 Task: Create tabs for every object which are used in this system.
Action: Mouse moved to (787, 63)
Screenshot: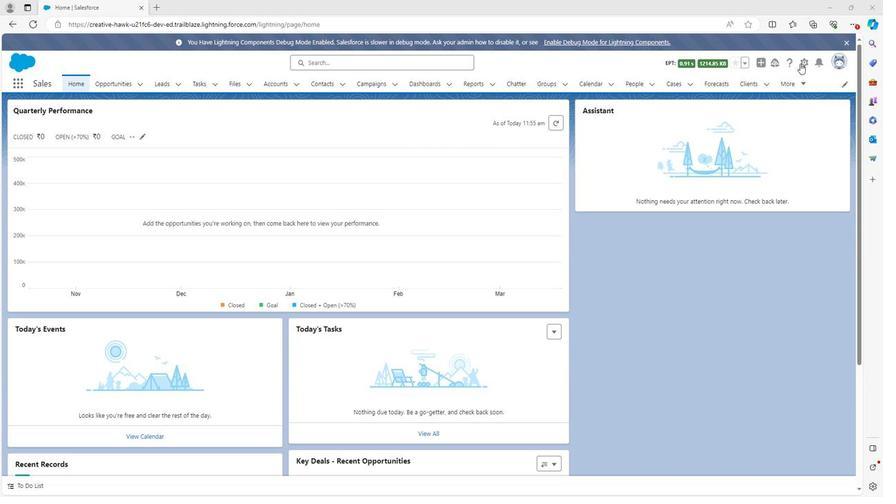 
Action: Mouse pressed left at (787, 63)
Screenshot: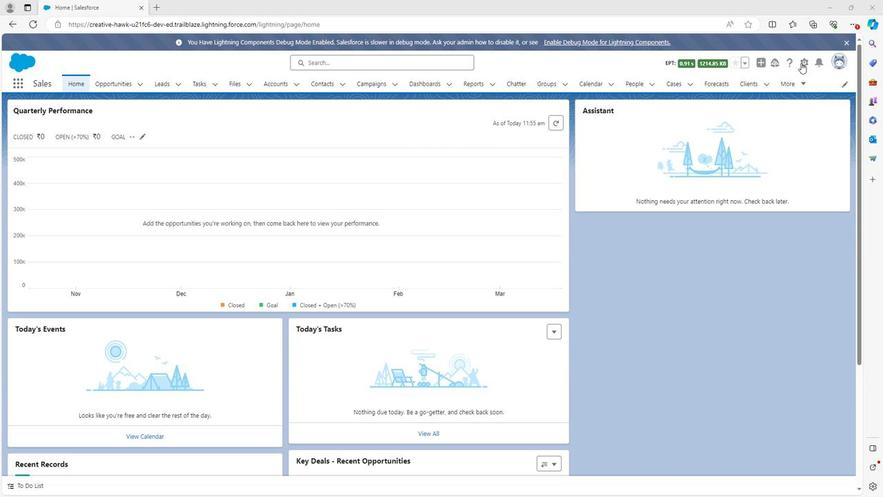 
Action: Mouse moved to (762, 92)
Screenshot: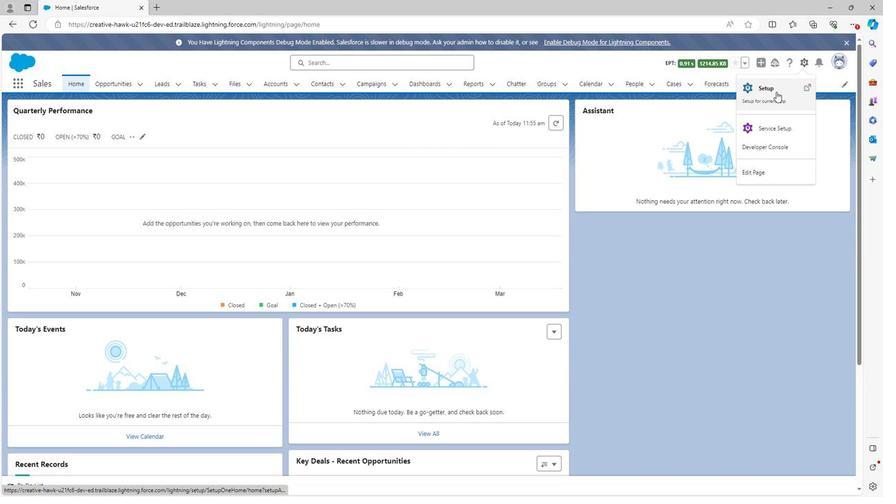 
Action: Mouse pressed left at (762, 92)
Screenshot: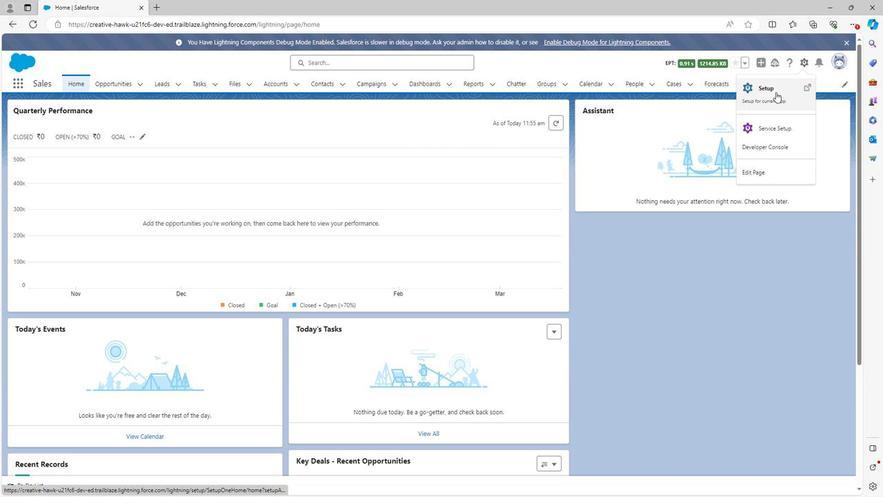 
Action: Mouse moved to (37, 108)
Screenshot: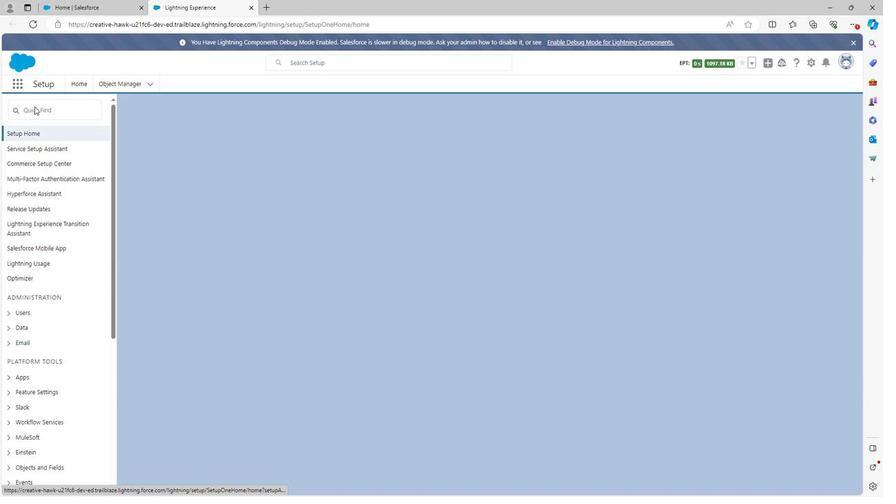 
Action: Mouse pressed left at (37, 108)
Screenshot: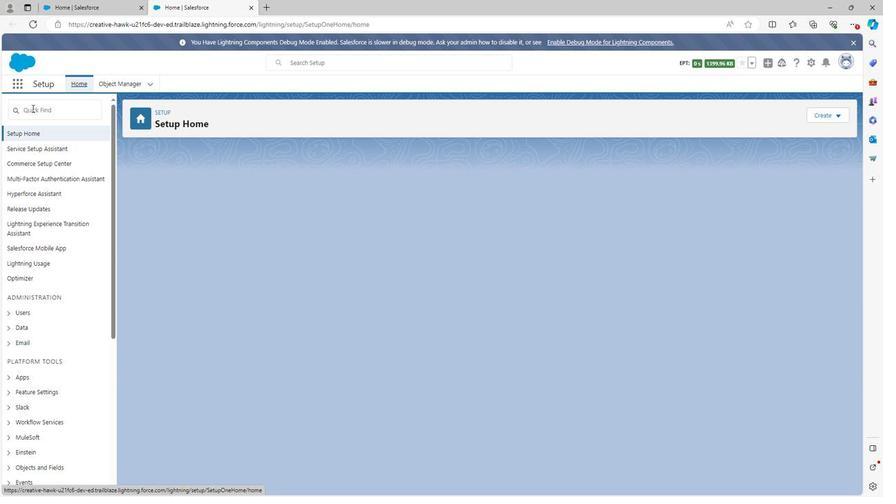 
Action: Key pressed tab
Screenshot: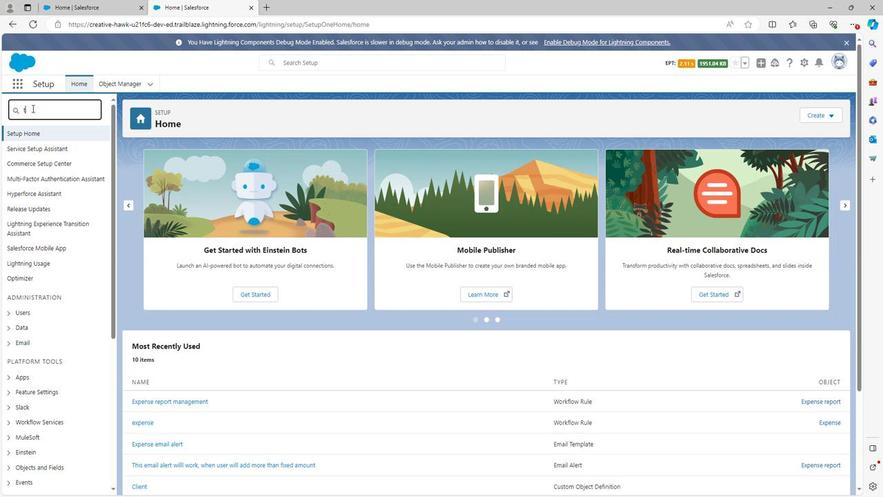 
Action: Mouse moved to (38, 176)
Screenshot: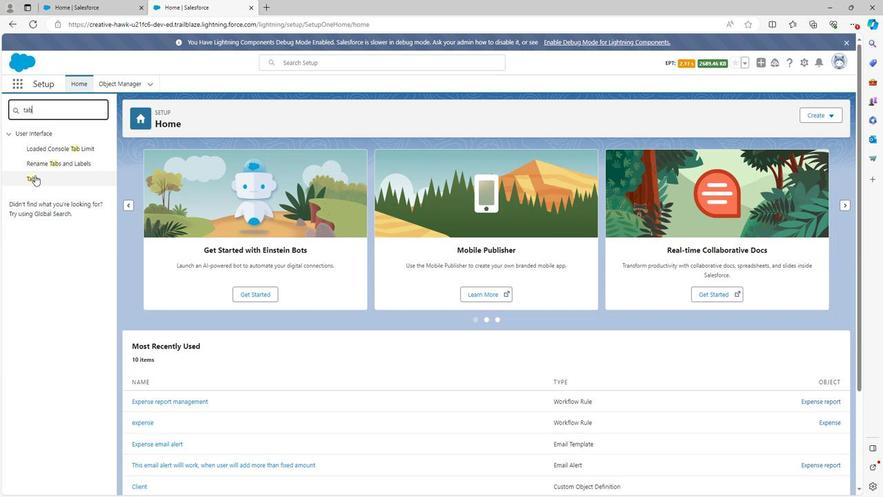 
Action: Mouse pressed left at (38, 176)
Screenshot: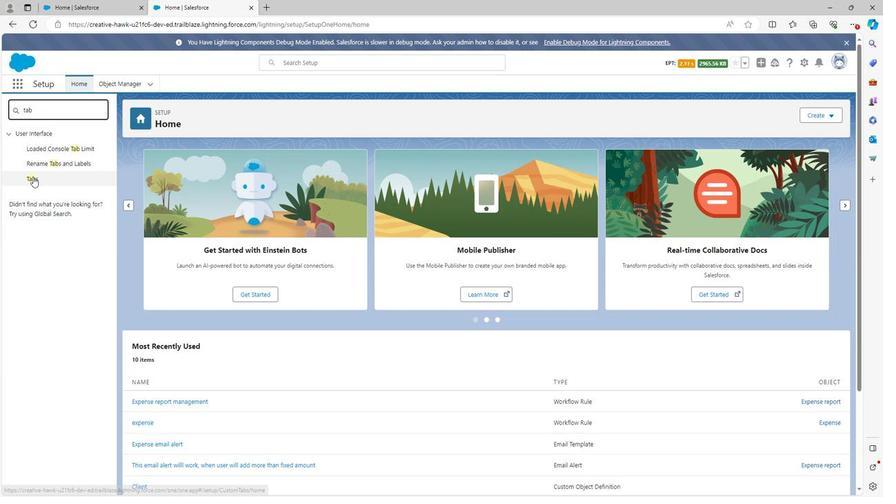 
Action: Mouse moved to (257, 206)
Screenshot: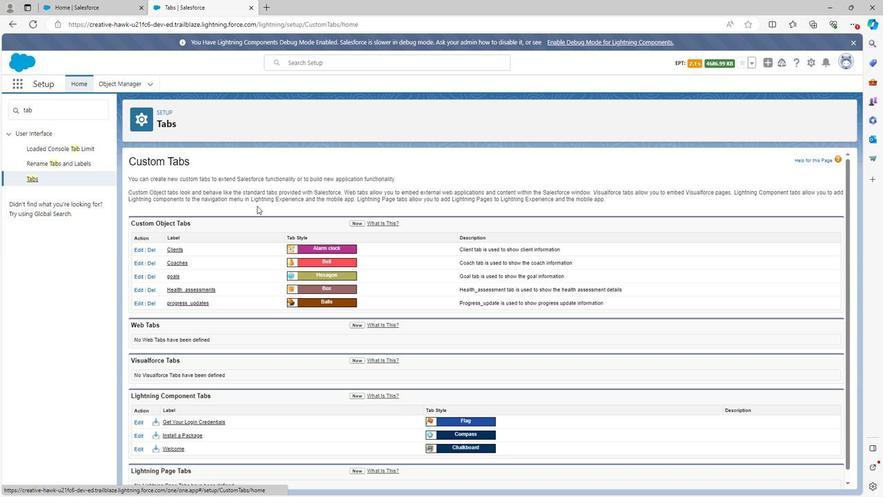 
Action: Mouse scrolled (257, 205) with delta (0, 0)
Screenshot: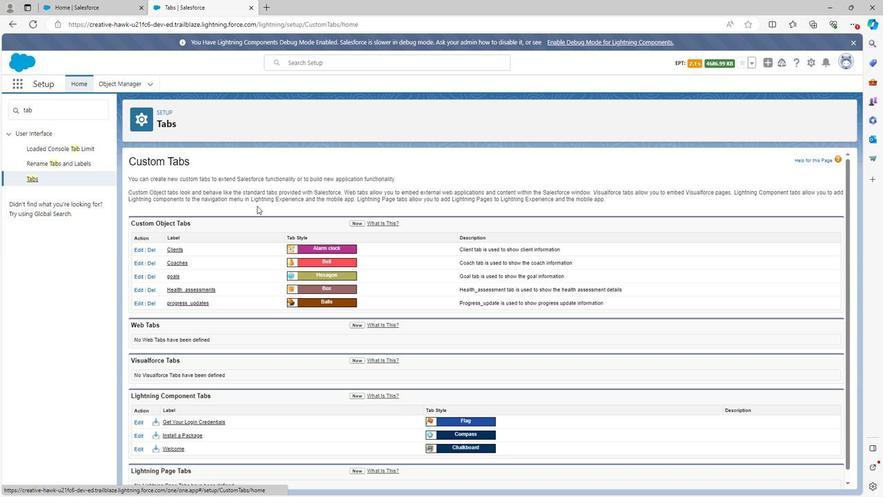 
Action: Mouse scrolled (257, 205) with delta (0, 0)
Screenshot: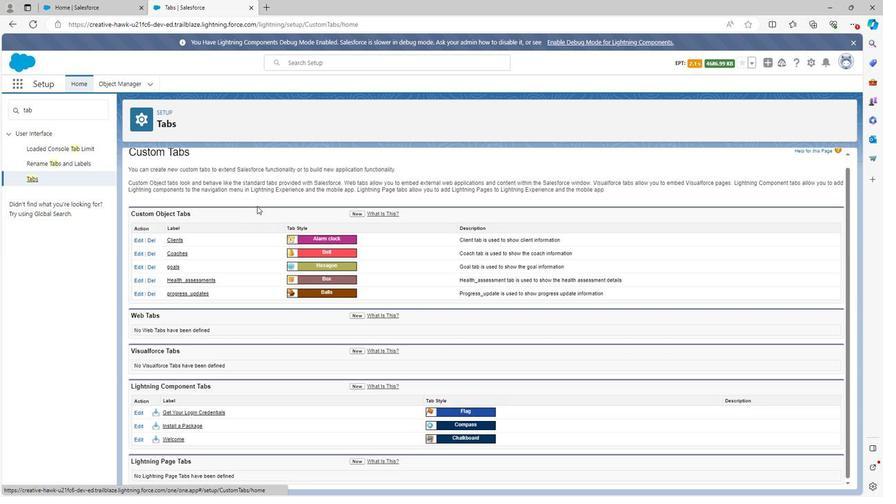 
Action: Mouse scrolled (257, 205) with delta (0, 0)
Screenshot: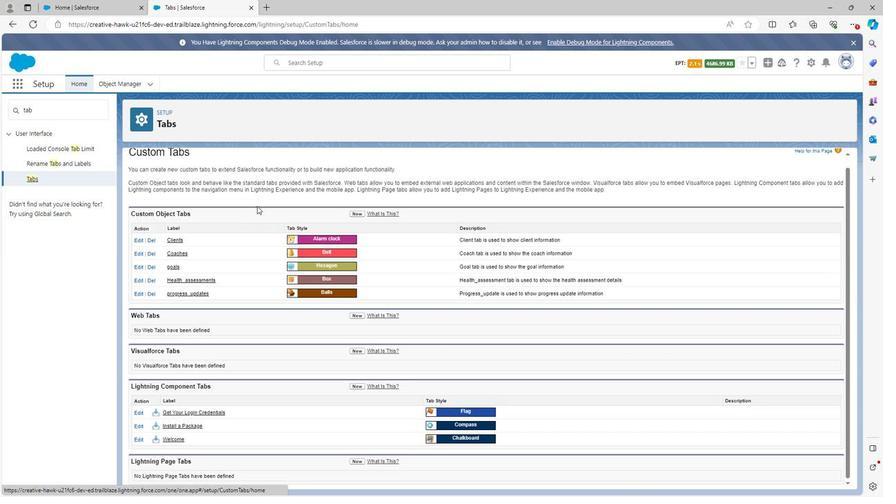 
Action: Mouse scrolled (257, 205) with delta (0, 0)
Screenshot: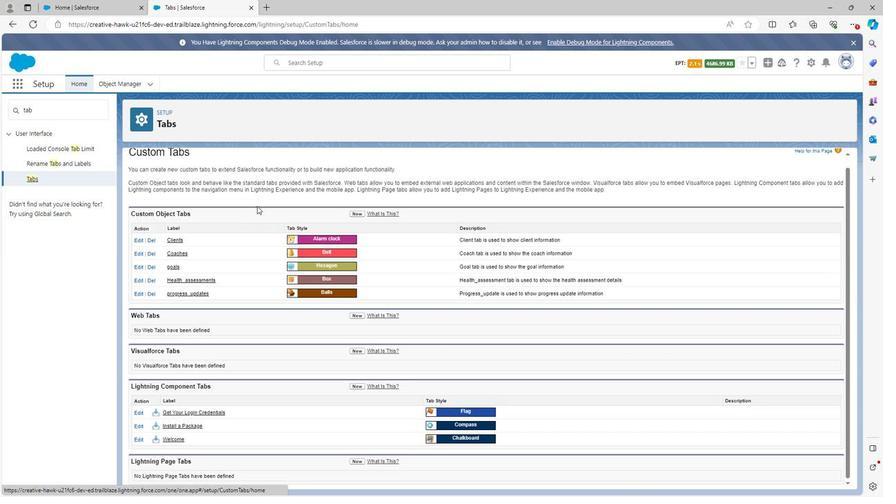 
Action: Mouse moved to (354, 215)
Screenshot: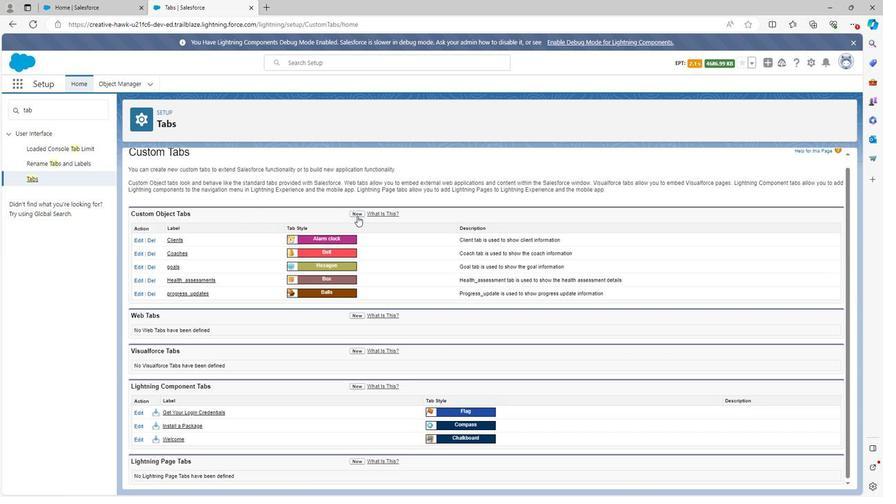 
Action: Mouse pressed left at (354, 215)
Screenshot: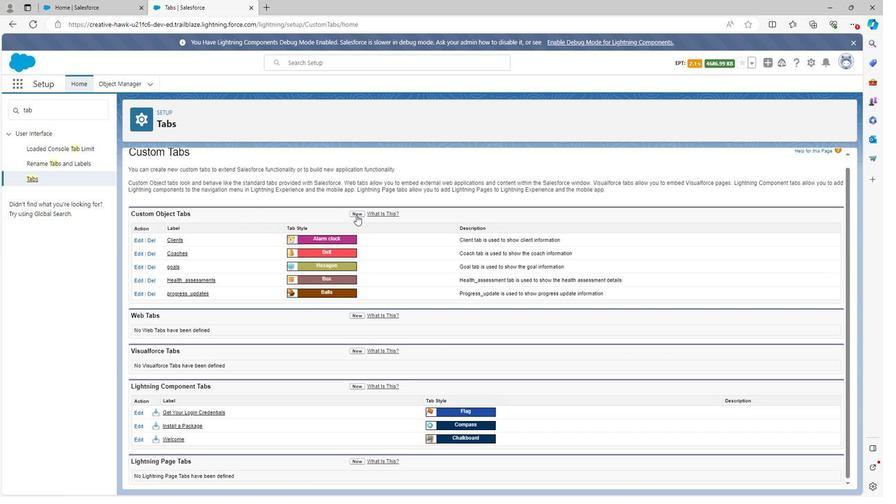
Action: Mouse moved to (318, 234)
Screenshot: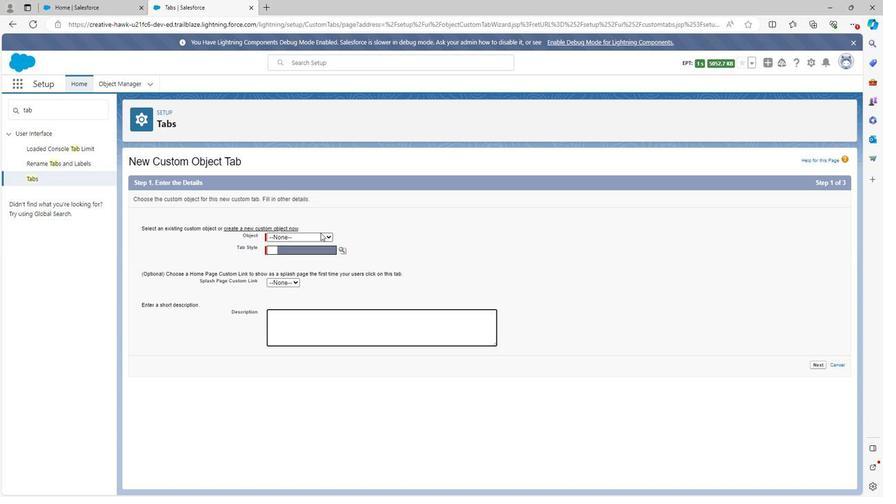 
Action: Mouse pressed left at (318, 234)
Screenshot: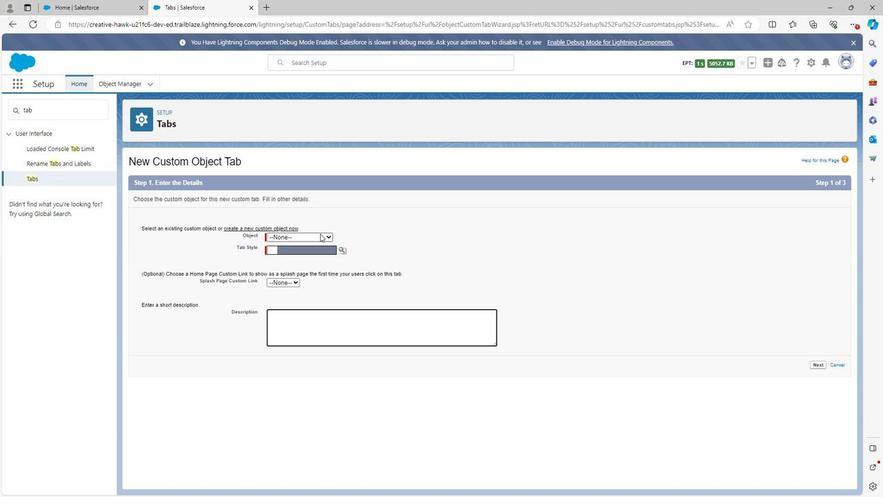 
Action: Mouse moved to (283, 262)
Screenshot: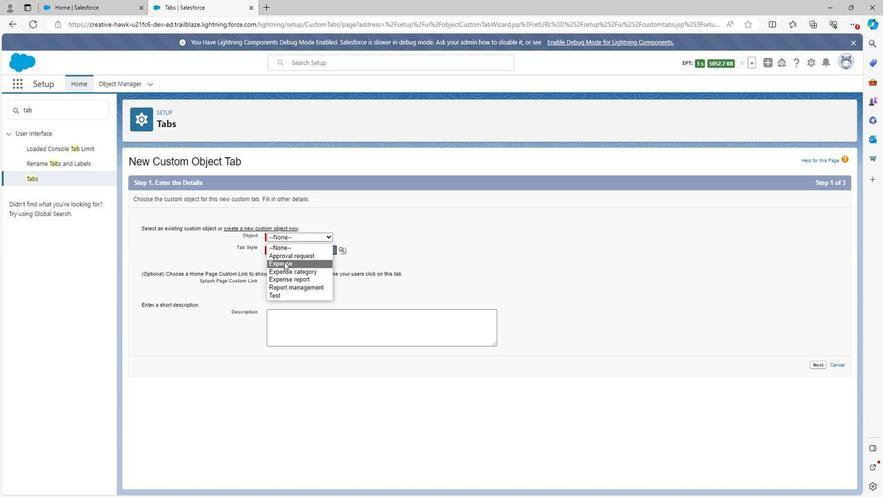 
Action: Mouse pressed left at (283, 262)
Screenshot: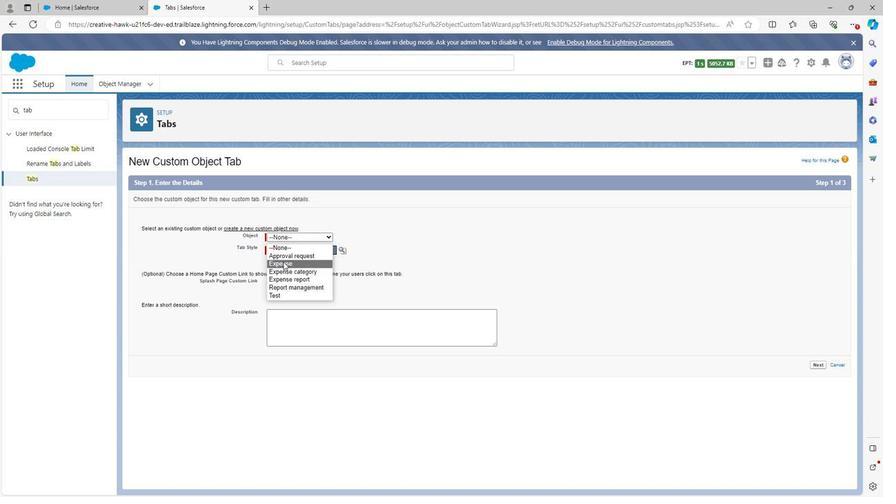 
Action: Mouse moved to (340, 251)
Screenshot: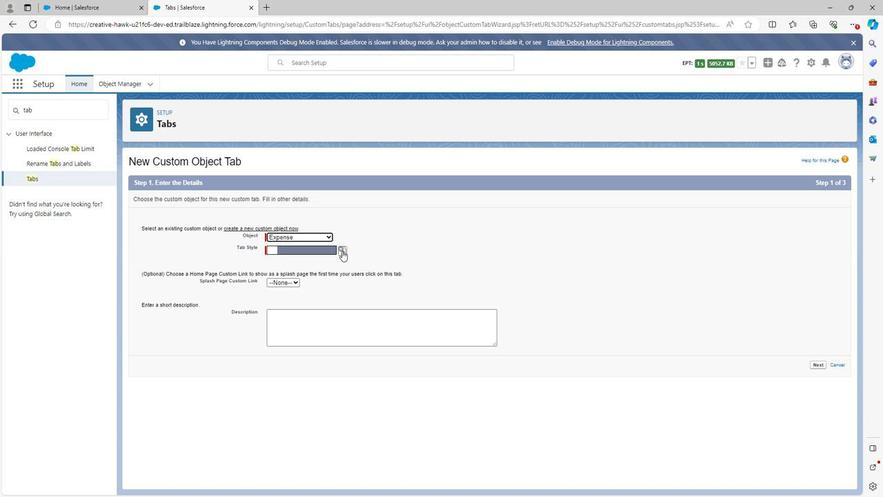 
Action: Mouse pressed left at (340, 251)
Screenshot: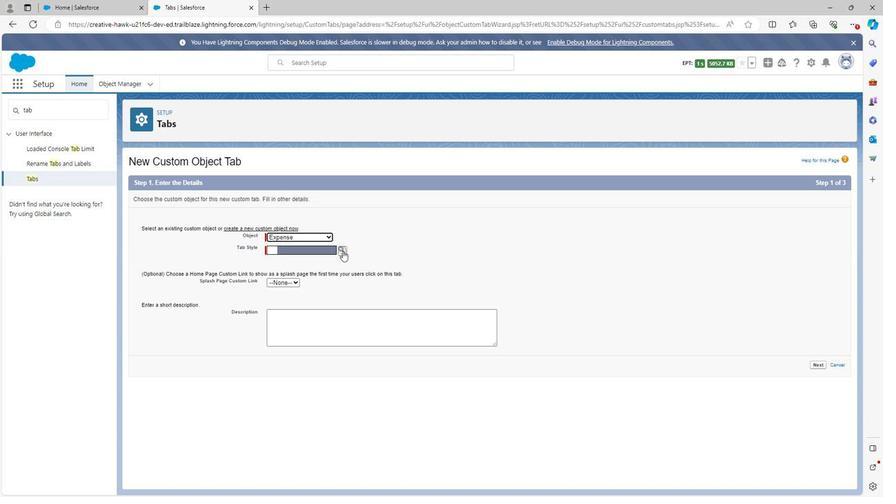 
Action: Mouse moved to (220, 285)
Screenshot: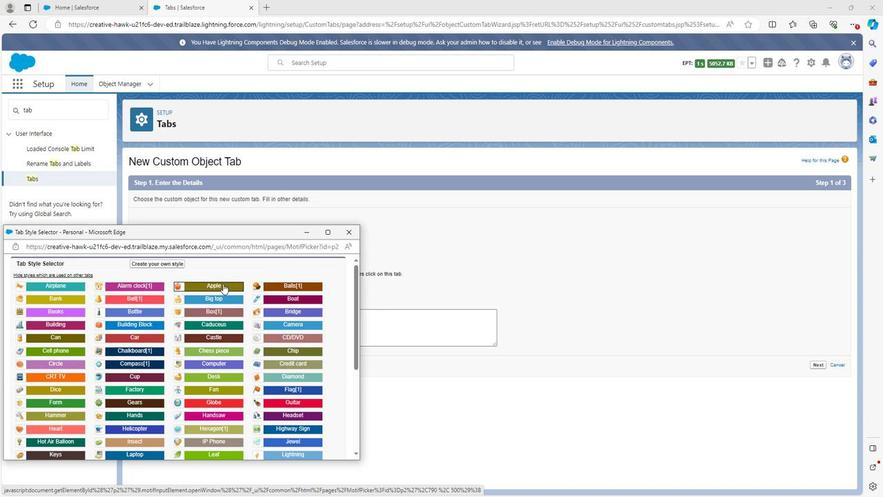 
Action: Mouse pressed left at (220, 285)
Screenshot: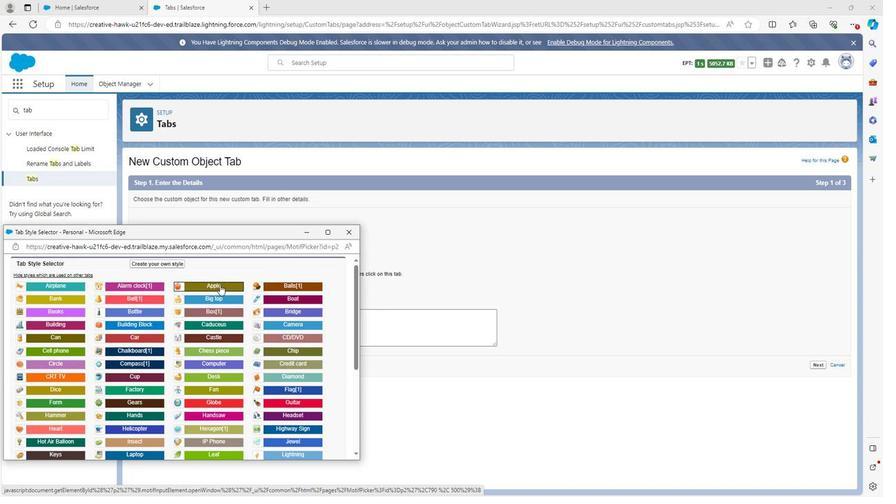 
Action: Mouse moved to (283, 282)
Screenshot: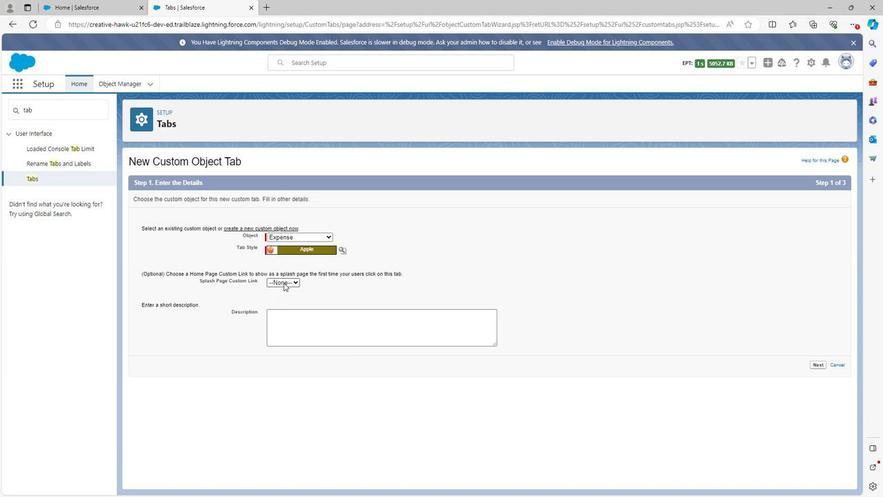 
Action: Mouse pressed left at (283, 282)
Screenshot: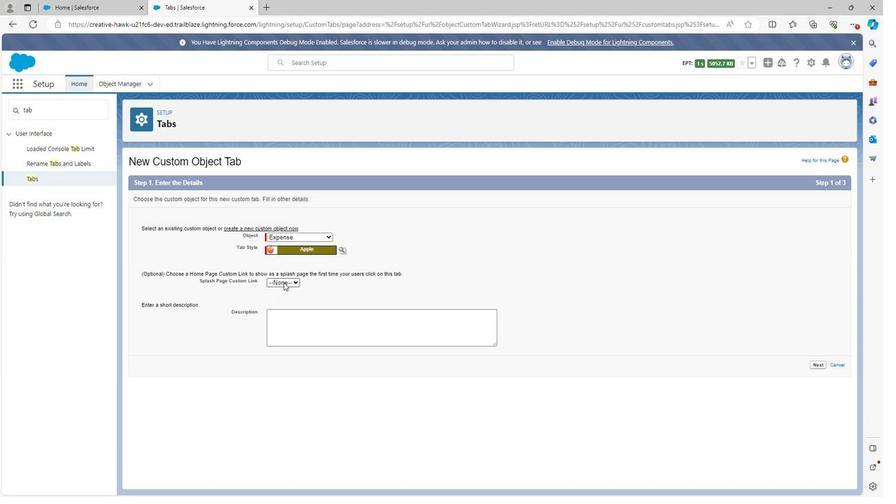 
Action: Mouse moved to (278, 294)
Screenshot: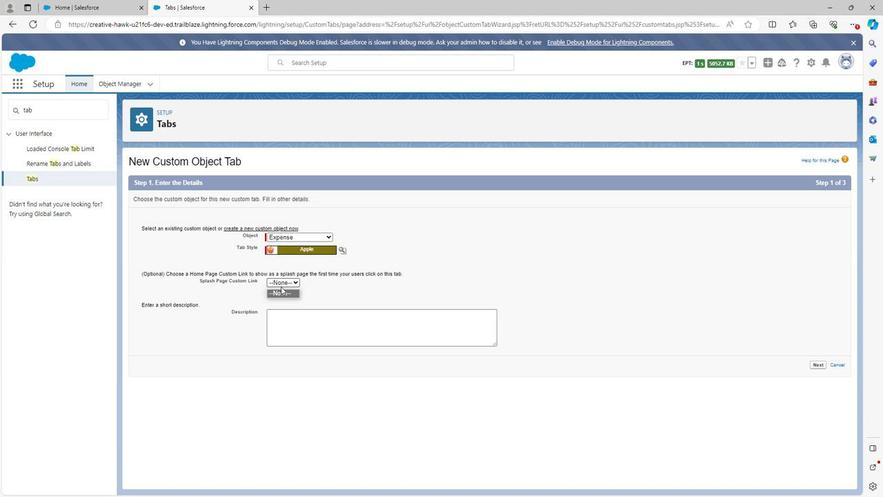 
Action: Mouse pressed left at (278, 294)
Screenshot: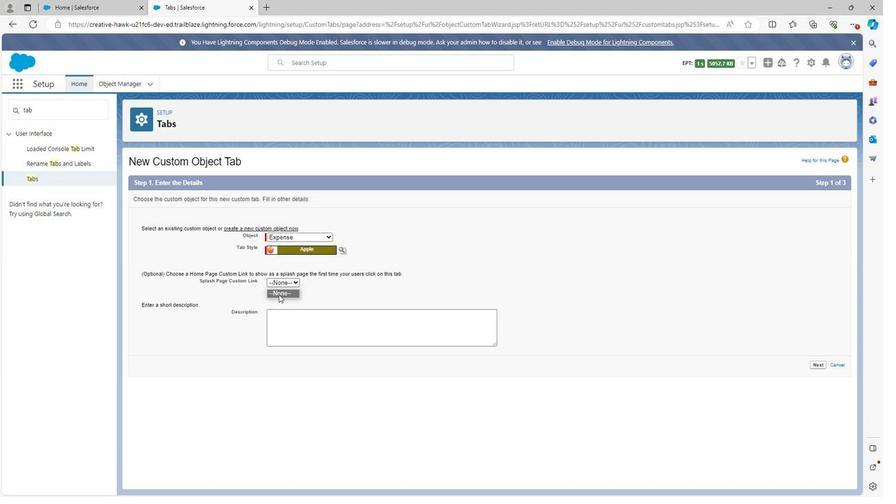 
Action: Mouse moved to (277, 314)
Screenshot: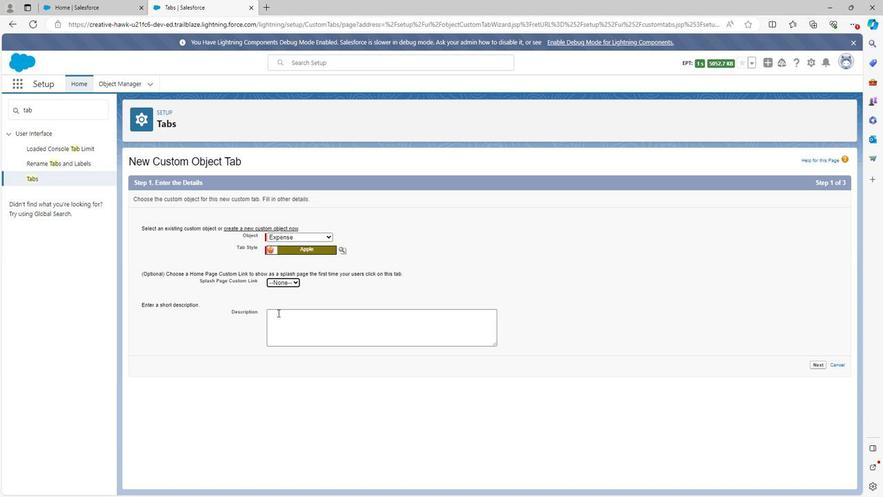 
Action: Mouse pressed left at (277, 314)
Screenshot: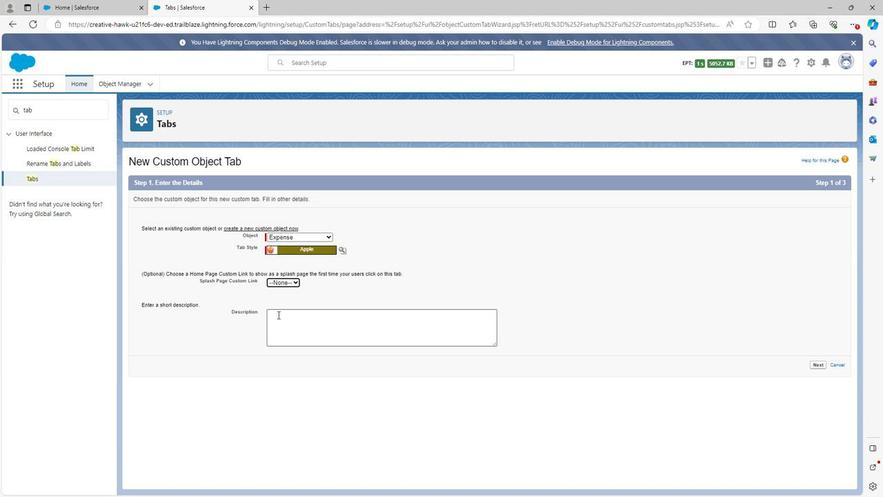 
Action: Mouse moved to (275, 318)
Screenshot: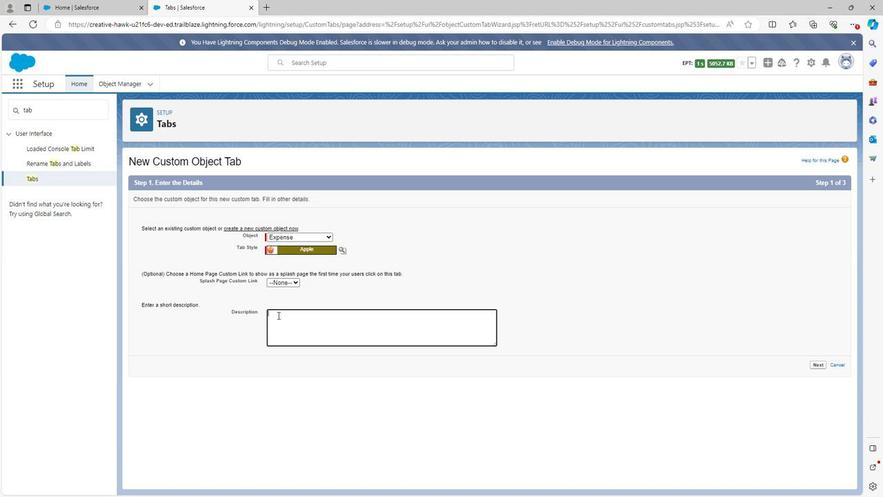 
Action: Key pressed <Key.shift>This<Key.space><Key.backspace><Key.backspace><Key.backspace><Key.backspace><Key.backspace><Key.shift>Expense<Key.space>tab<Key.space>is<Key.space>used<Key.space>to<Key.space>define<Key.space>the<Key.space>expense<Key.space>of<Key.space>client
Screenshot: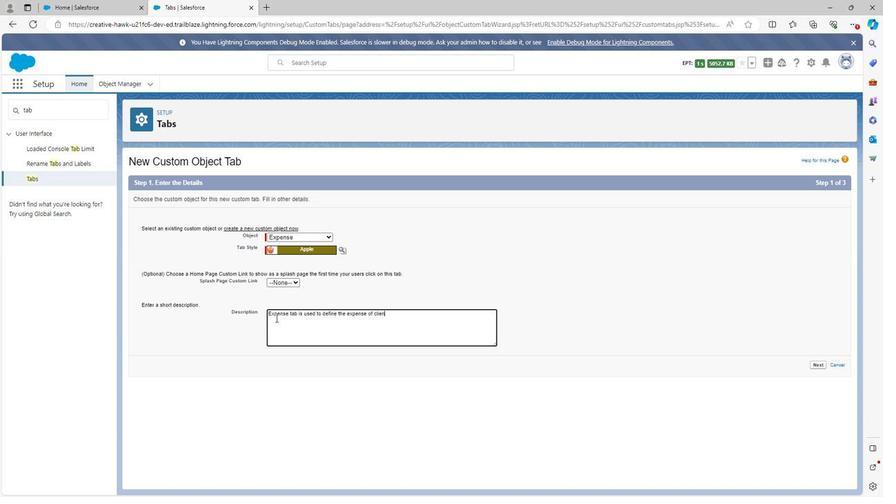 
Action: Mouse moved to (803, 364)
Screenshot: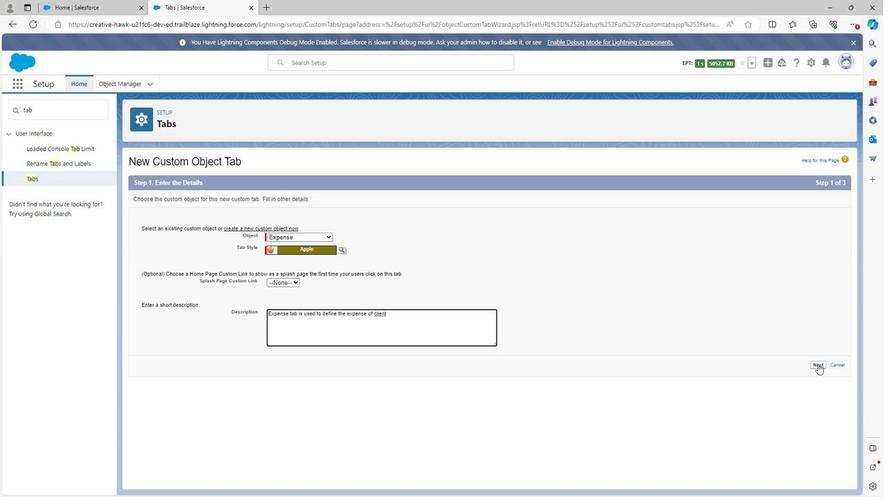
Action: Mouse pressed left at (803, 364)
Screenshot: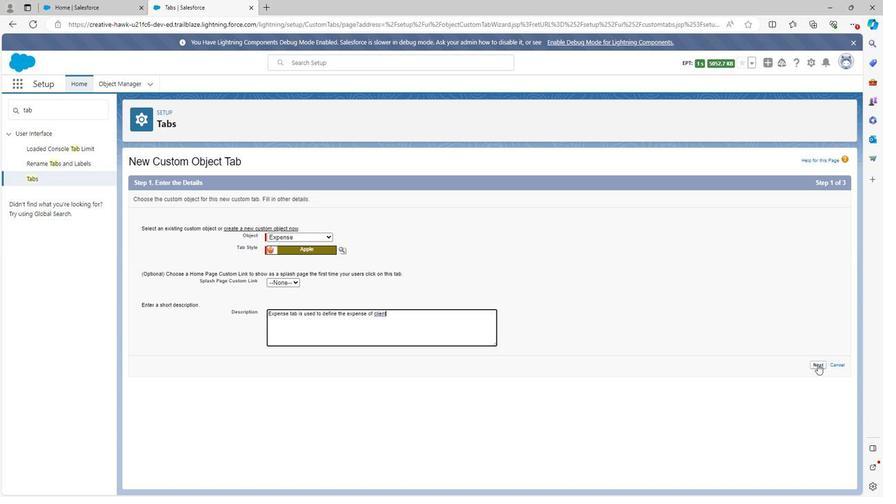 
Action: Mouse moved to (378, 242)
Screenshot: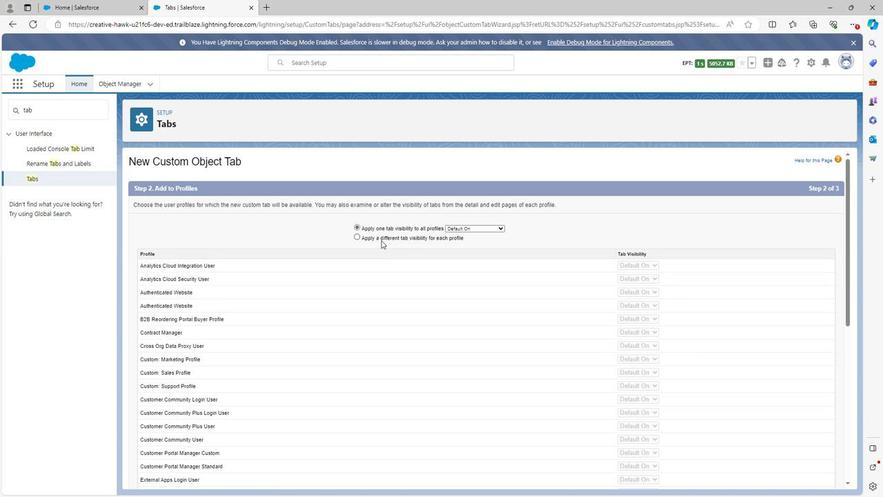 
Action: Mouse scrolled (378, 241) with delta (0, 0)
Screenshot: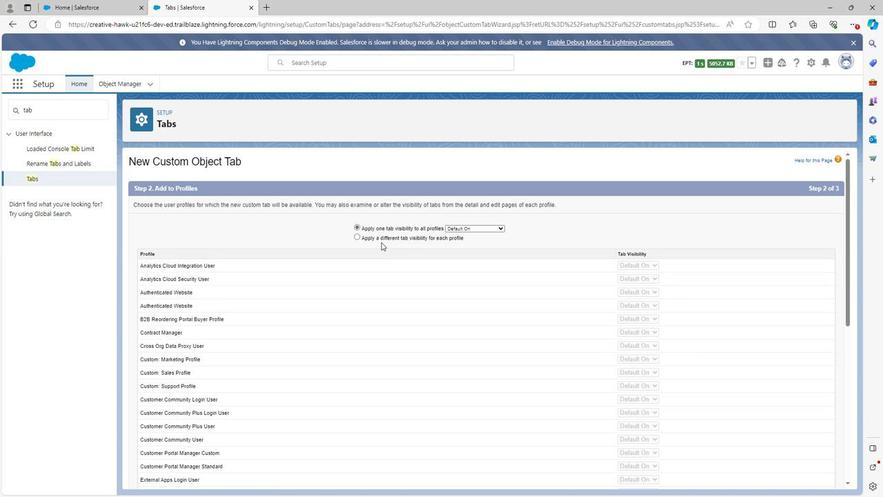 
Action: Mouse scrolled (378, 241) with delta (0, 0)
Screenshot: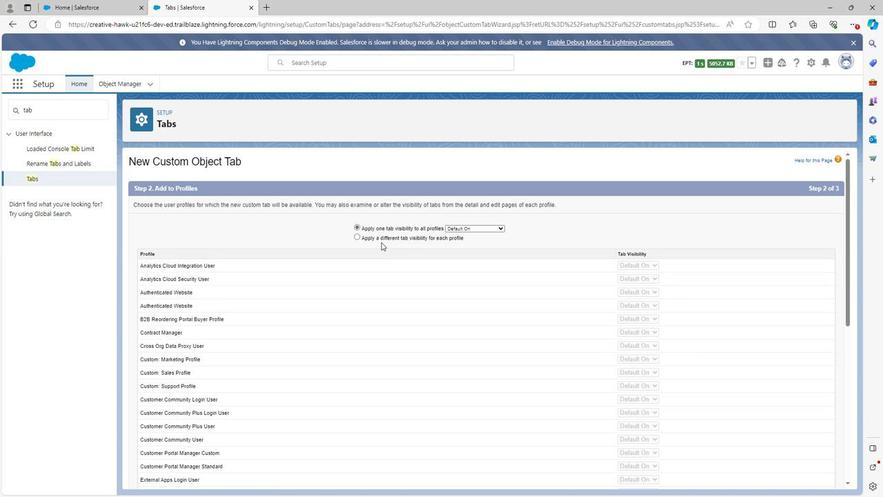 
Action: Mouse scrolled (378, 241) with delta (0, 0)
Screenshot: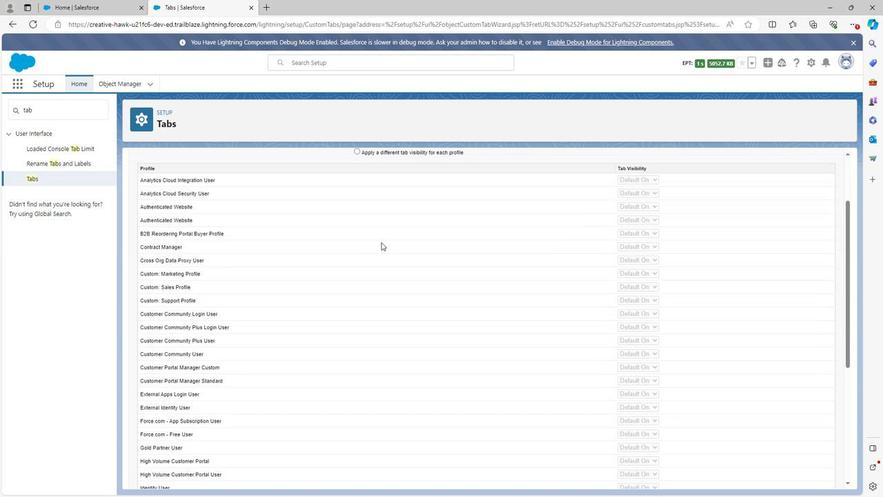 
Action: Mouse moved to (378, 243)
Screenshot: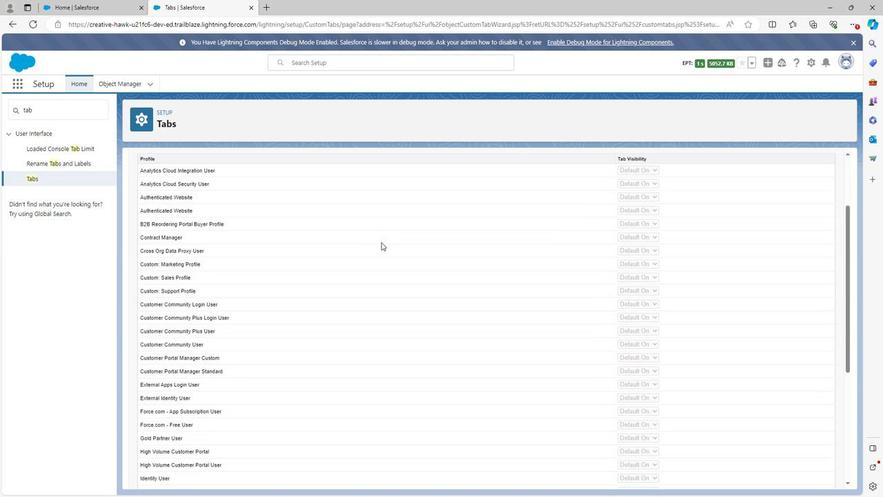 
Action: Mouse scrolled (378, 243) with delta (0, 0)
Screenshot: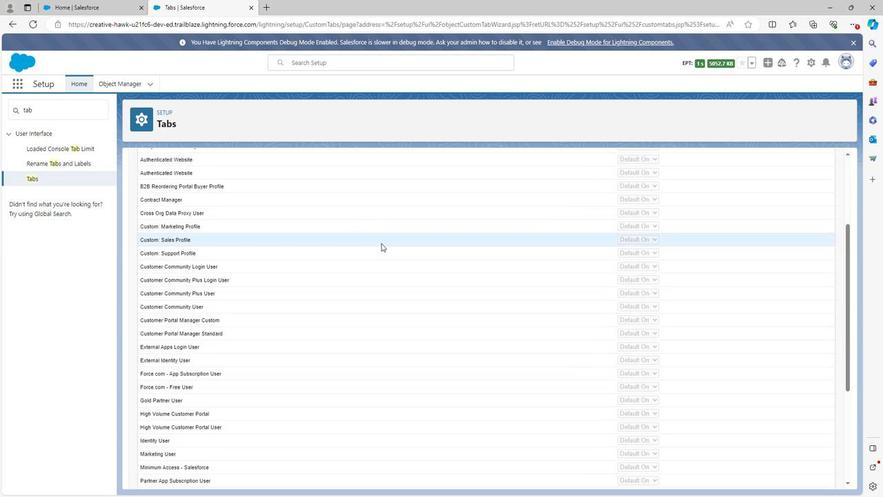 
Action: Mouse moved to (378, 245)
Screenshot: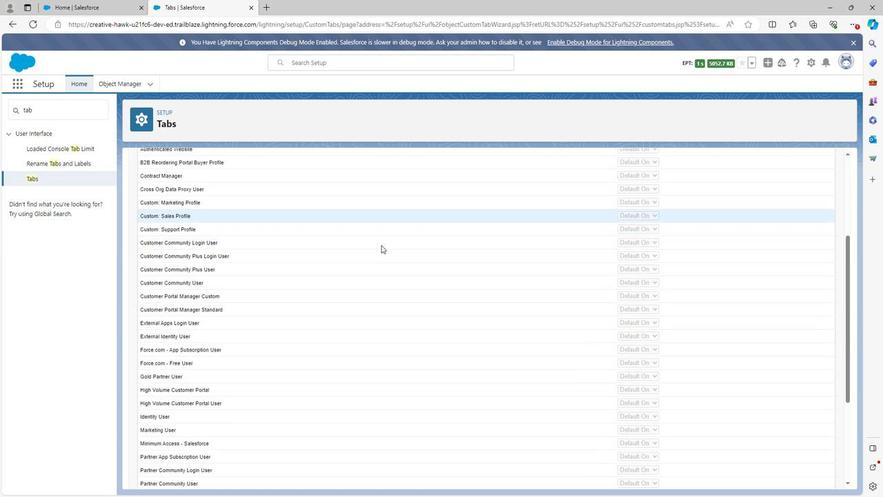 
Action: Mouse scrolled (378, 245) with delta (0, 0)
Screenshot: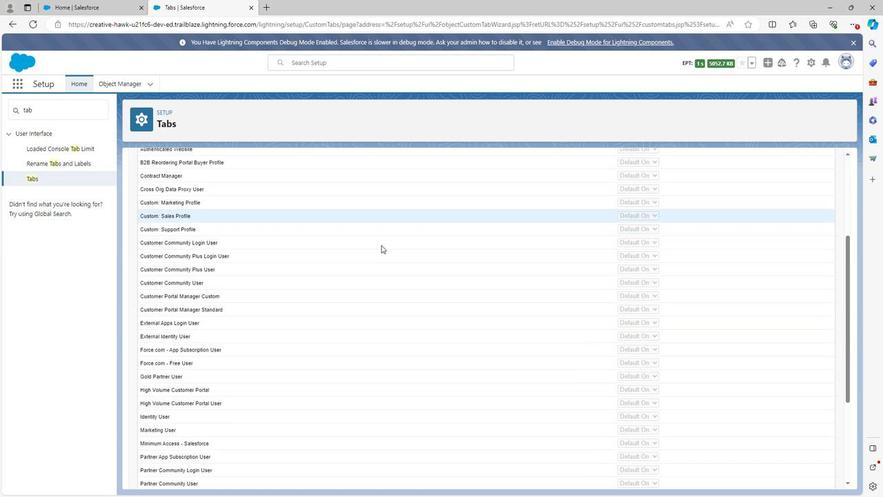 
Action: Mouse moved to (378, 246)
Screenshot: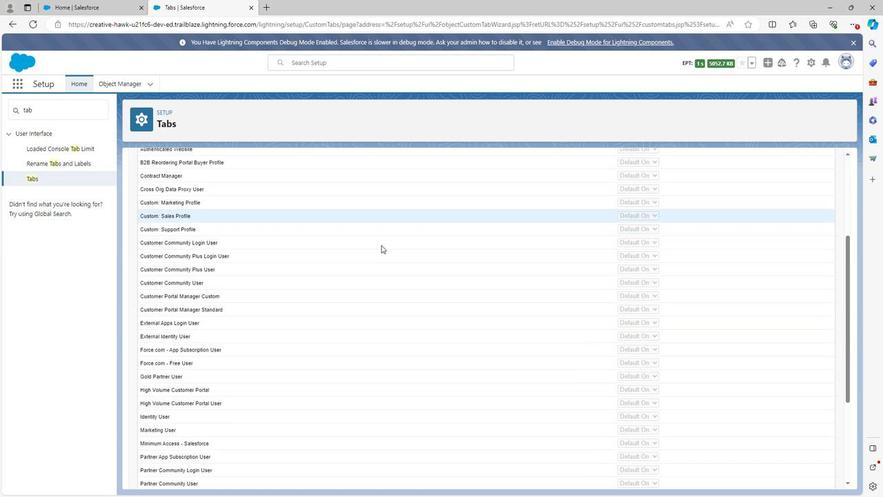 
Action: Mouse scrolled (378, 245) with delta (0, 0)
Screenshot: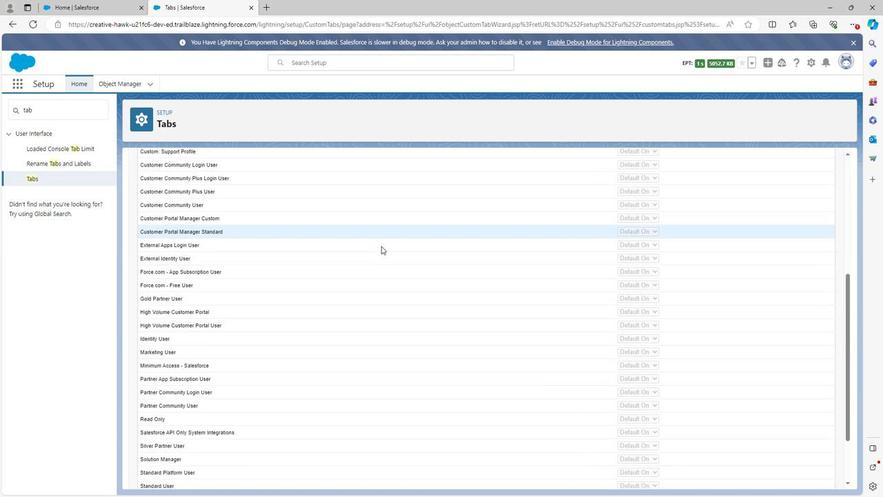 
Action: Mouse scrolled (378, 245) with delta (0, 0)
Screenshot: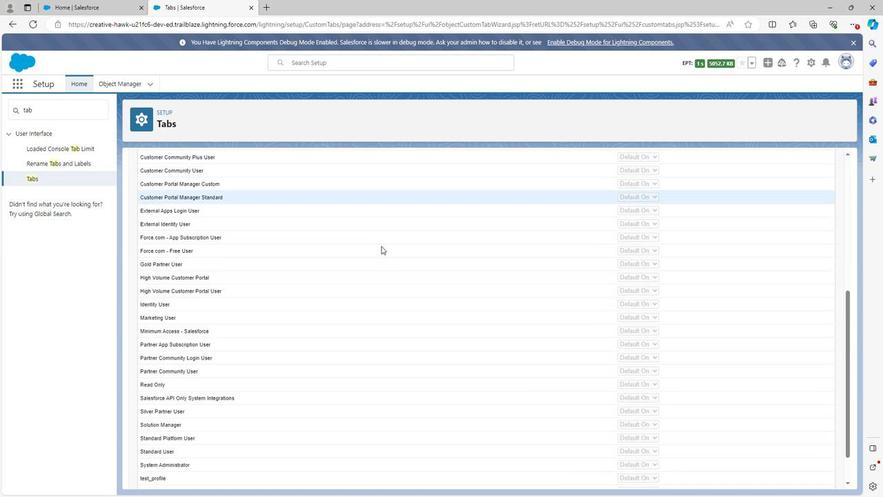 
Action: Mouse scrolled (378, 245) with delta (0, 0)
Screenshot: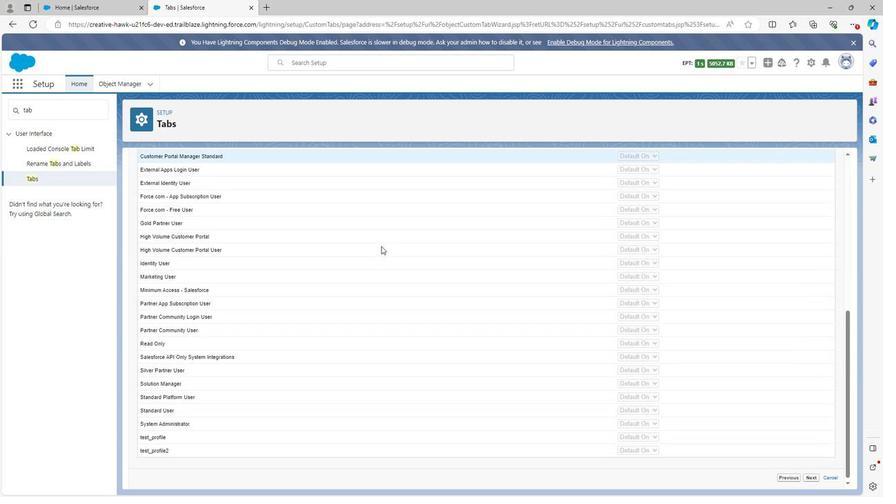 
Action: Mouse moved to (798, 477)
Screenshot: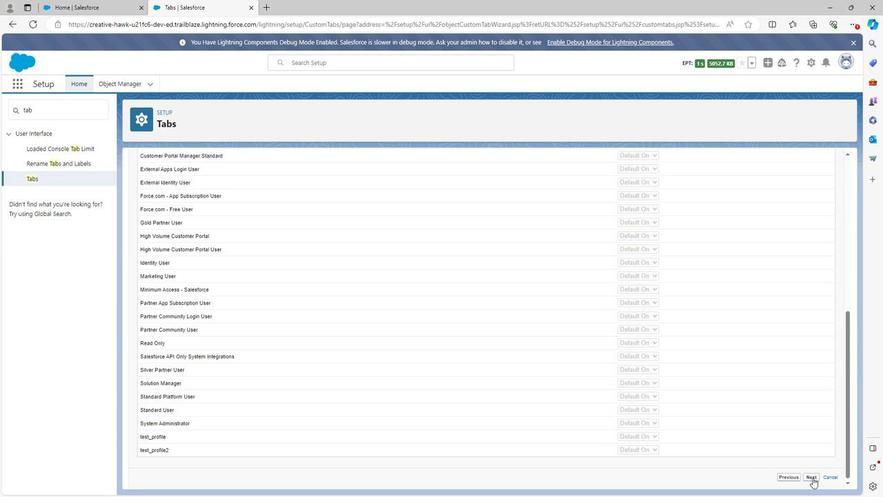 
Action: Mouse pressed left at (798, 477)
Screenshot: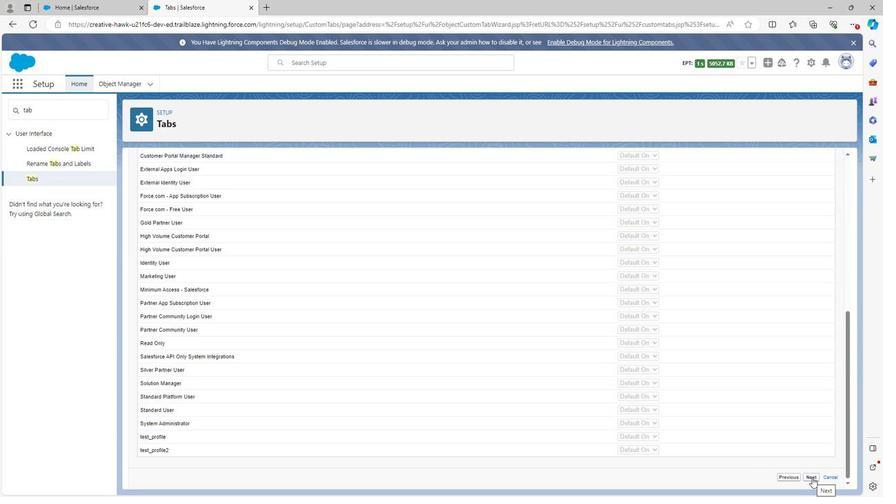 
Action: Mouse moved to (767, 448)
Screenshot: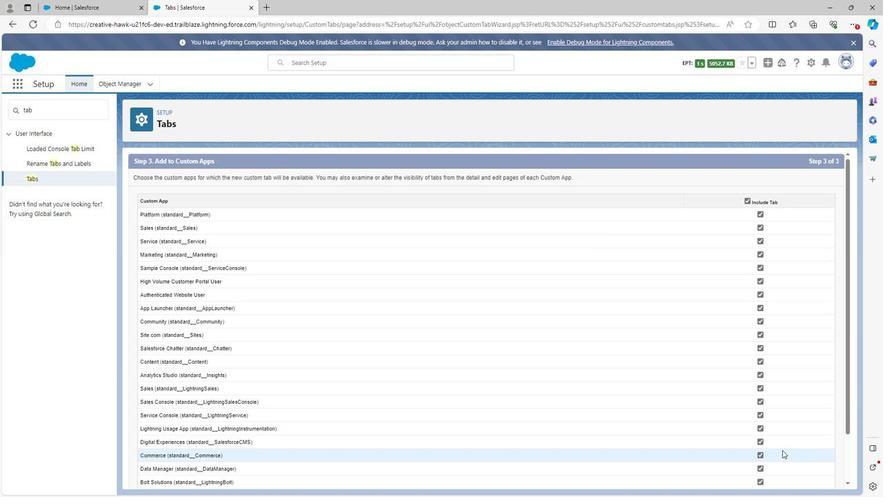 
Action: Mouse scrolled (767, 448) with delta (0, 0)
Screenshot: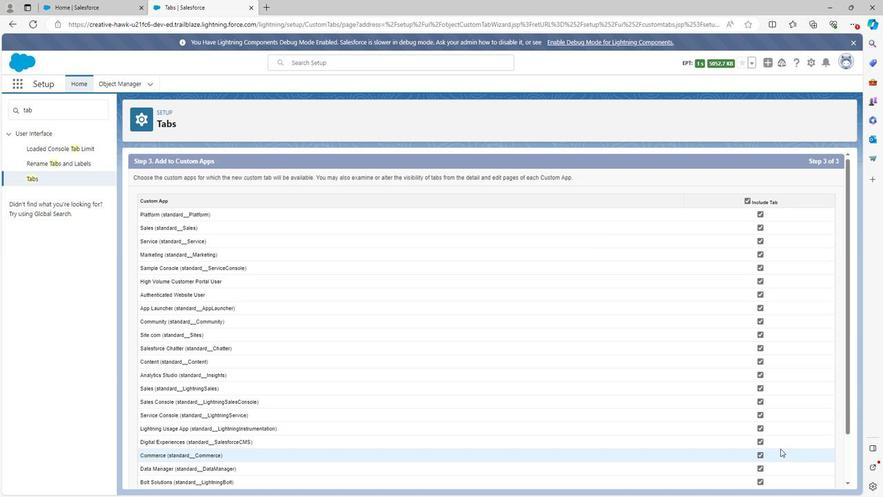
Action: Mouse scrolled (767, 448) with delta (0, 0)
Screenshot: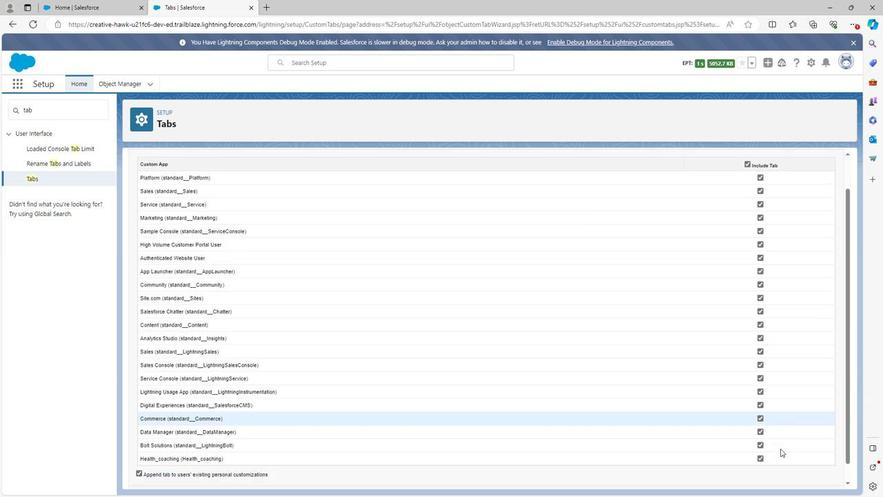 
Action: Mouse scrolled (767, 448) with delta (0, 0)
Screenshot: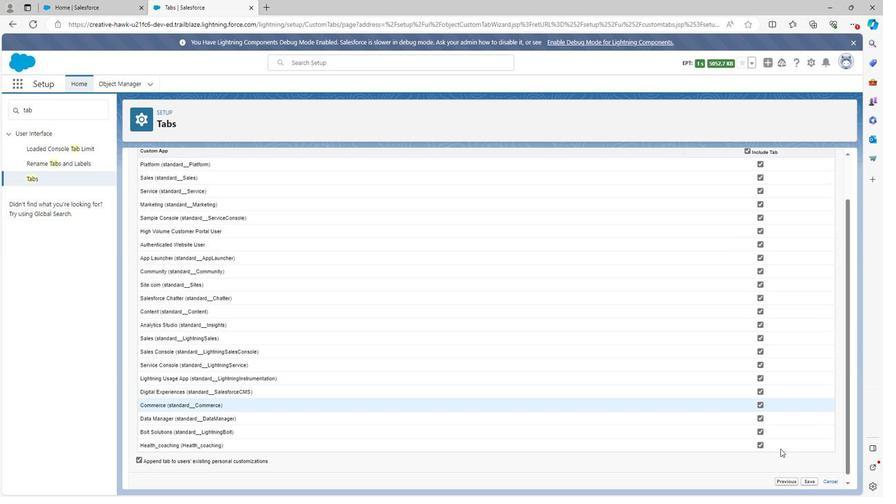 
Action: Mouse scrolled (767, 448) with delta (0, 0)
Screenshot: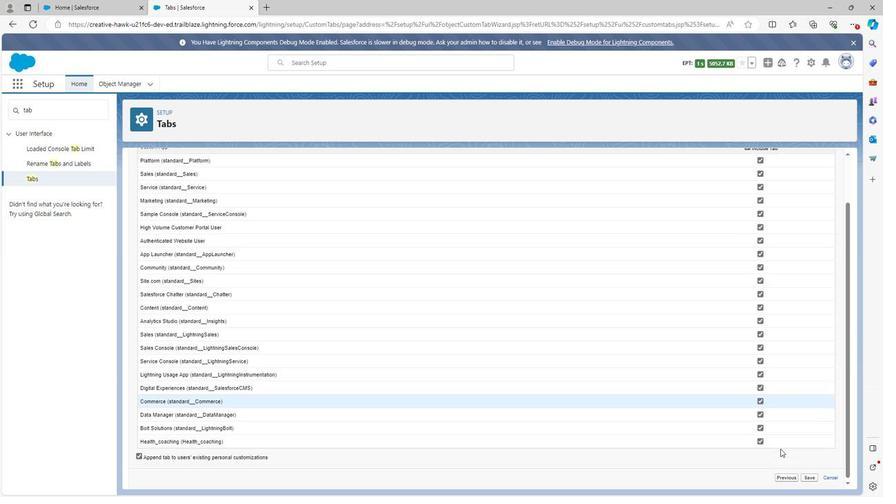
Action: Mouse scrolled (767, 448) with delta (0, 0)
Screenshot: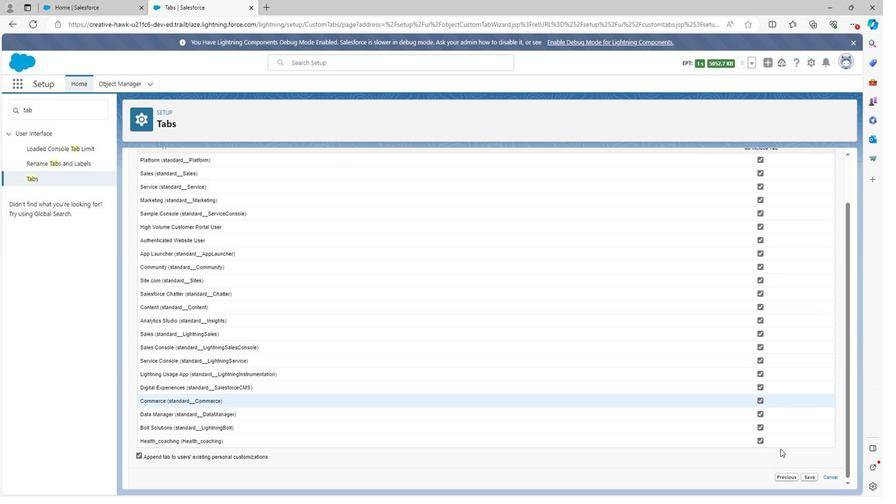 
Action: Mouse moved to (791, 475)
Screenshot: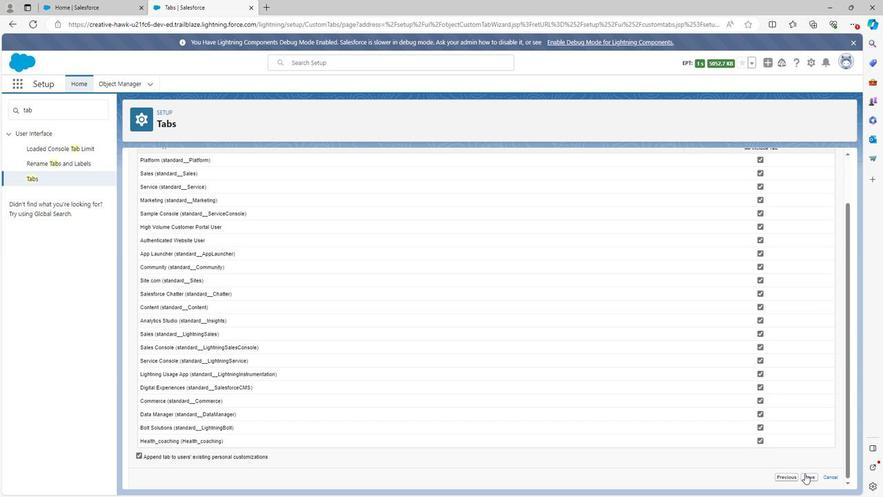 
Action: Mouse pressed left at (791, 475)
Screenshot: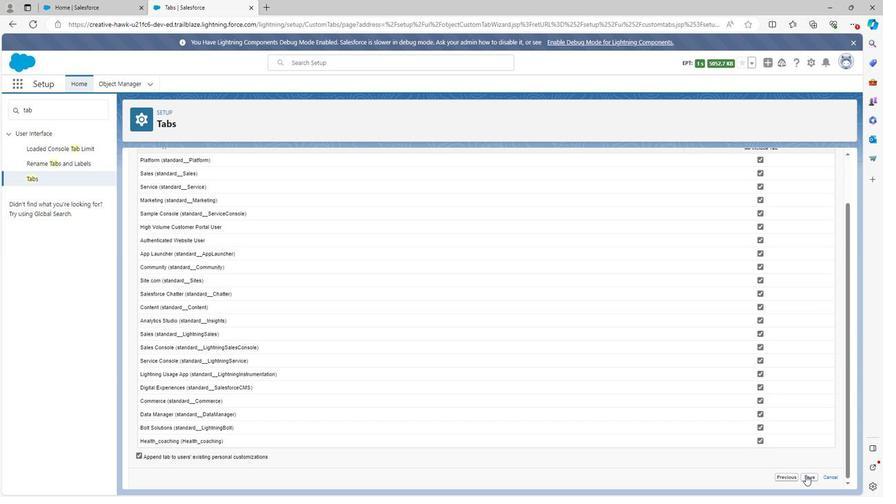 
Action: Mouse moved to (350, 256)
Screenshot: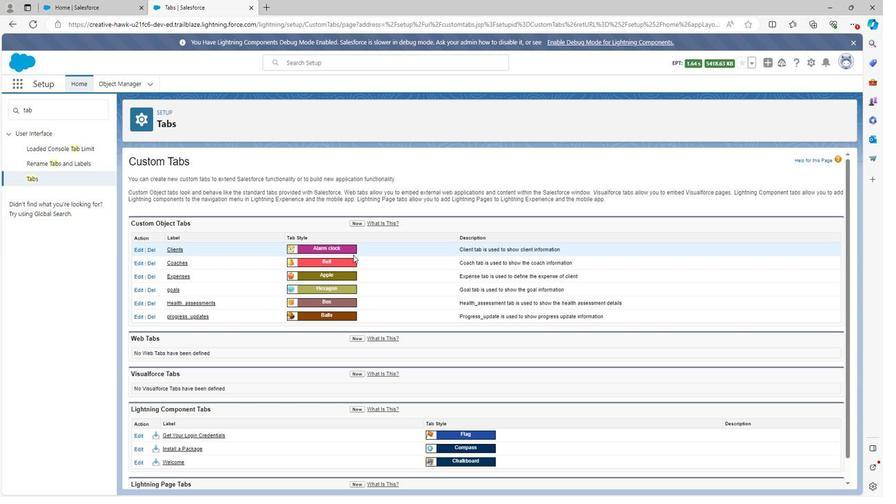 
Action: Mouse scrolled (350, 255) with delta (0, 0)
Screenshot: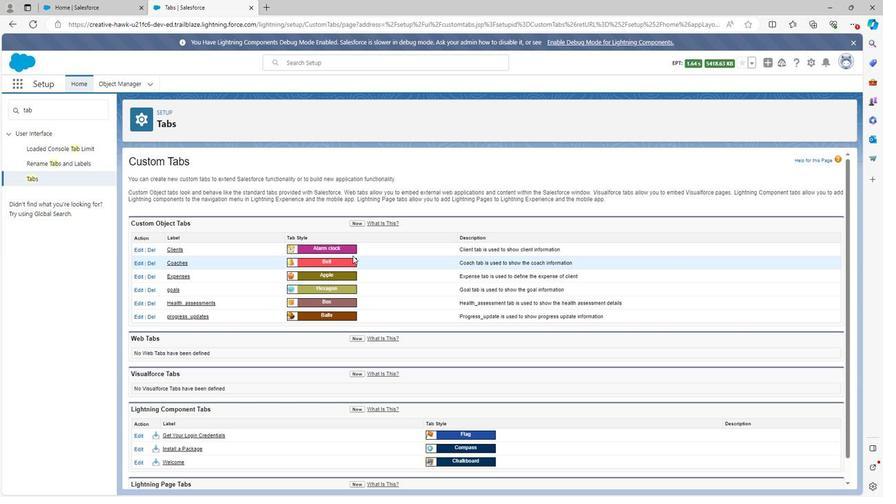 
Action: Mouse scrolled (350, 255) with delta (0, 0)
Screenshot: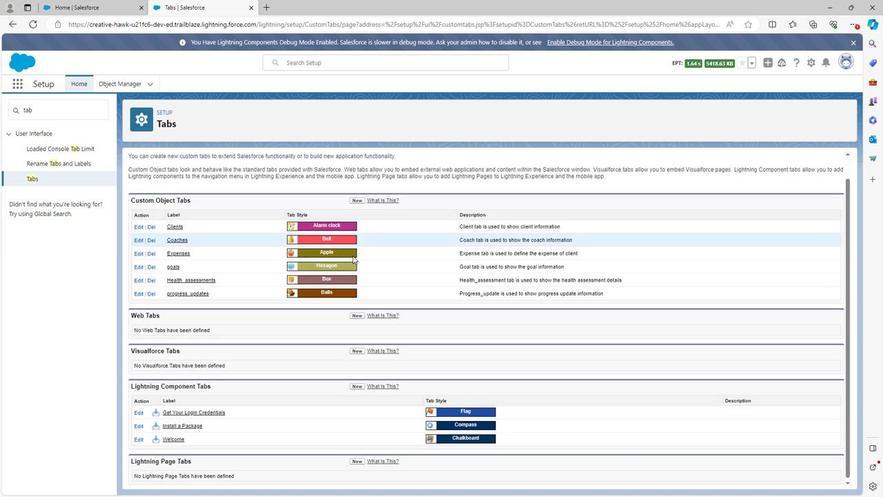 
Action: Mouse scrolled (350, 255) with delta (0, 0)
Screenshot: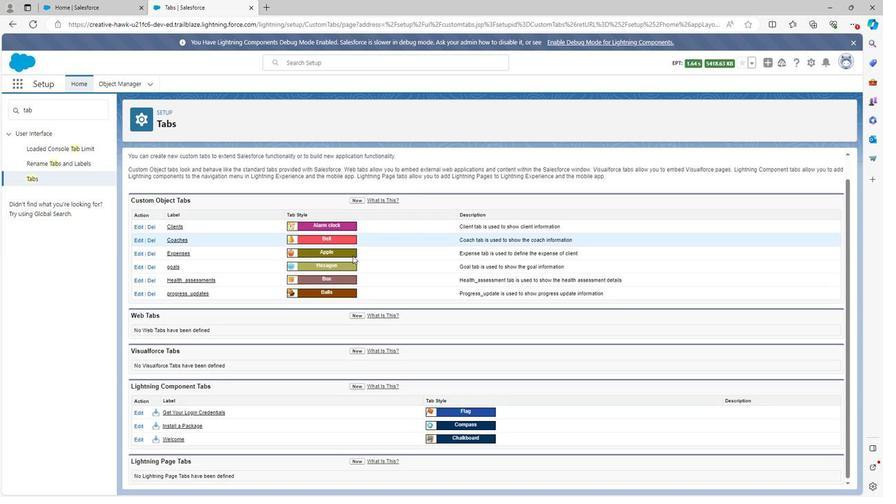
Action: Mouse moved to (352, 245)
Screenshot: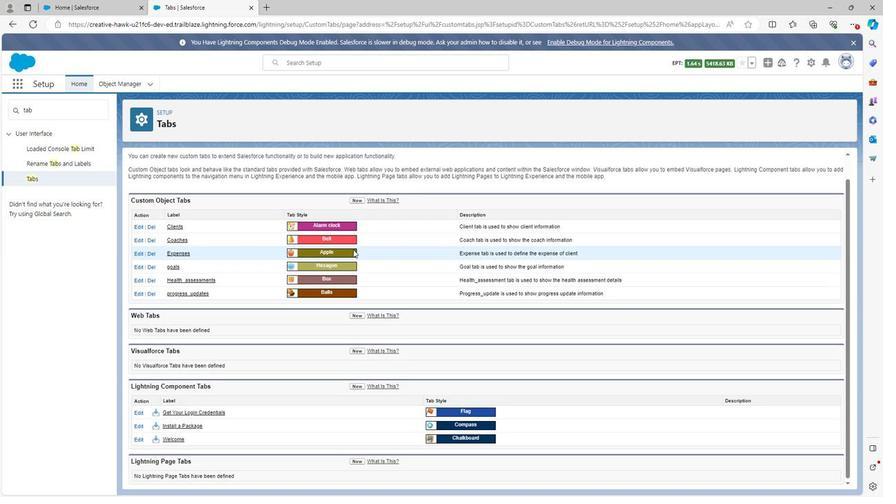 
Action: Mouse scrolled (352, 246) with delta (0, 0)
Screenshot: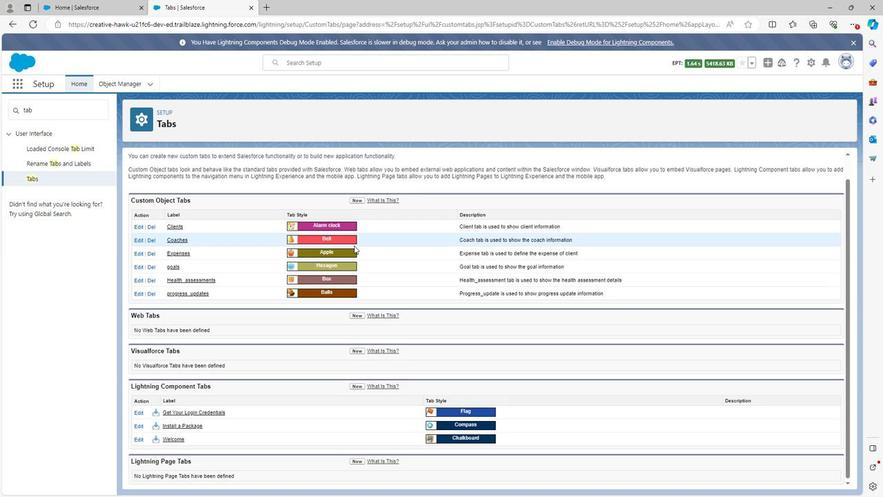 
Action: Mouse moved to (356, 224)
Screenshot: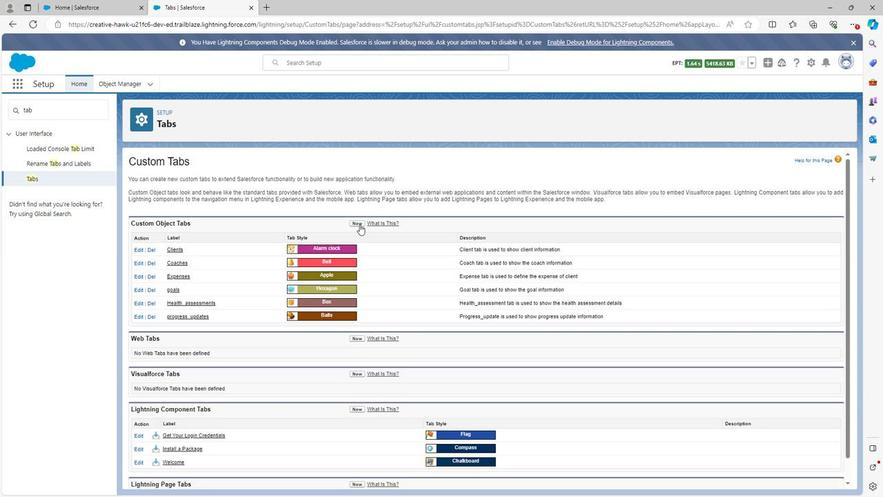 
Action: Mouse pressed left at (356, 224)
Screenshot: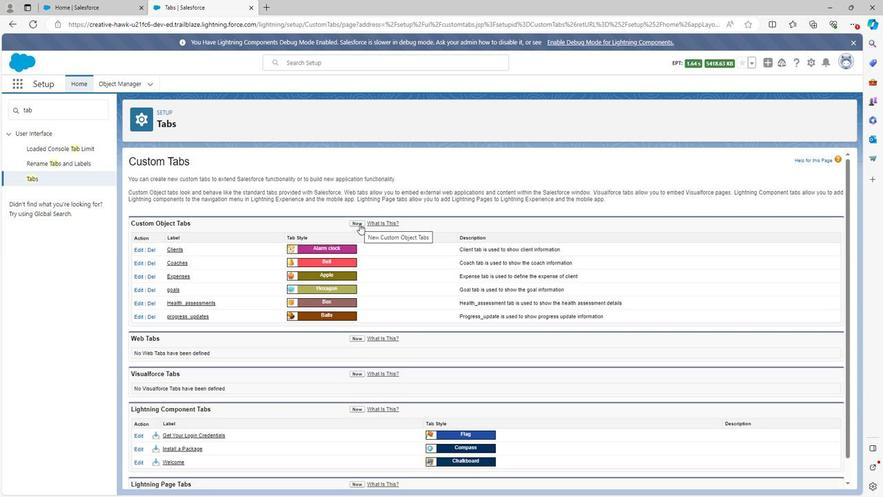
Action: Mouse moved to (321, 236)
Screenshot: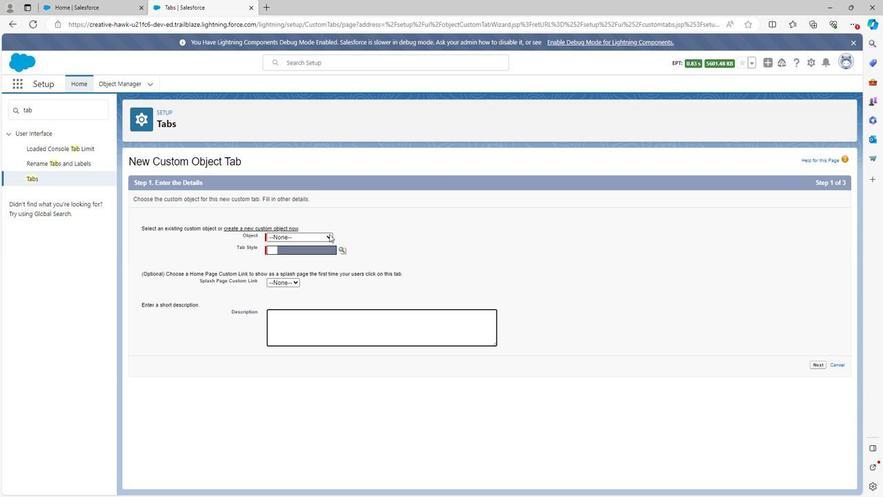 
Action: Mouse pressed left at (321, 236)
Screenshot: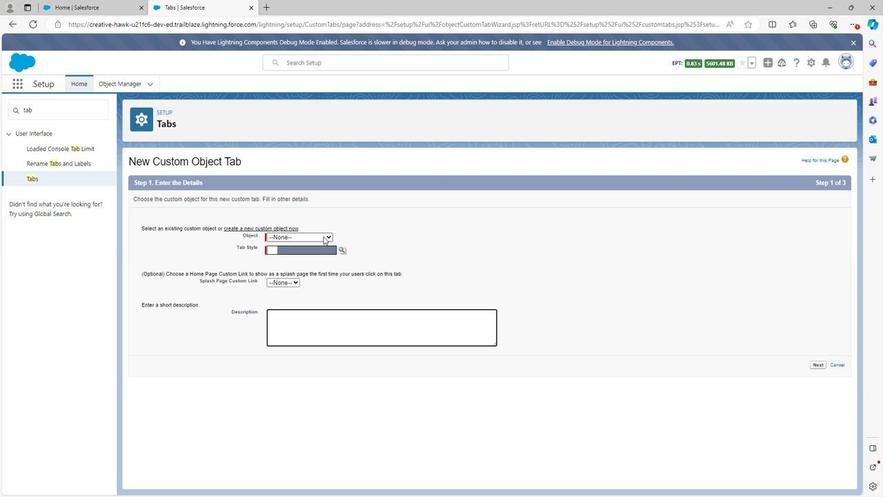
Action: Mouse moved to (310, 261)
Screenshot: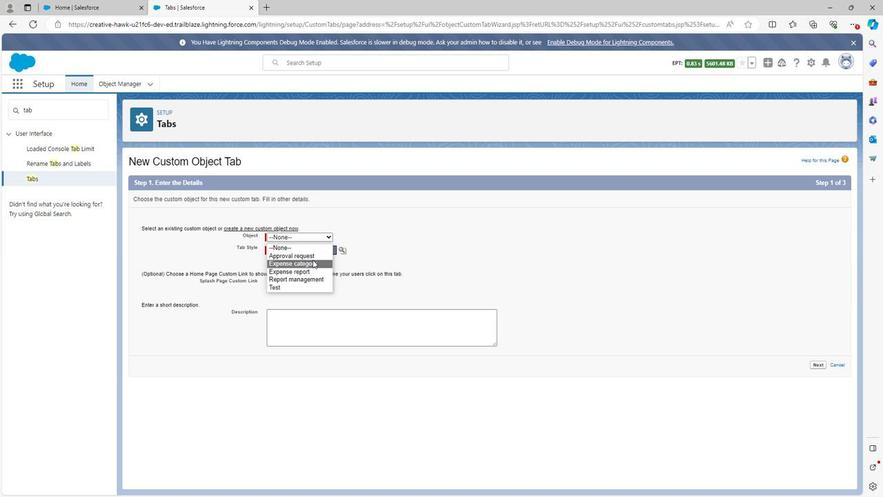 
Action: Mouse pressed left at (310, 261)
Screenshot: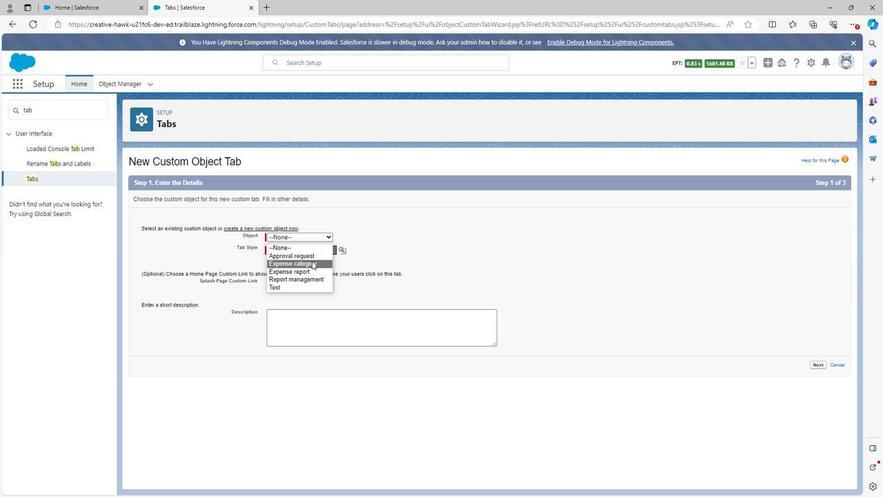 
Action: Mouse moved to (340, 247)
Screenshot: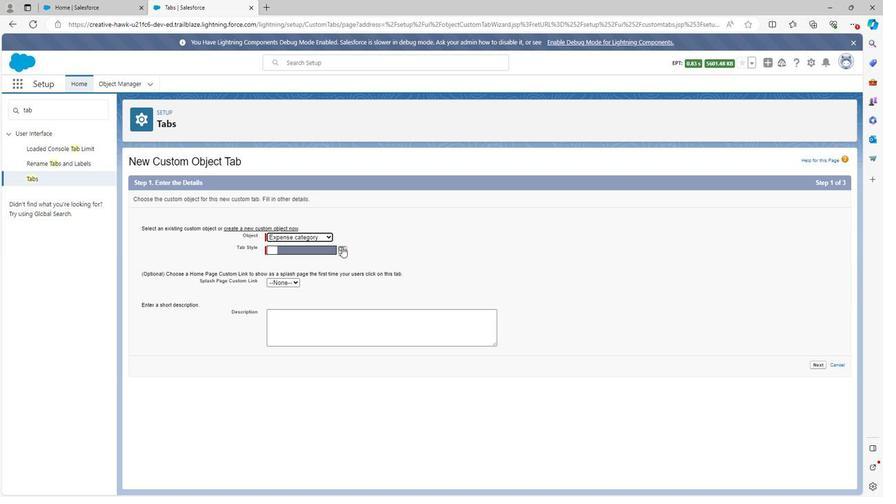 
Action: Mouse pressed left at (340, 247)
Screenshot: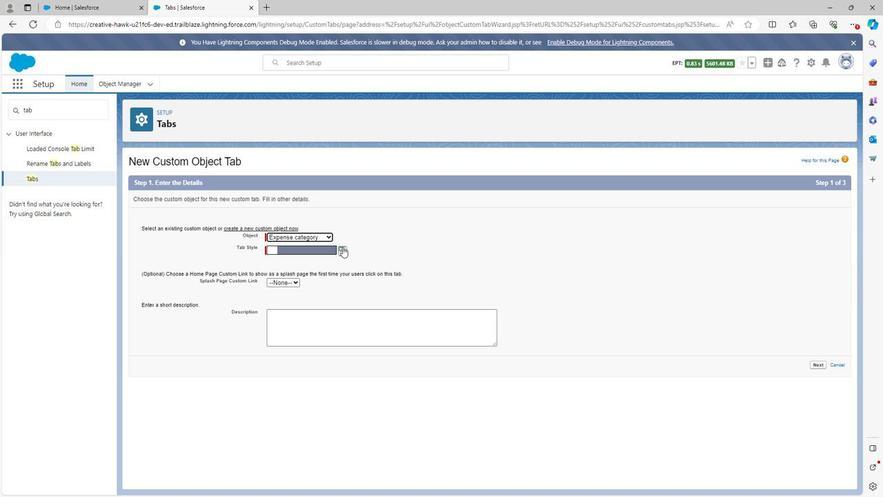 
Action: Mouse moved to (304, 354)
Screenshot: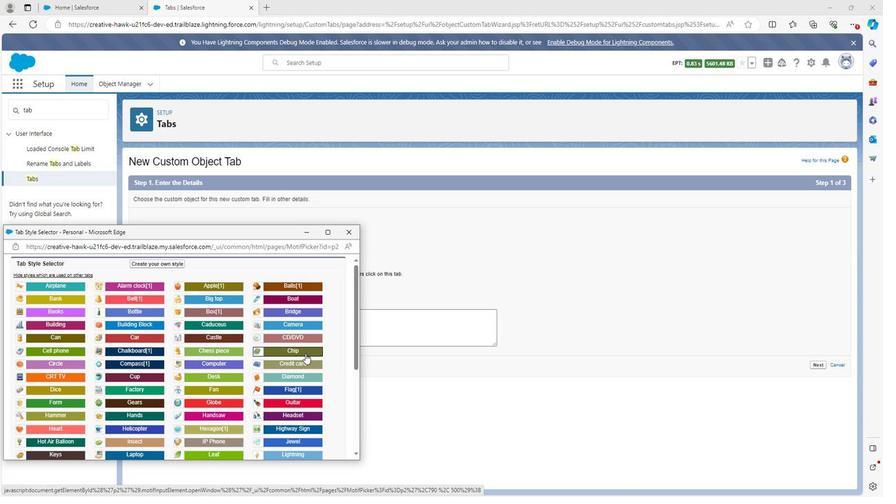 
Action: Mouse pressed left at (304, 354)
Screenshot: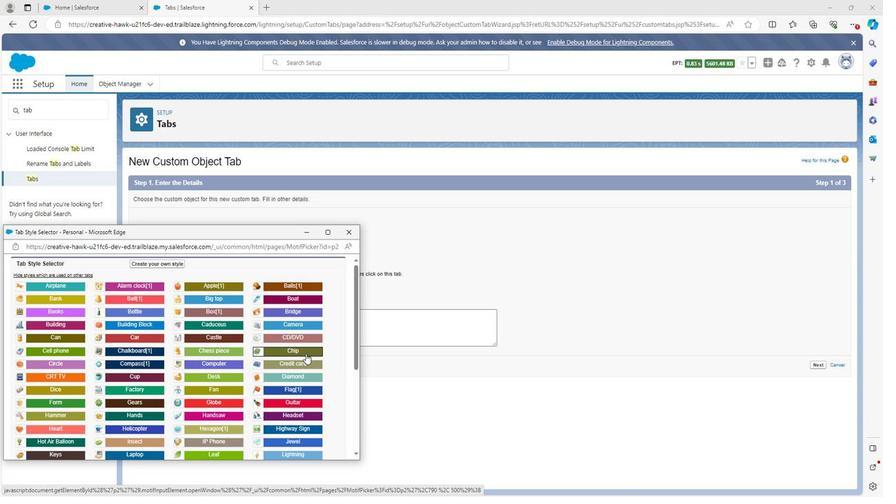 
Action: Mouse moved to (310, 330)
Screenshot: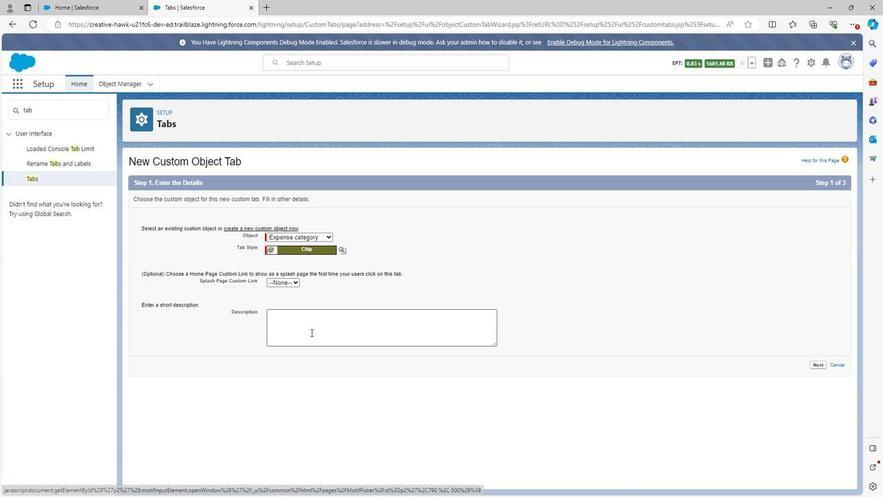 
Action: Mouse pressed left at (310, 330)
Screenshot: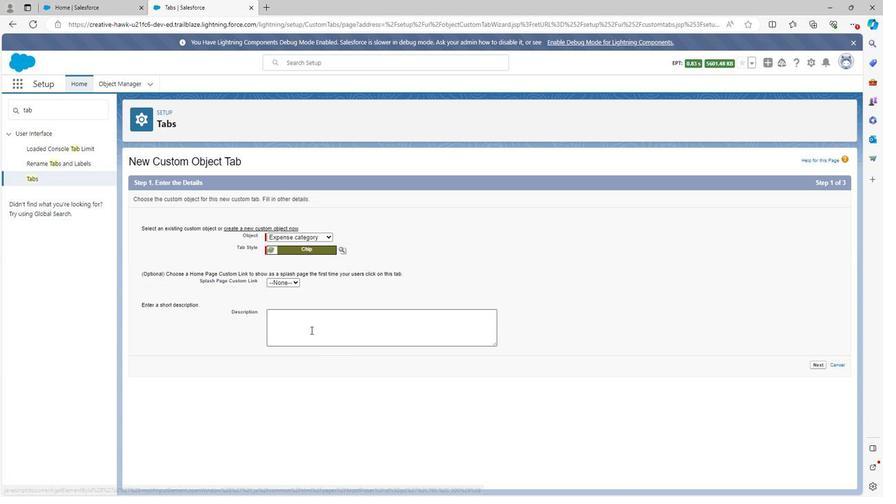 
Action: Mouse moved to (312, 330)
Screenshot: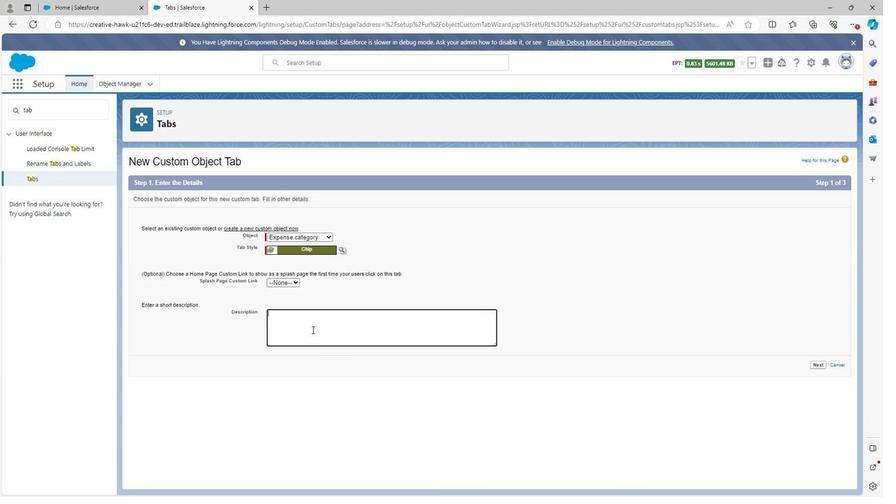 
Action: Key pressed <Key.shift><Key.shift><Key.shift><Key.shift>Expense<Key.space>category<Key.space>custom<Key.space>tab<Key.space>is<Key.space>used<Key.space>to<Key.space>show<Key.space>the<Key.space>category<Key.space>of<Key.space>expenses
Screenshot: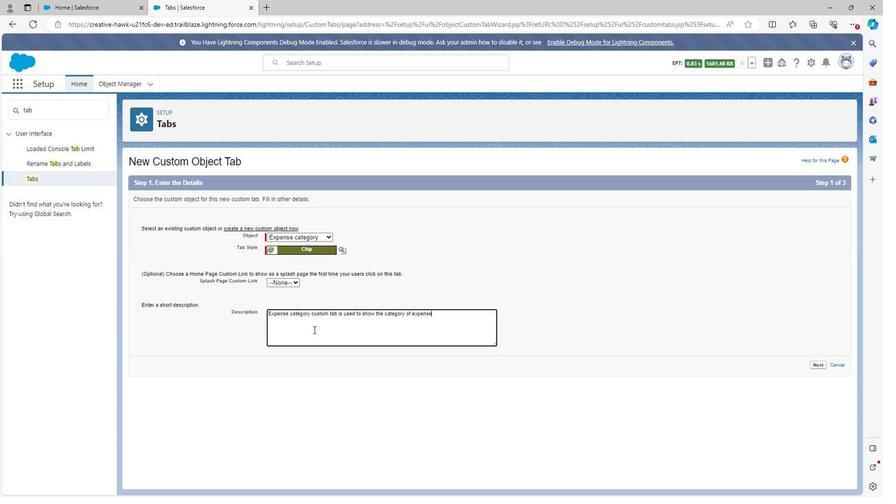 
Action: Mouse moved to (807, 363)
Screenshot: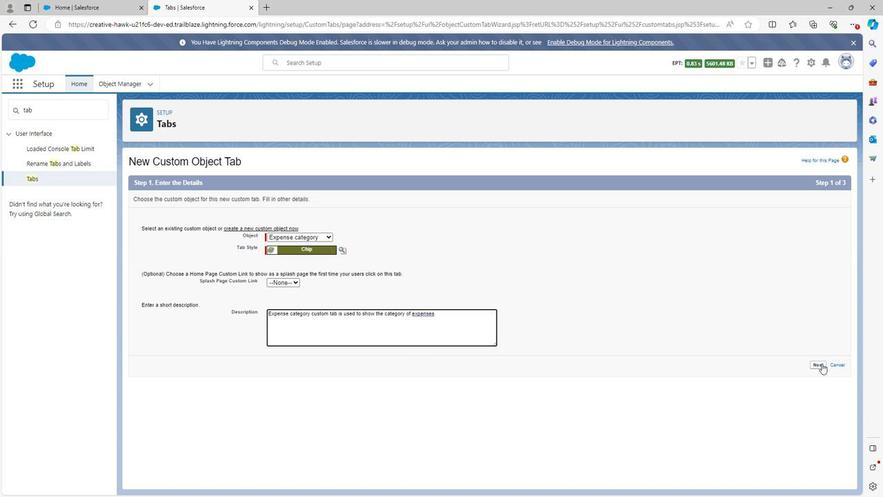 
Action: Mouse pressed left at (807, 363)
Screenshot: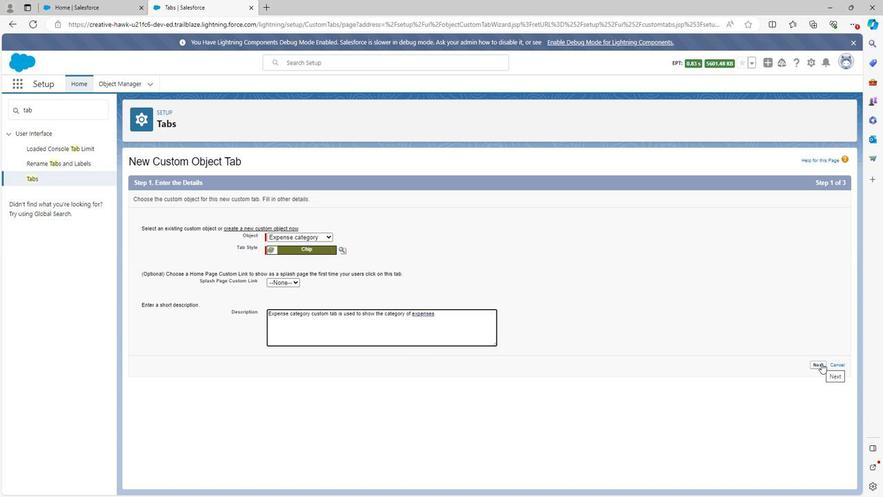 
Action: Mouse moved to (765, 345)
Screenshot: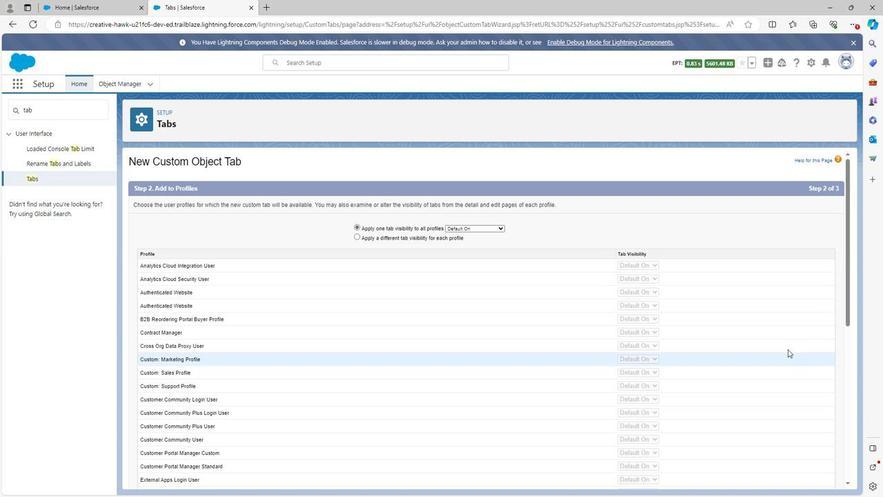 
Action: Mouse scrolled (765, 345) with delta (0, 0)
Screenshot: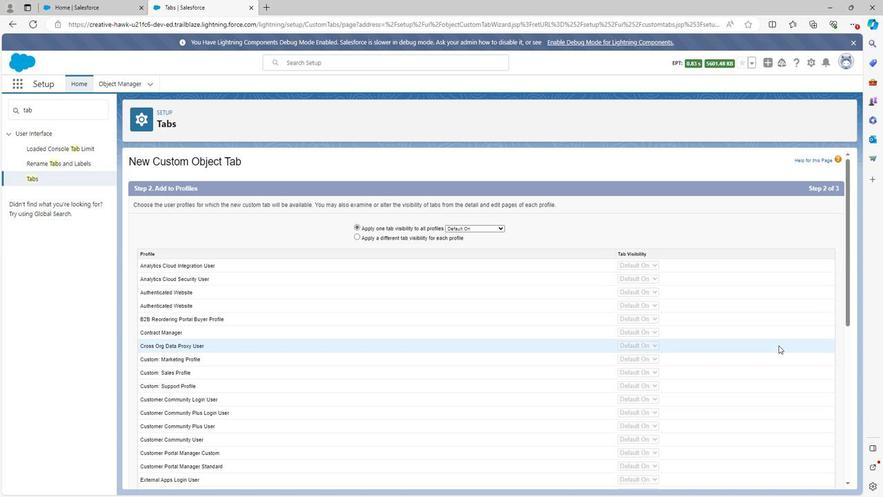 
Action: Mouse scrolled (765, 345) with delta (0, 0)
Screenshot: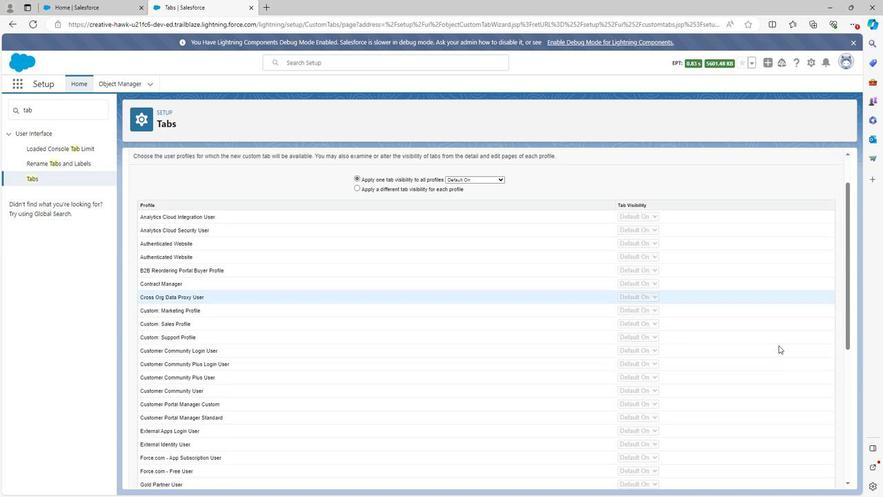 
Action: Mouse scrolled (765, 345) with delta (0, 0)
Screenshot: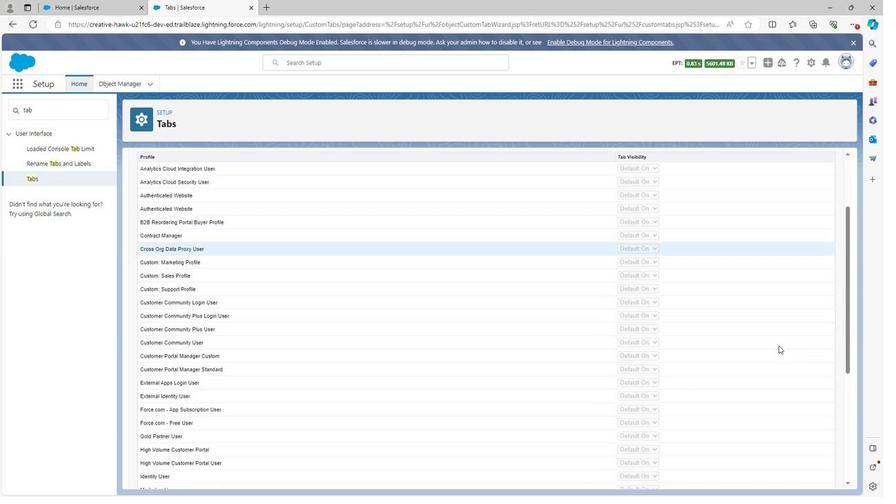 
Action: Mouse scrolled (765, 345) with delta (0, 0)
Screenshot: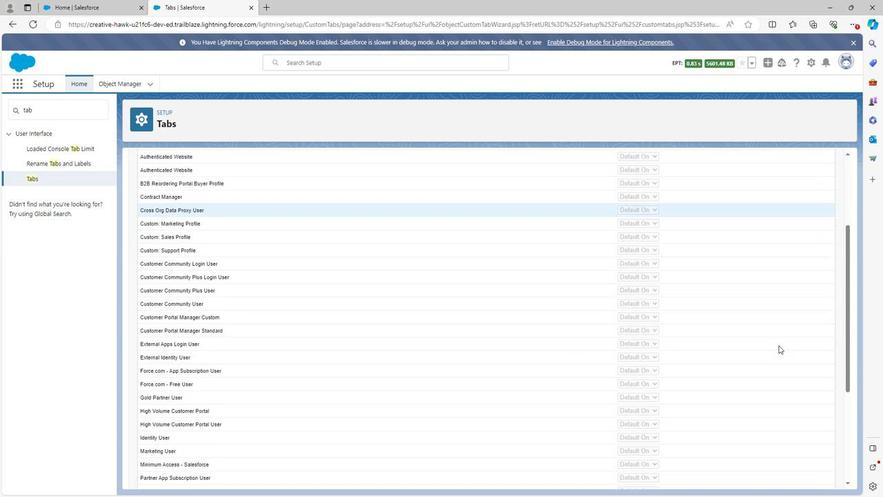 
Action: Mouse scrolled (765, 345) with delta (0, 0)
Screenshot: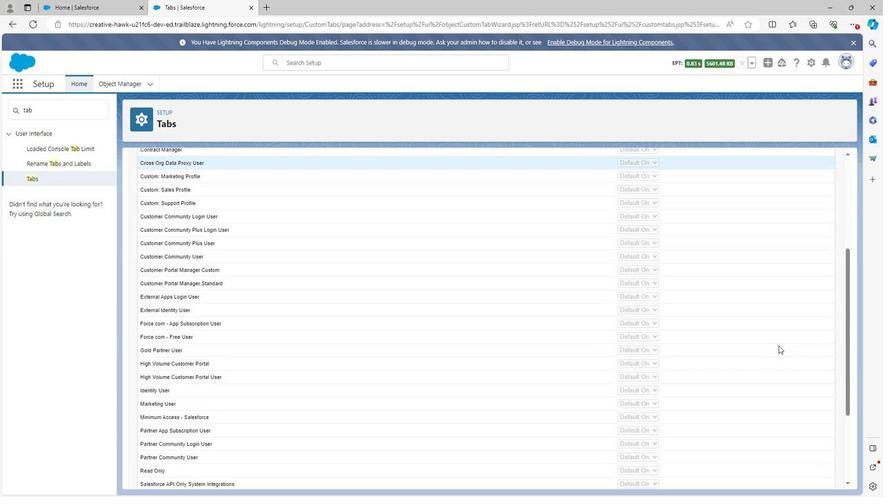 
Action: Mouse scrolled (765, 345) with delta (0, 0)
Screenshot: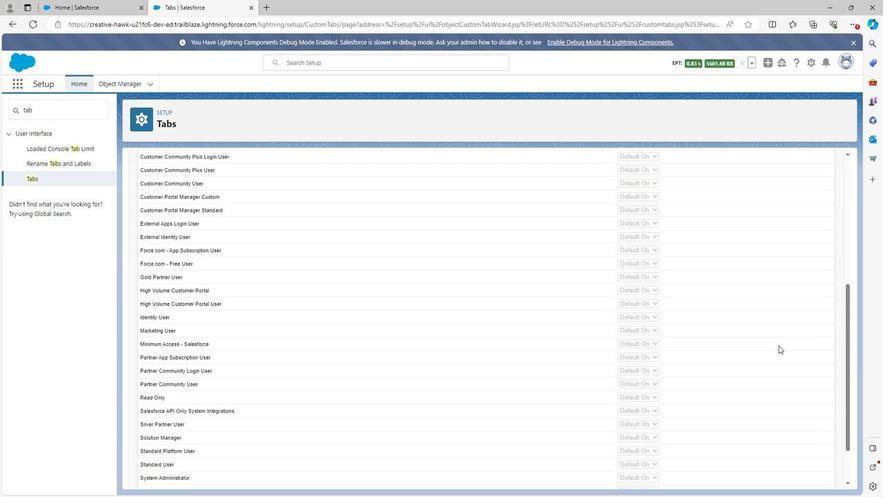 
Action: Mouse moved to (765, 345)
Screenshot: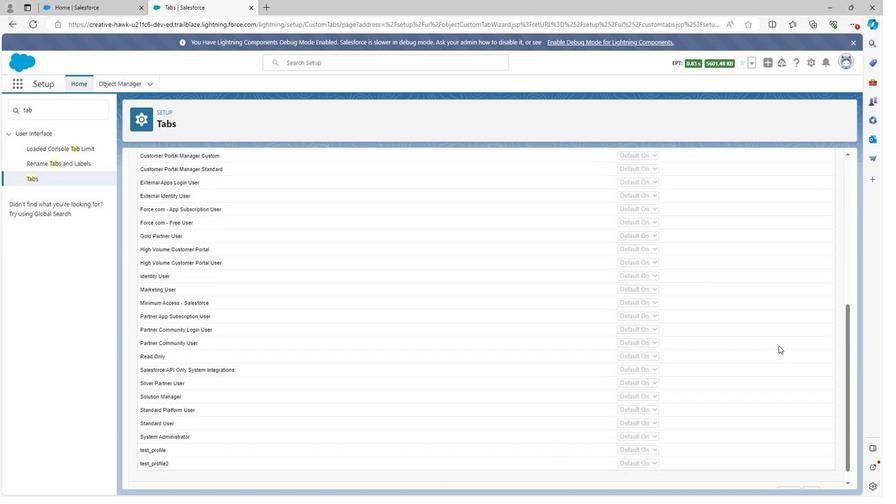 
Action: Mouse scrolled (765, 345) with delta (0, 0)
Screenshot: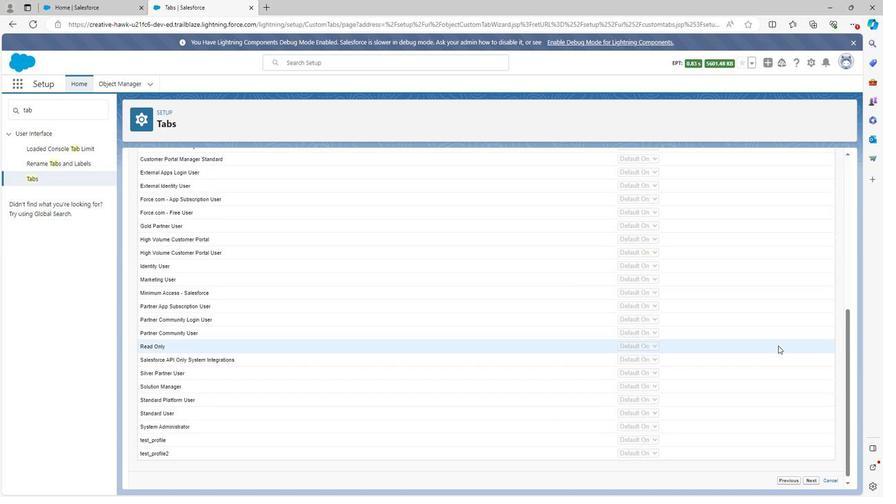 
Action: Mouse moved to (792, 476)
Screenshot: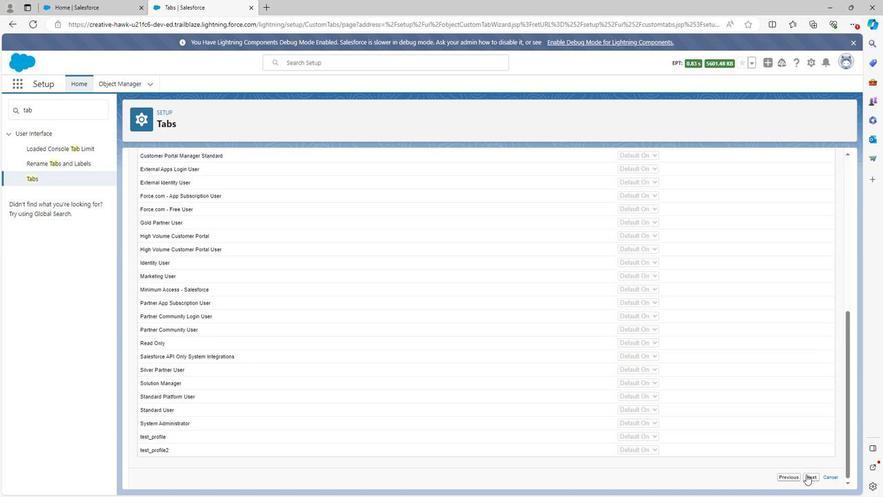 
Action: Mouse pressed left at (792, 476)
Screenshot: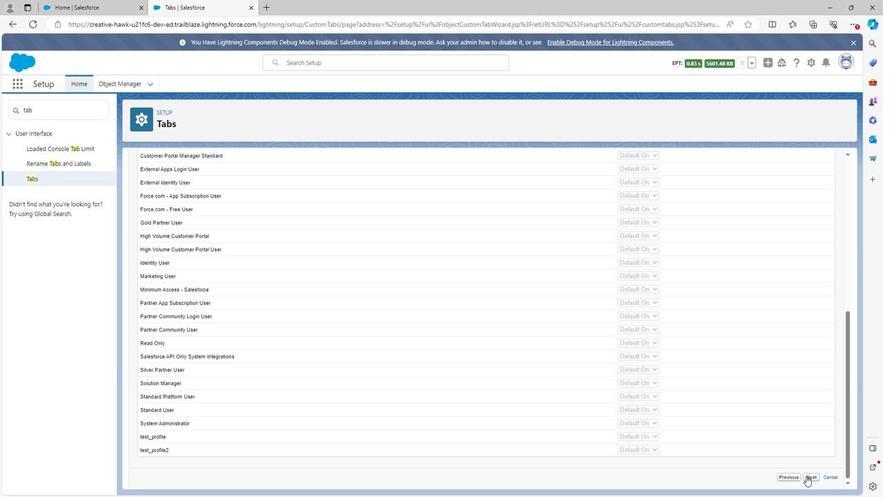 
Action: Mouse moved to (790, 472)
Screenshot: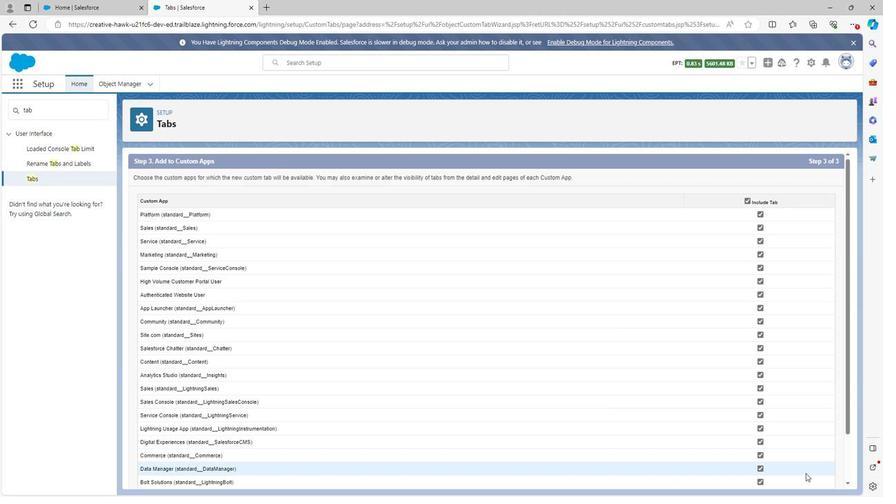 
Action: Mouse scrolled (790, 471) with delta (0, 0)
Screenshot: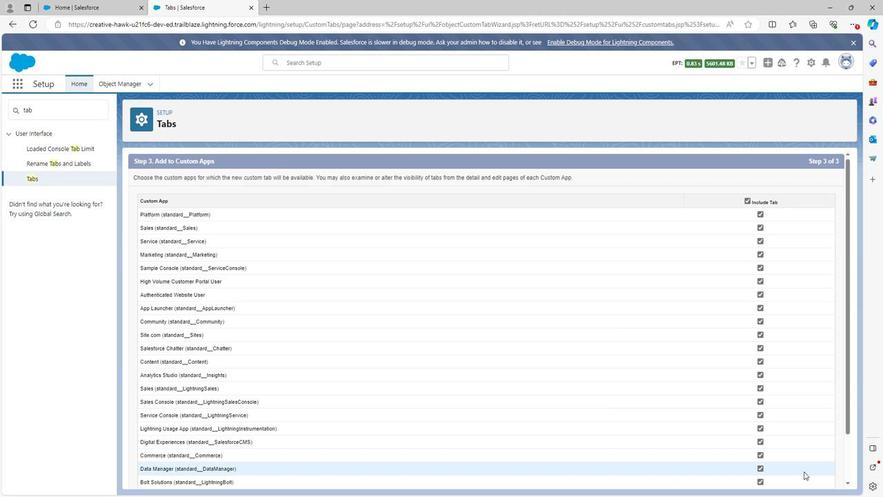 
Action: Mouse scrolled (790, 471) with delta (0, 0)
Screenshot: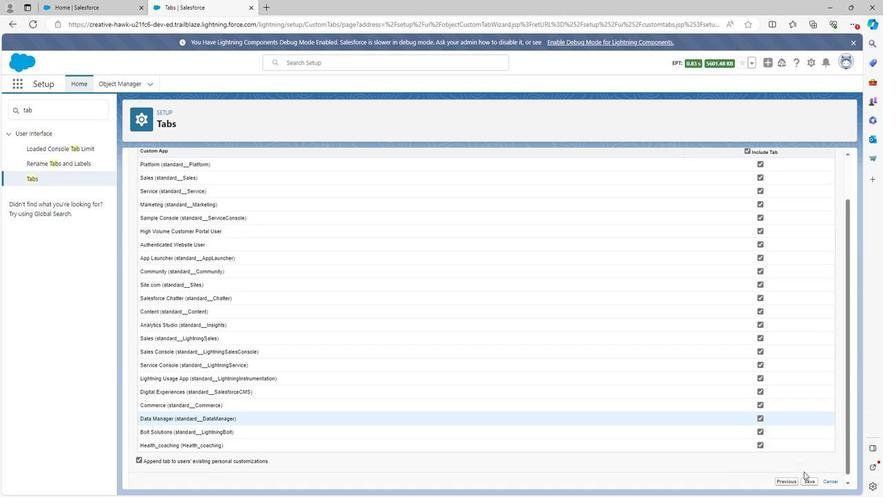 
Action: Mouse scrolled (790, 471) with delta (0, 0)
Screenshot: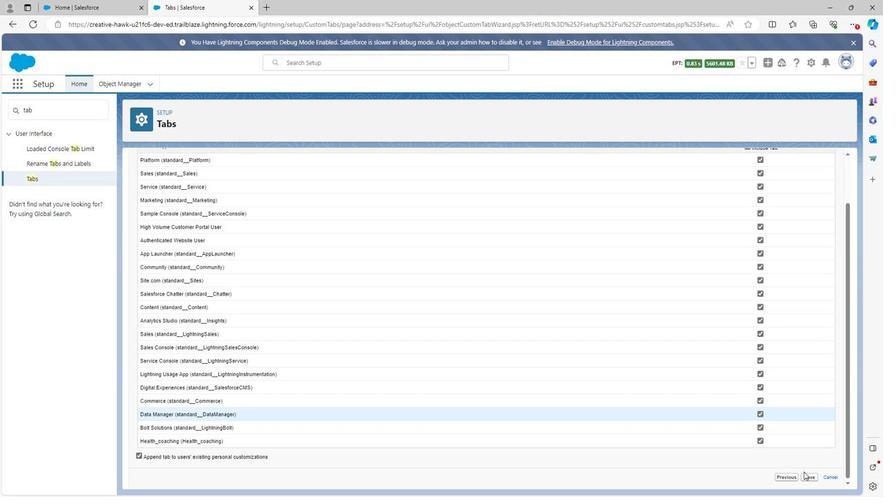 
Action: Mouse moved to (793, 474)
Screenshot: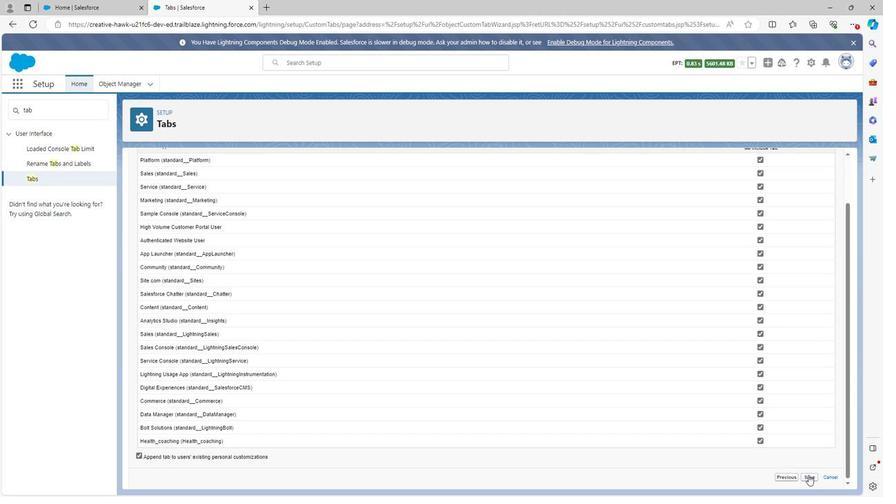 
Action: Mouse pressed left at (793, 474)
Screenshot: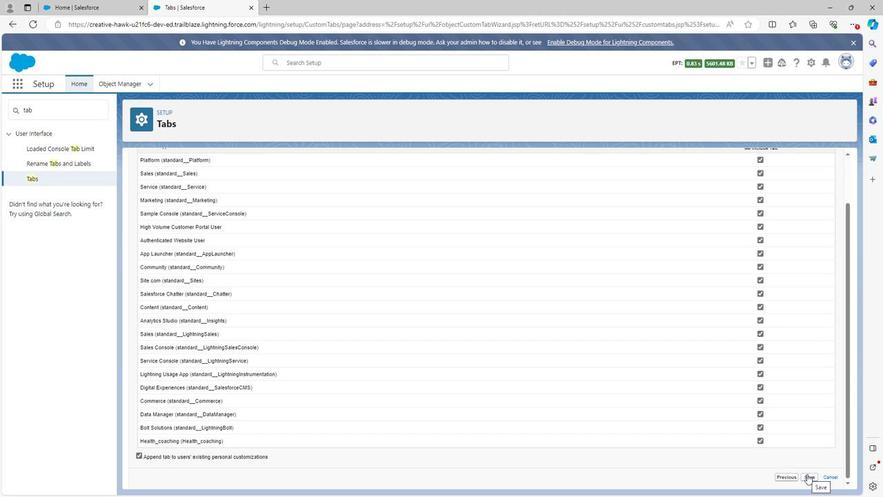 
Action: Mouse moved to (353, 225)
Screenshot: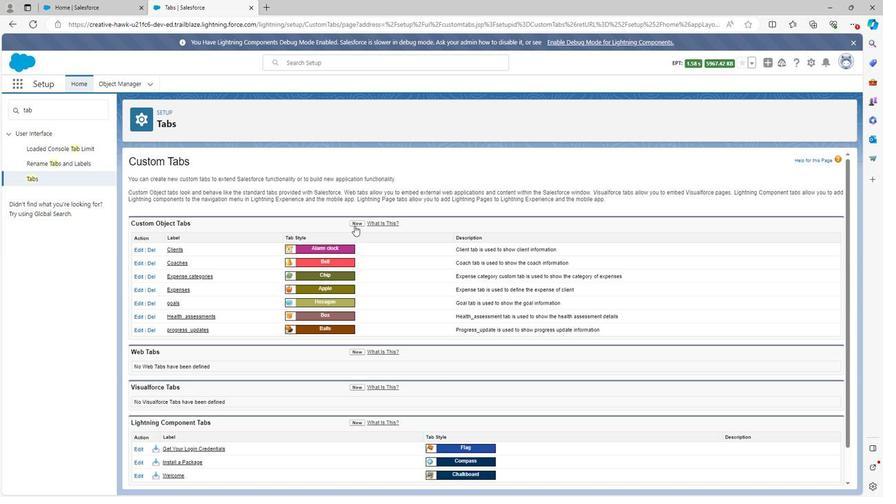 
Action: Mouse pressed left at (353, 225)
Screenshot: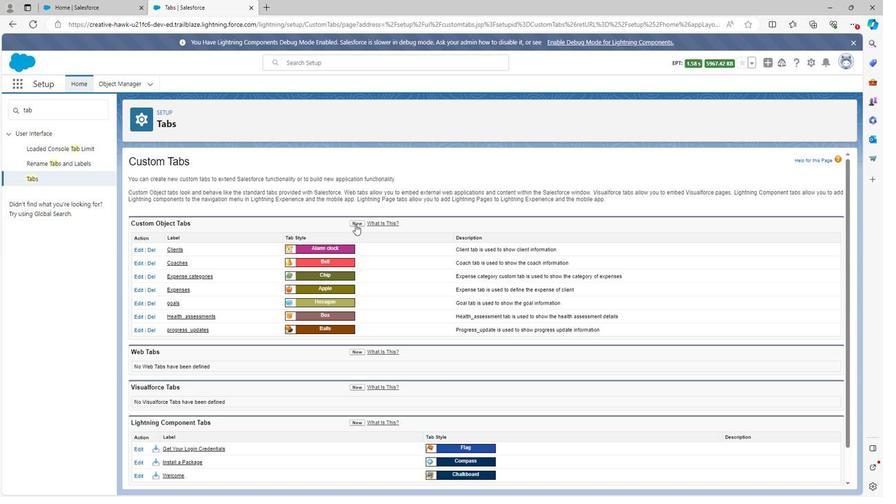 
Action: Mouse moved to (302, 236)
Screenshot: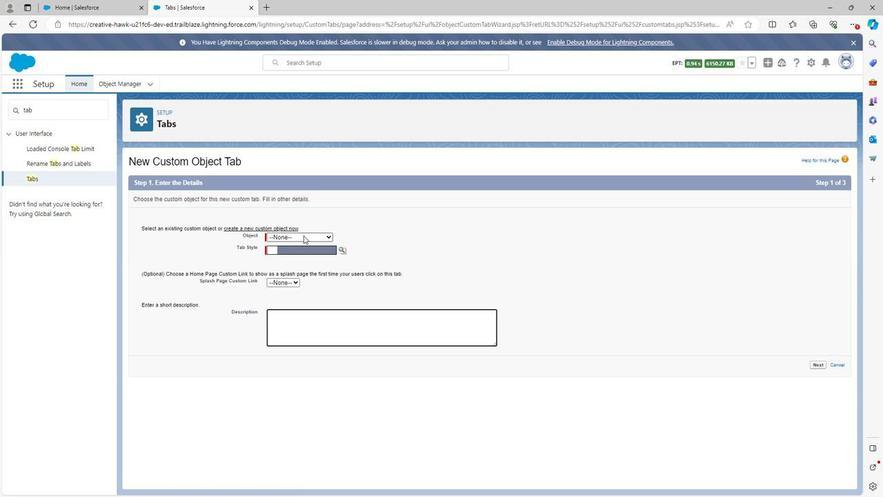 
Action: Mouse pressed left at (302, 236)
Screenshot: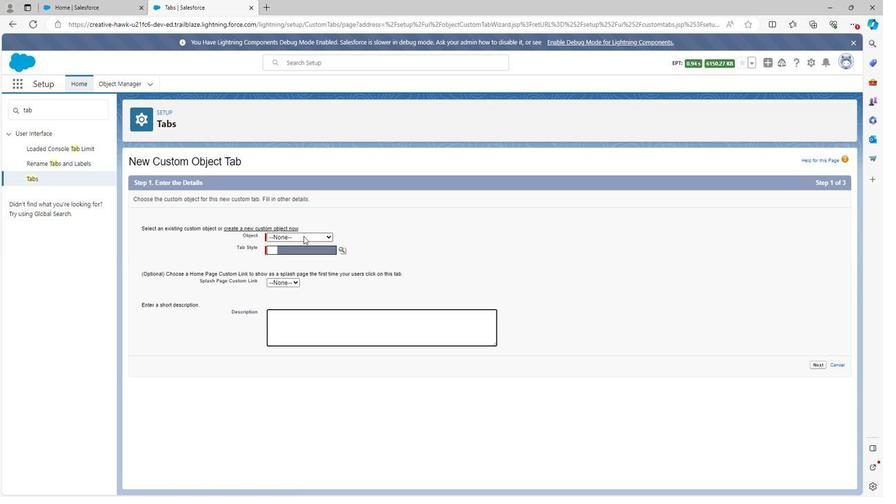 
Action: Mouse moved to (296, 272)
Screenshot: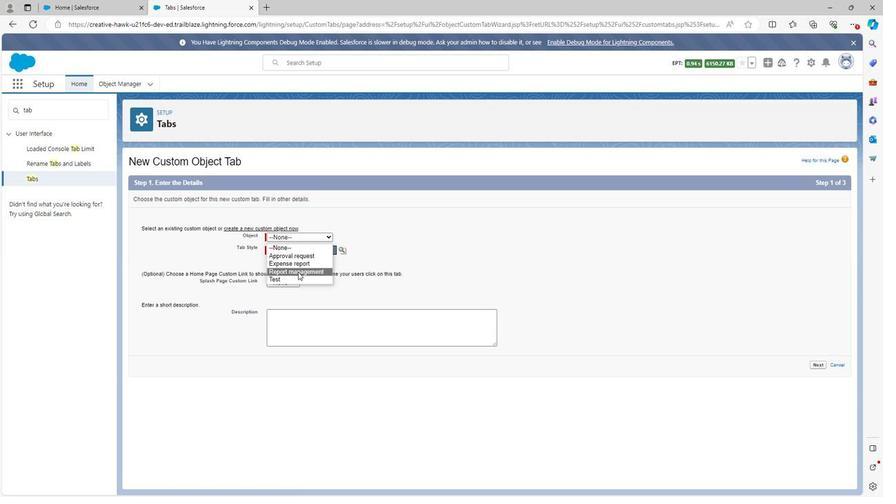 
Action: Mouse pressed left at (296, 272)
Screenshot: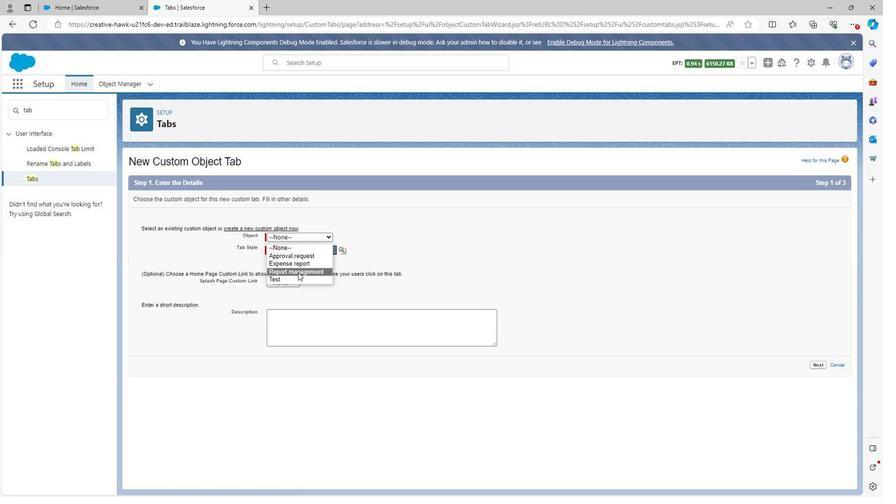 
Action: Mouse moved to (340, 252)
Screenshot: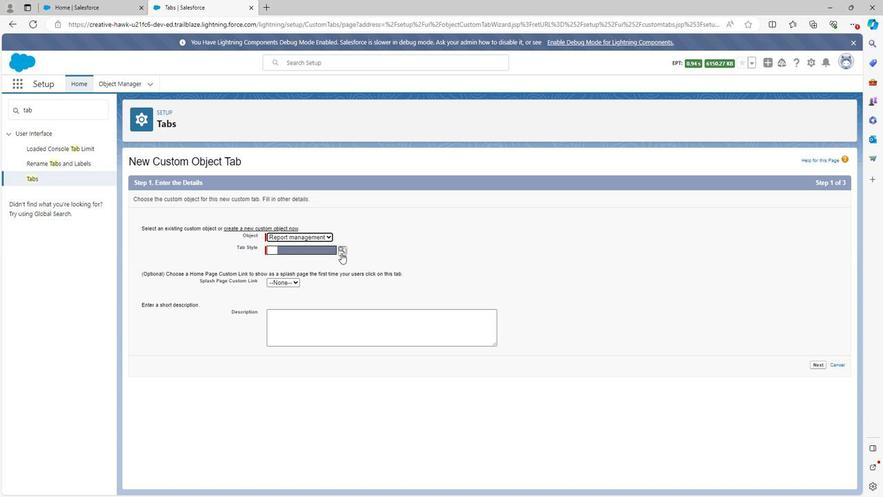 
Action: Mouse pressed left at (340, 252)
Screenshot: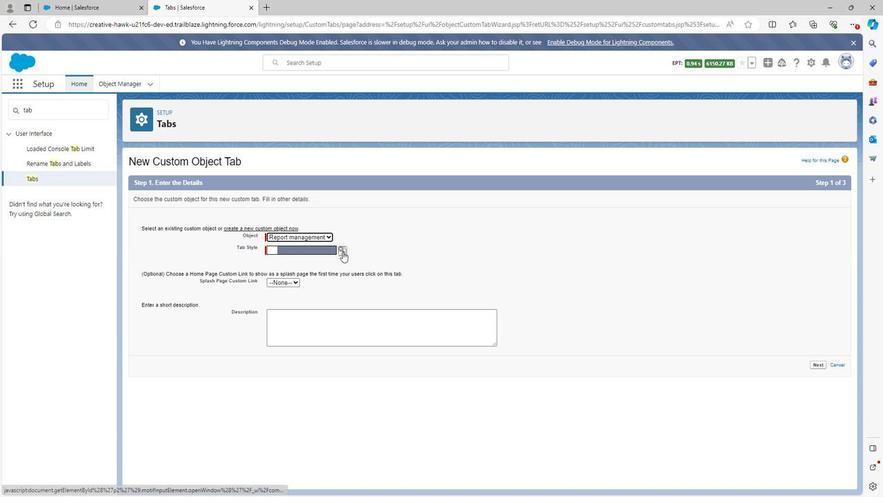 
Action: Mouse moved to (300, 336)
Screenshot: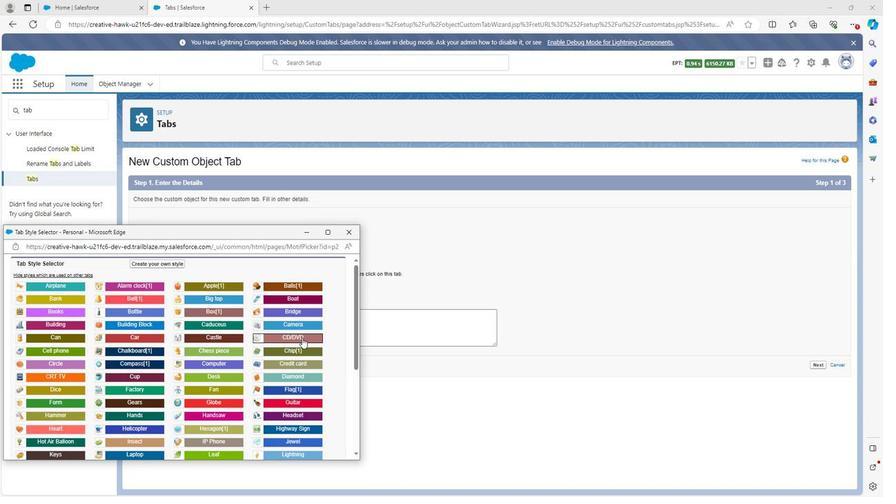 
Action: Mouse pressed left at (300, 336)
Screenshot: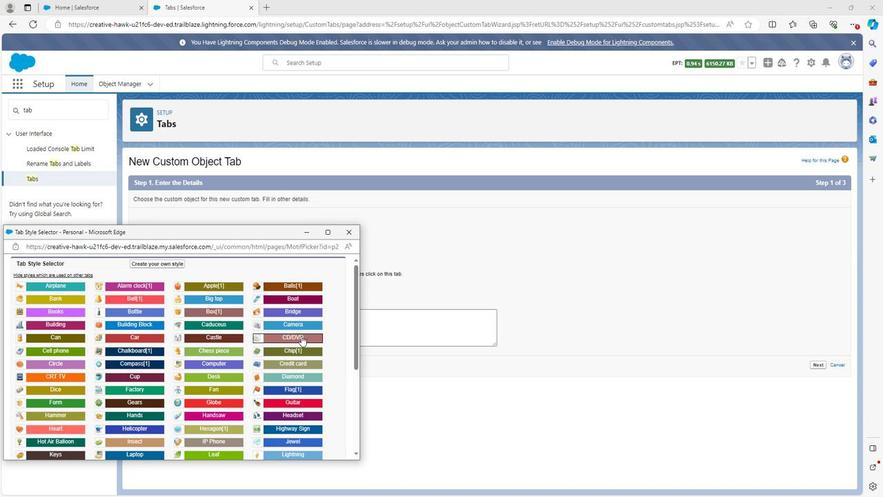 
Action: Mouse moved to (301, 323)
Screenshot: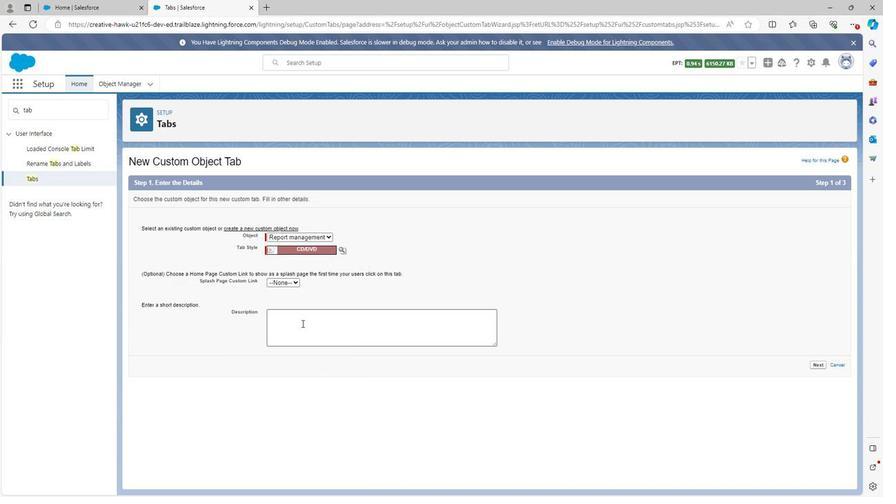
Action: Mouse pressed left at (301, 323)
Screenshot: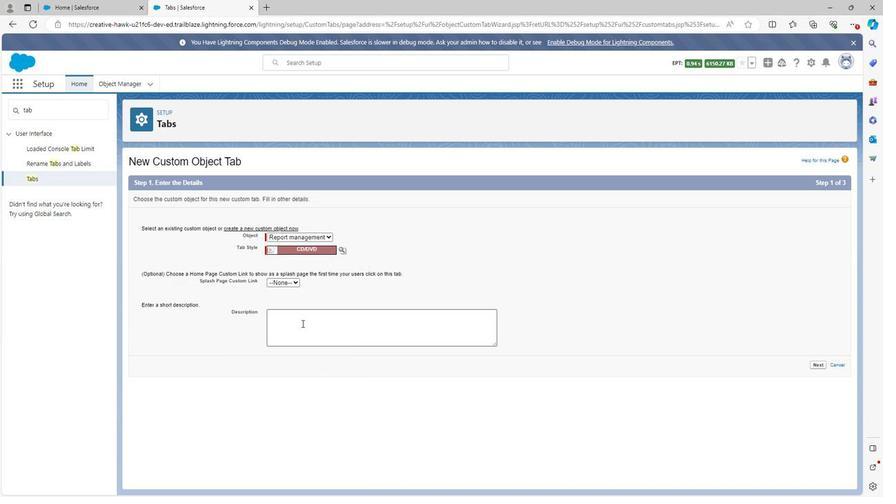 
Action: Key pressed <Key.shift>Repor<Key.backspace><Key.backspace><Key.backspace><Key.backspace><Key.backspace><Key.backspace><Key.backspace><Key.backspace><Key.backspace><Key.backspace><Key.backspace><Key.backspace>
Screenshot: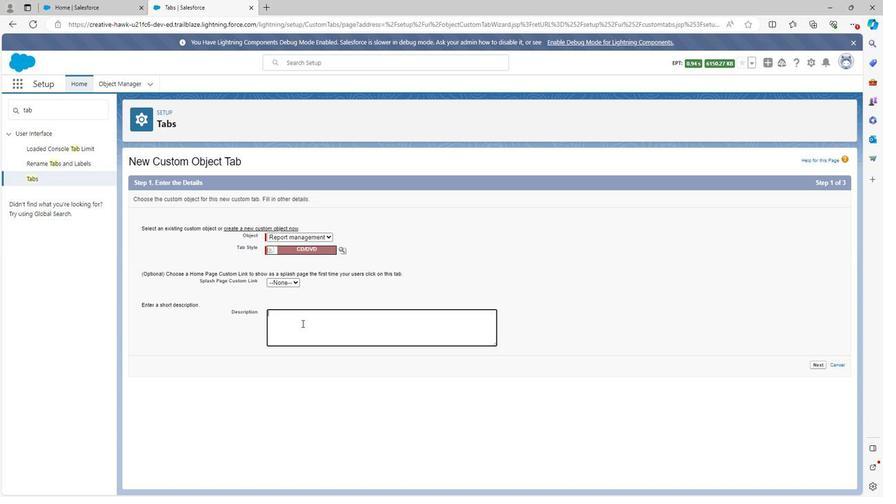 
Action: Mouse moved to (315, 236)
Screenshot: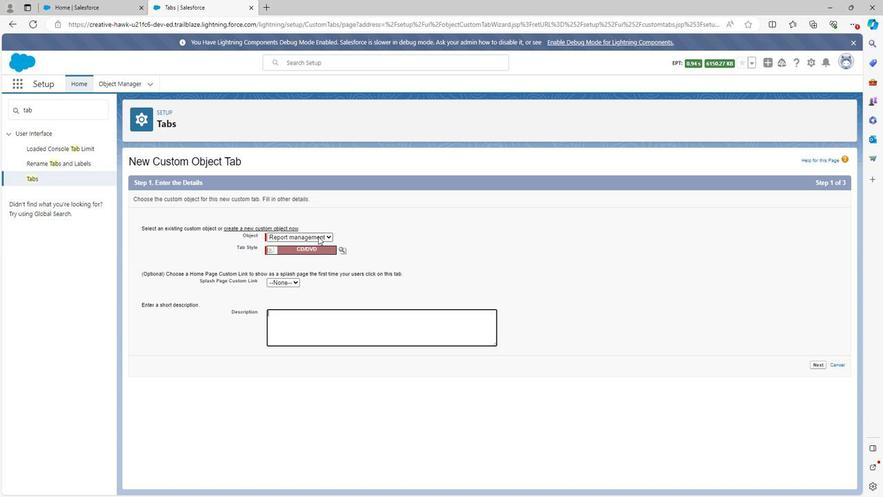 
Action: Mouse pressed left at (315, 236)
Screenshot: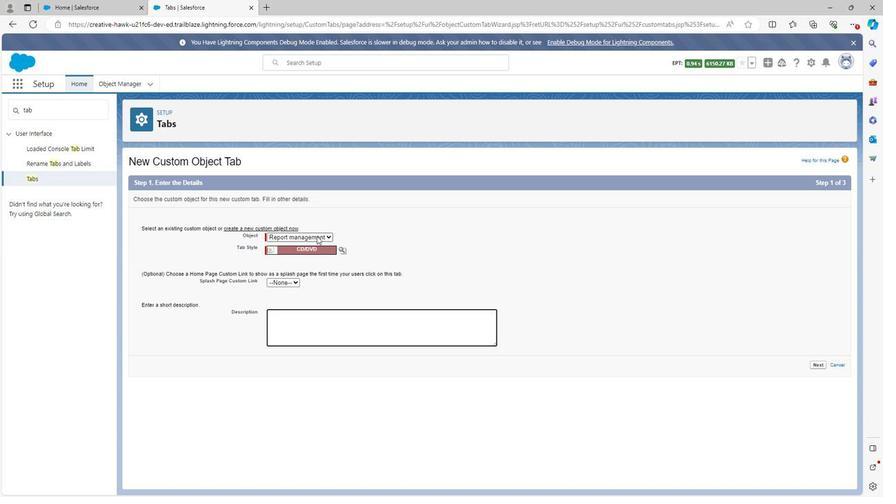 
Action: Mouse moved to (289, 260)
Screenshot: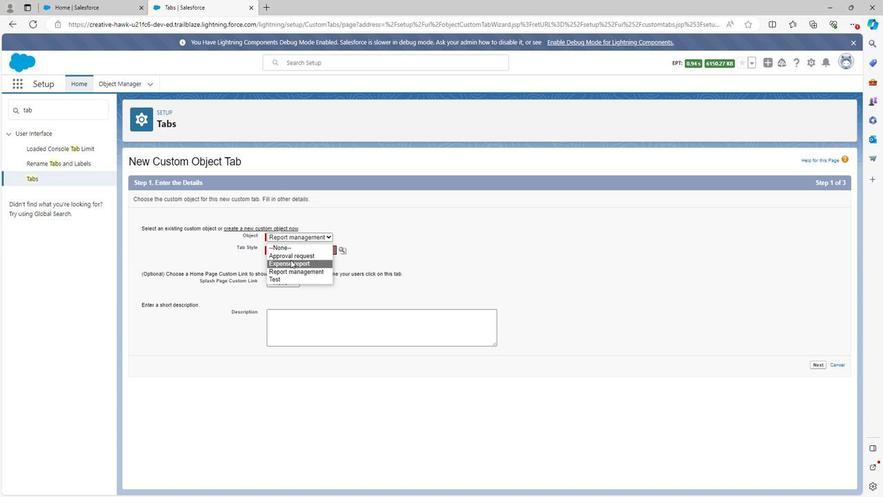 
Action: Mouse pressed left at (289, 260)
Screenshot: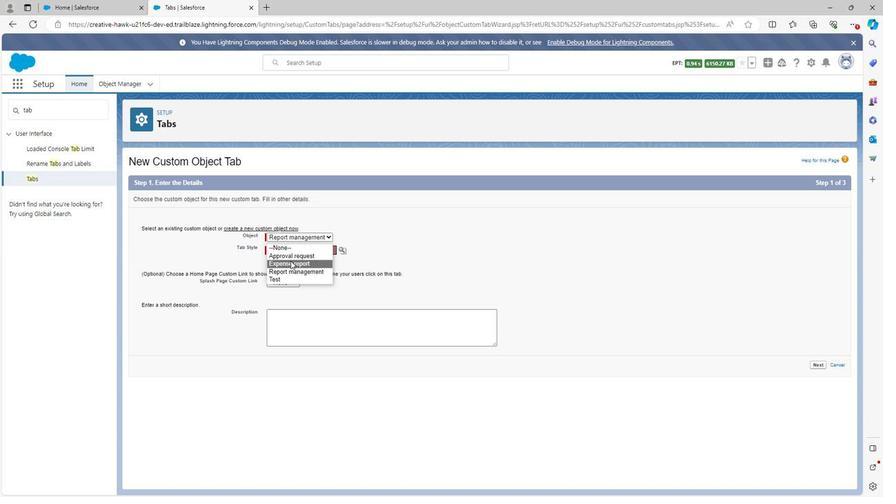 
Action: Mouse moved to (296, 324)
Screenshot: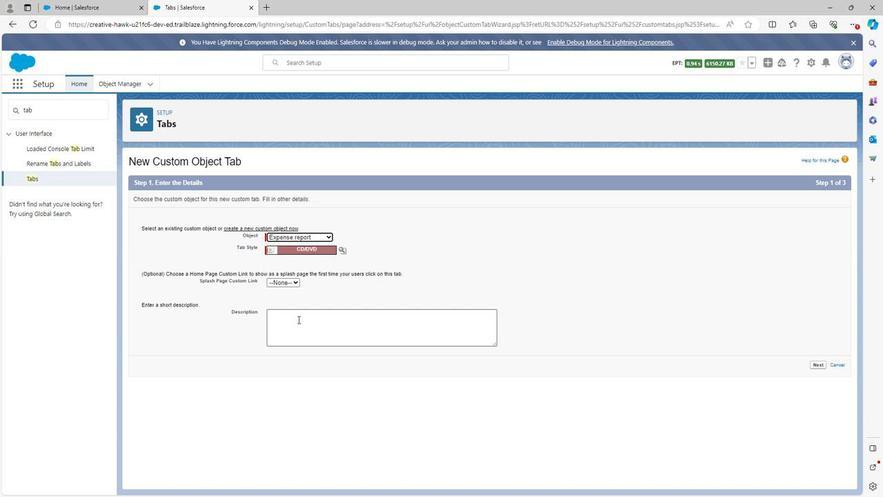 
Action: Mouse pressed left at (296, 324)
Screenshot: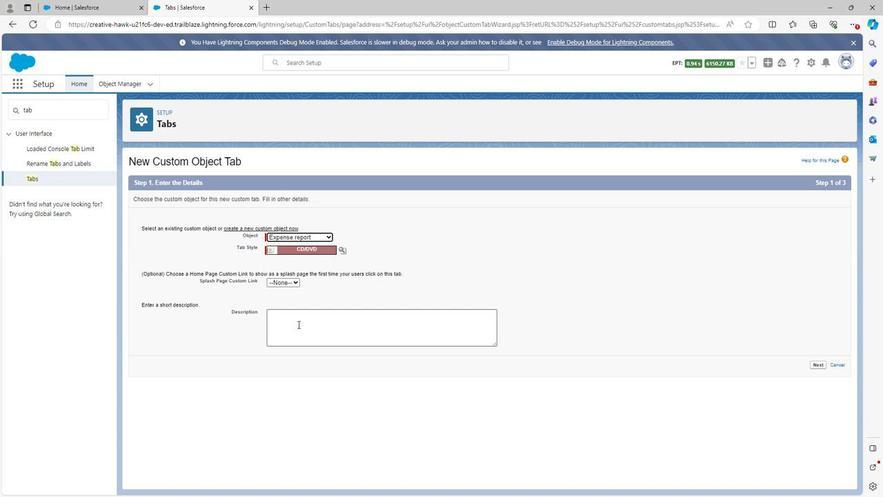 
Action: Mouse moved to (296, 326)
Screenshot: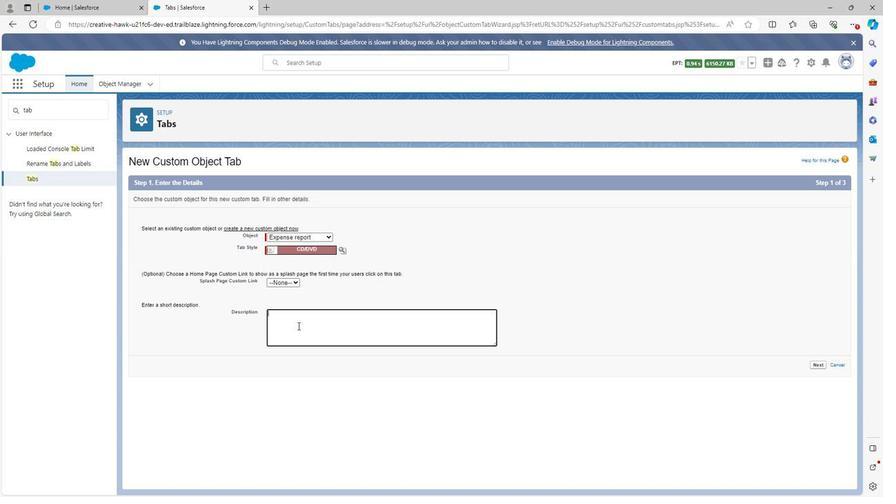 
Action: Key pressed <Key.shift>Expense<Key.space>report<Key.space>i<Key.backspace>custom<Key.space>tab<Key.space>is<Key.space>defined<Key.space>the<Key.space>expense<Key.space>report<Key.space>
Screenshot: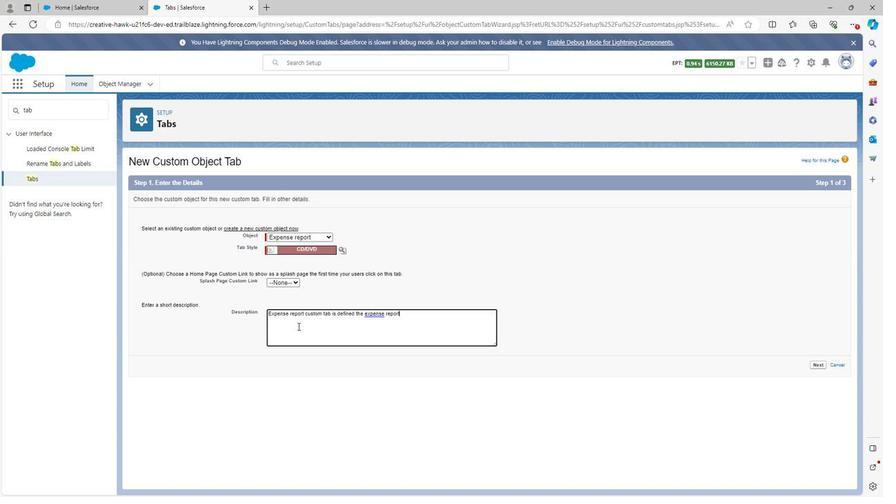 
Action: Mouse moved to (808, 364)
Screenshot: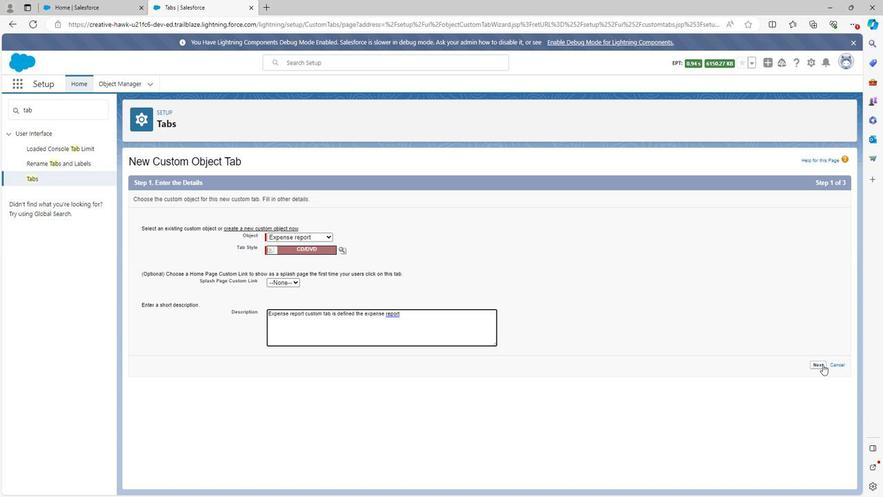 
Action: Mouse pressed left at (808, 364)
Screenshot: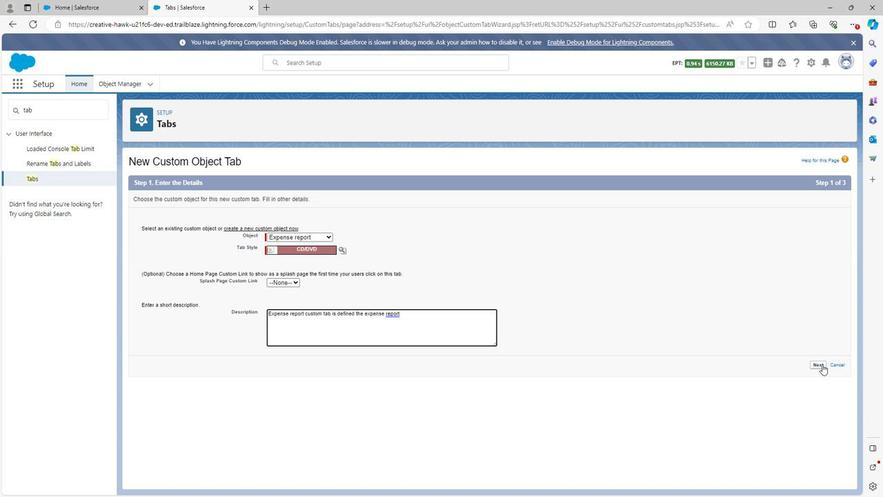 
Action: Mouse moved to (802, 373)
Screenshot: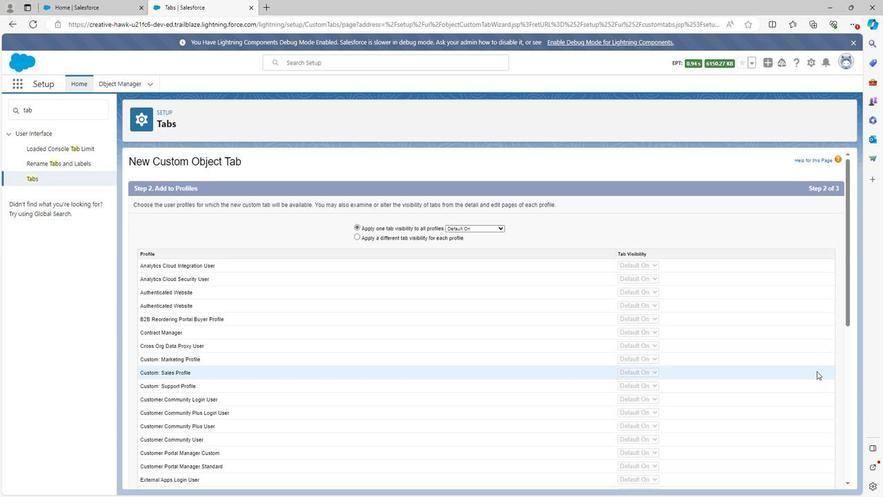 
Action: Mouse scrolled (802, 372) with delta (0, 0)
Screenshot: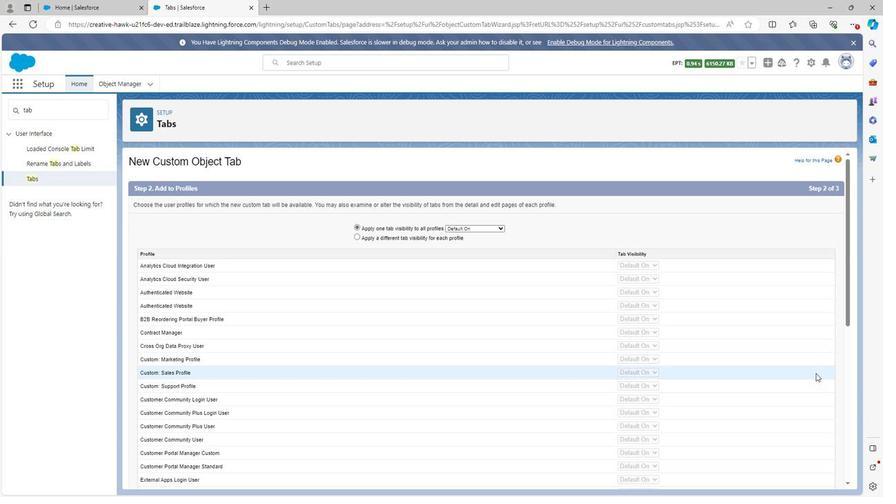 
Action: Mouse scrolled (802, 372) with delta (0, 0)
Screenshot: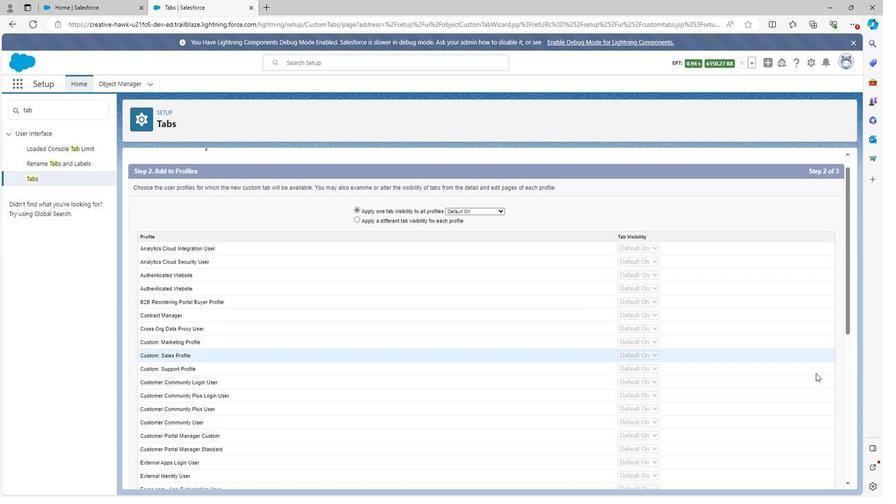 
Action: Mouse scrolled (802, 372) with delta (0, 0)
Screenshot: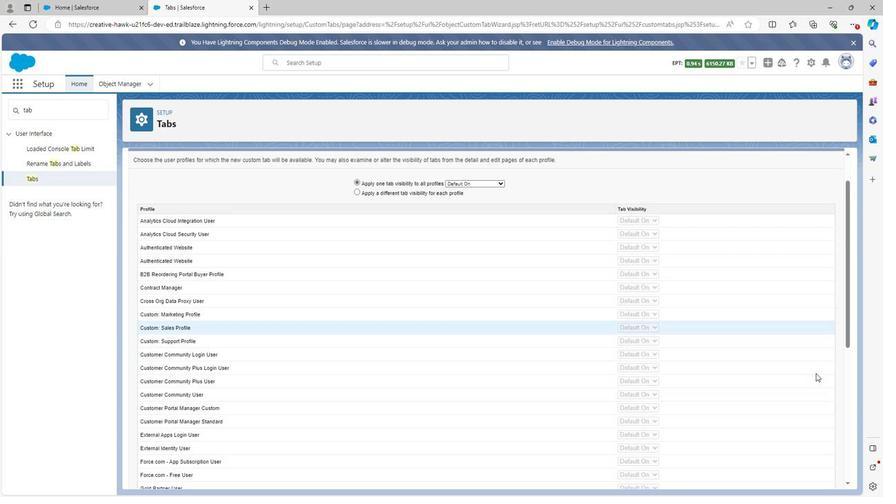 
Action: Mouse scrolled (802, 372) with delta (0, 0)
Screenshot: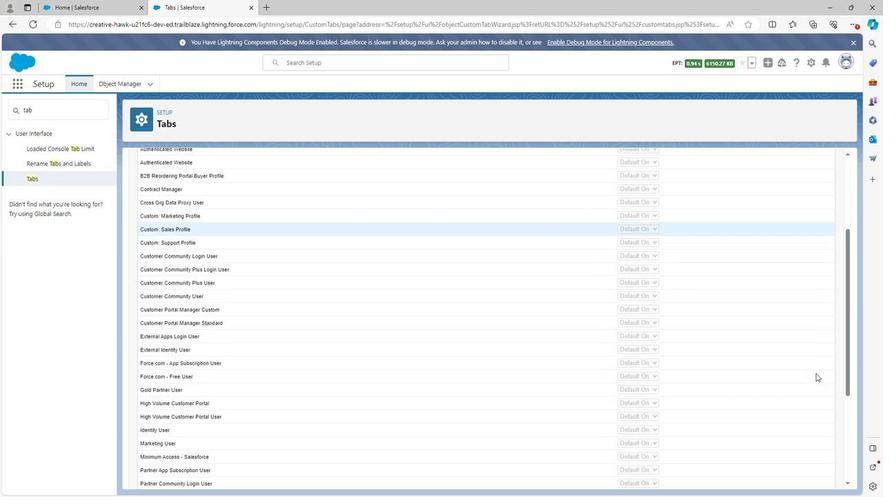 
Action: Mouse scrolled (802, 372) with delta (0, 0)
Screenshot: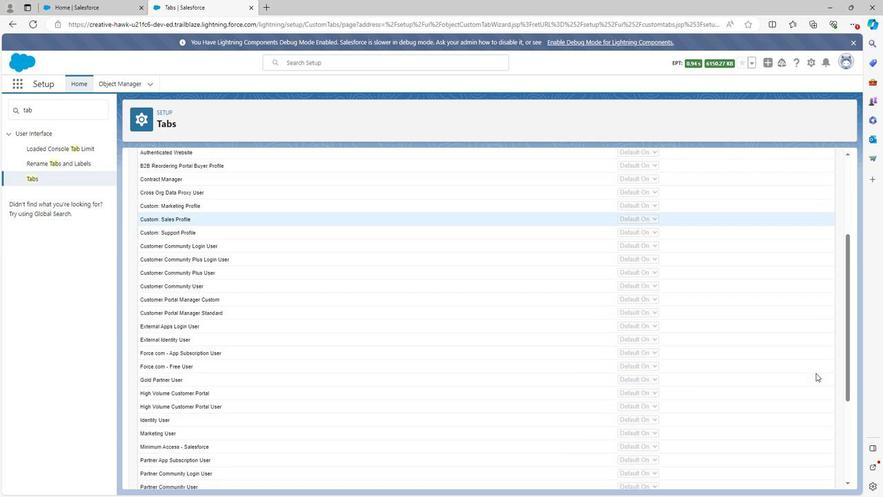 
Action: Mouse scrolled (802, 372) with delta (0, 0)
Screenshot: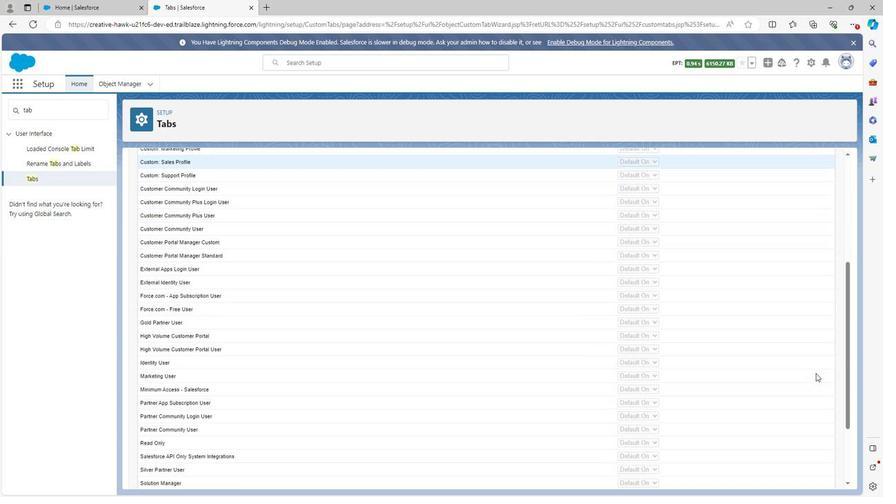 
Action: Mouse scrolled (802, 372) with delta (0, 0)
Screenshot: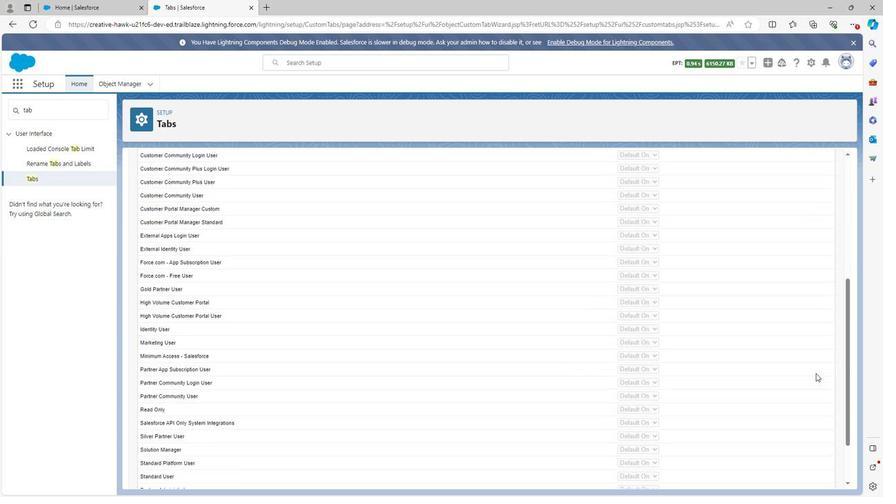 
Action: Mouse scrolled (802, 372) with delta (0, 0)
Screenshot: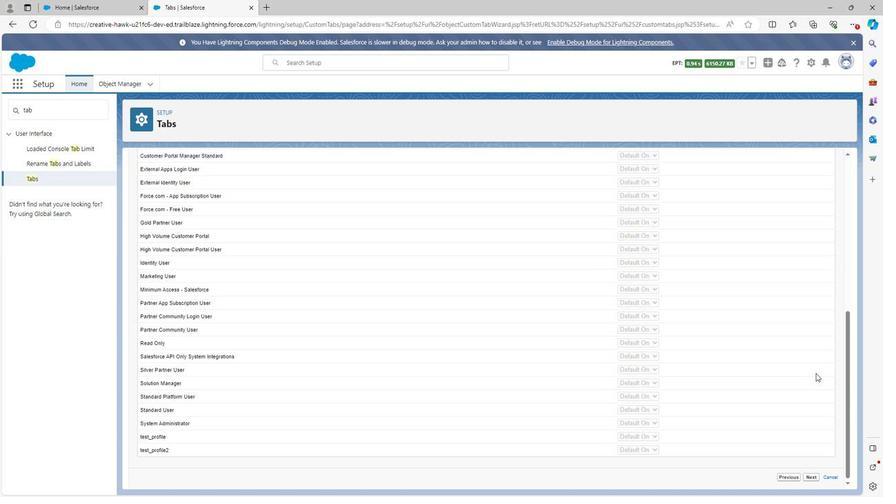 
Action: Mouse scrolled (802, 372) with delta (0, 0)
Screenshot: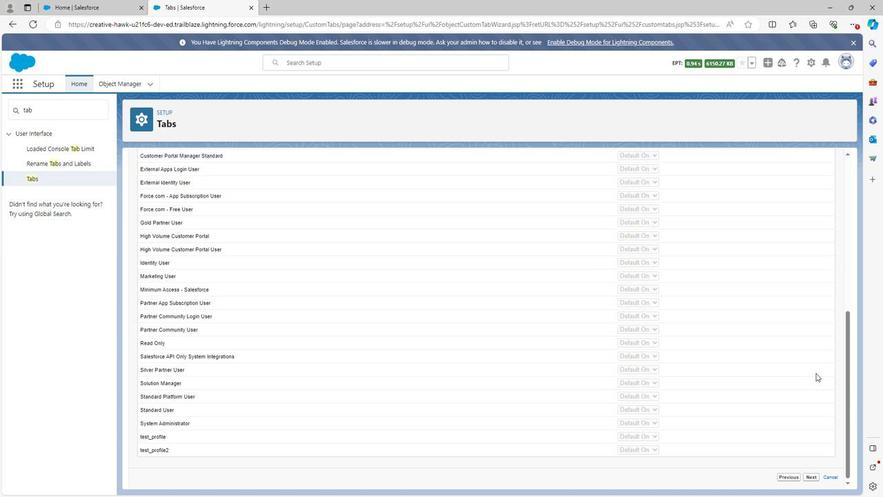 
Action: Mouse moved to (796, 479)
Screenshot: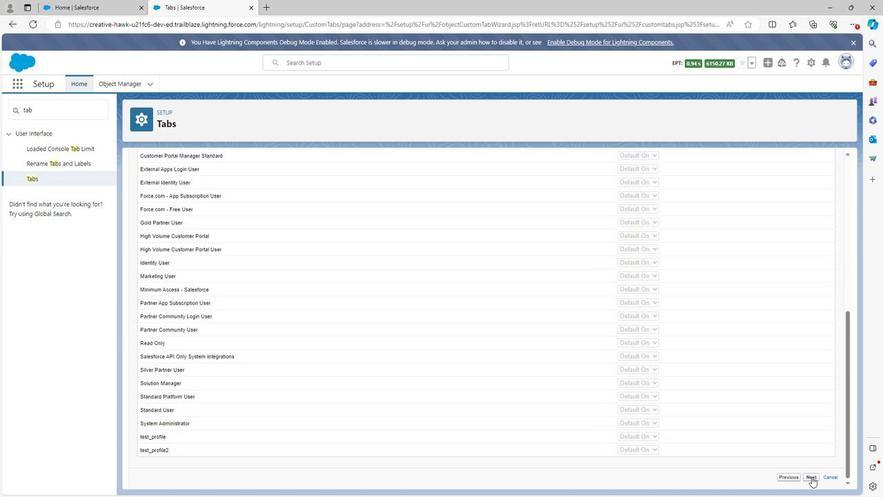 
Action: Mouse pressed left at (796, 479)
Screenshot: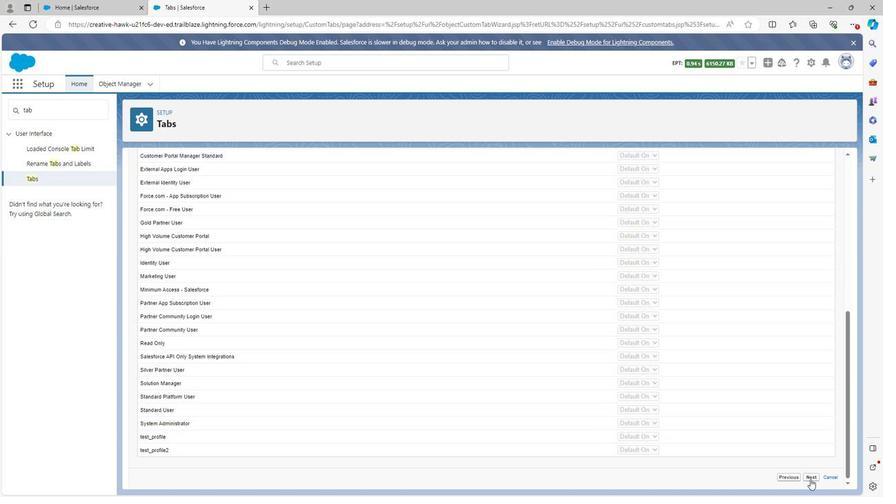 
Action: Mouse scrolled (796, 479) with delta (0, 0)
Screenshot: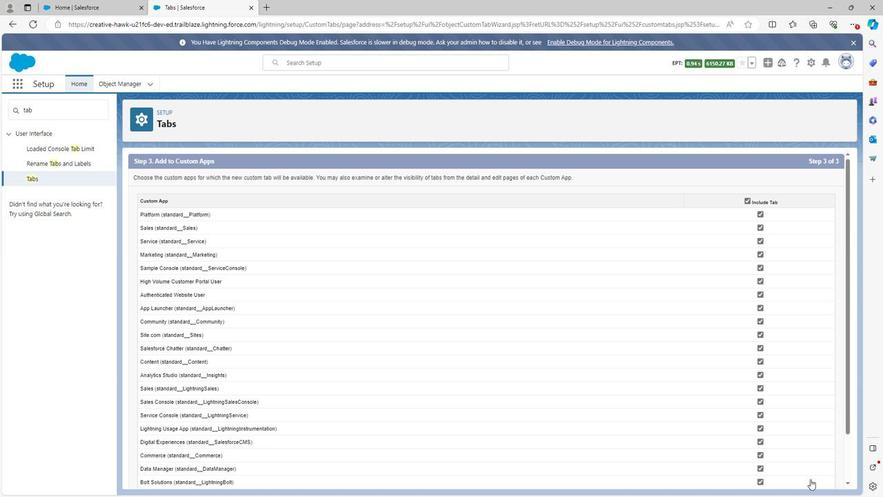 
Action: Mouse scrolled (796, 479) with delta (0, 0)
Screenshot: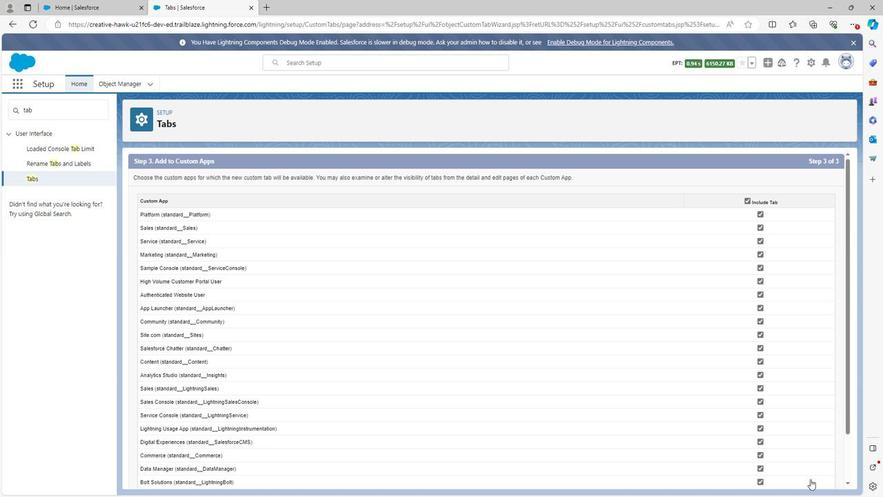 
Action: Mouse scrolled (796, 479) with delta (0, 0)
Screenshot: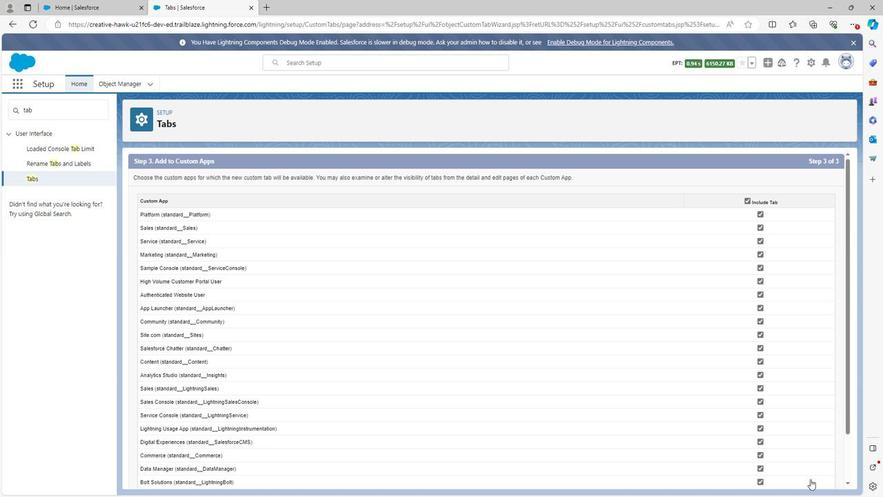 
Action: Mouse scrolled (796, 479) with delta (0, 0)
Screenshot: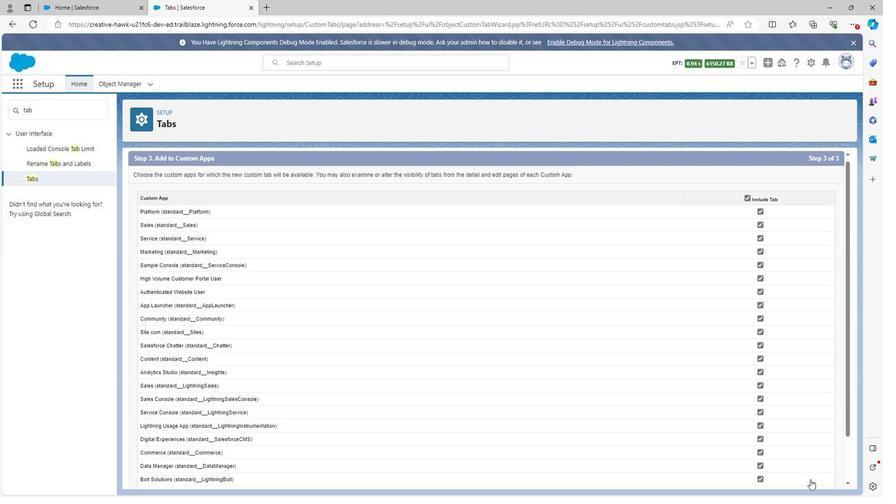 
Action: Mouse moved to (796, 479)
Screenshot: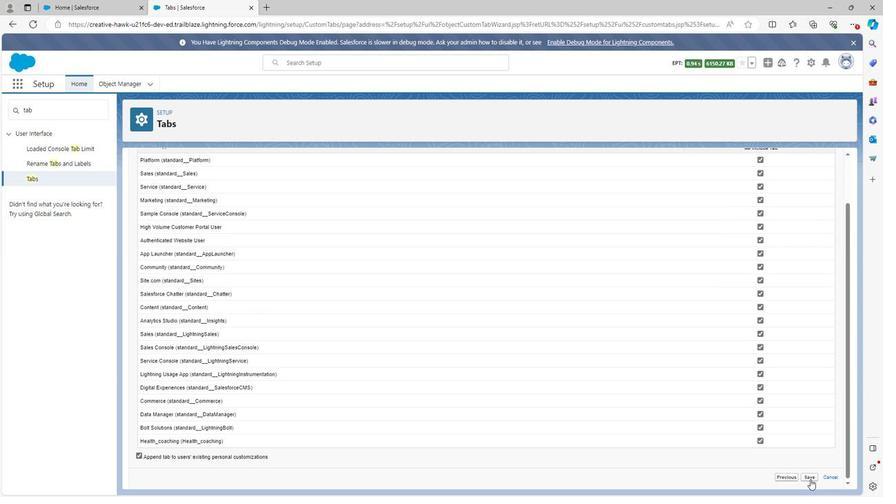 
Action: Mouse pressed left at (796, 479)
Screenshot: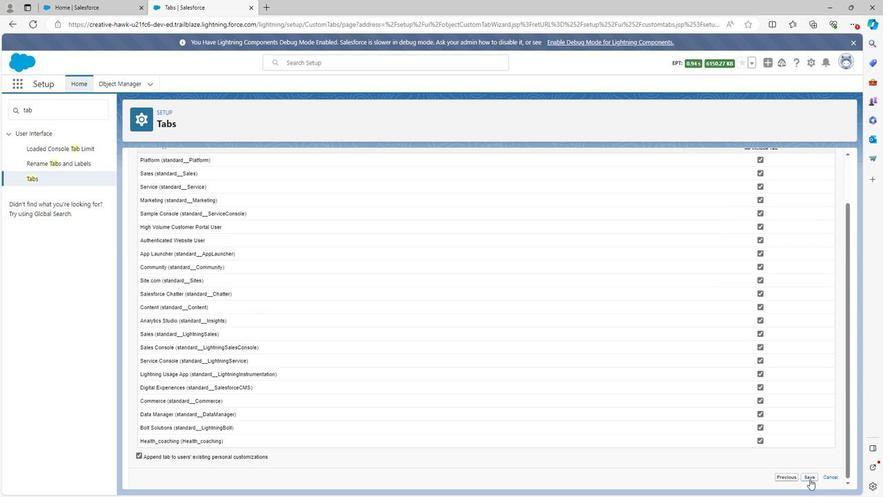 
Action: Mouse moved to (354, 225)
Screenshot: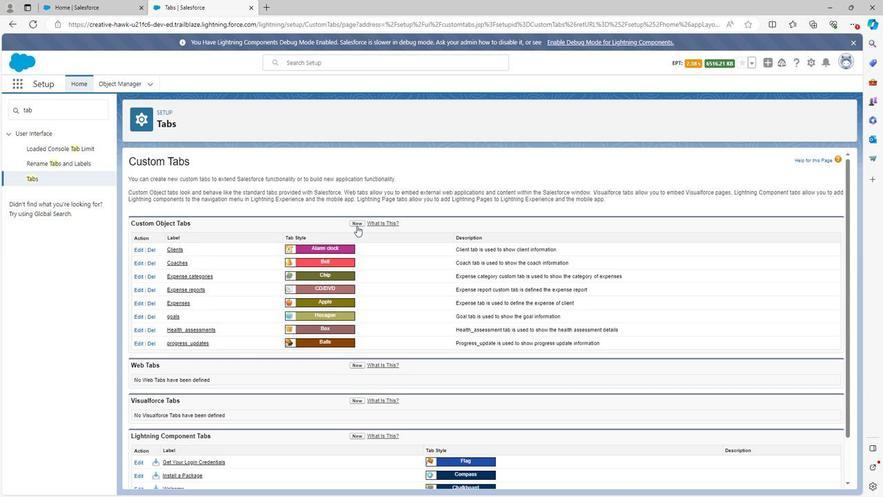 
Action: Mouse pressed left at (354, 225)
Screenshot: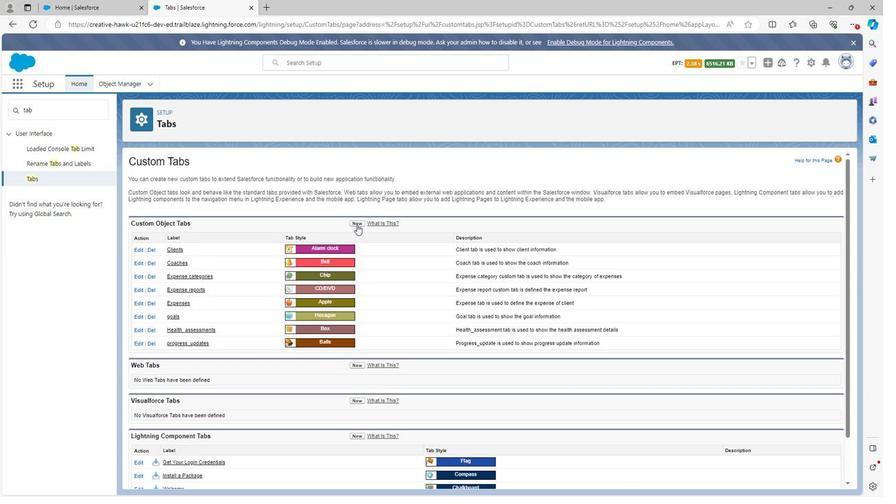 
Action: Mouse moved to (316, 237)
Screenshot: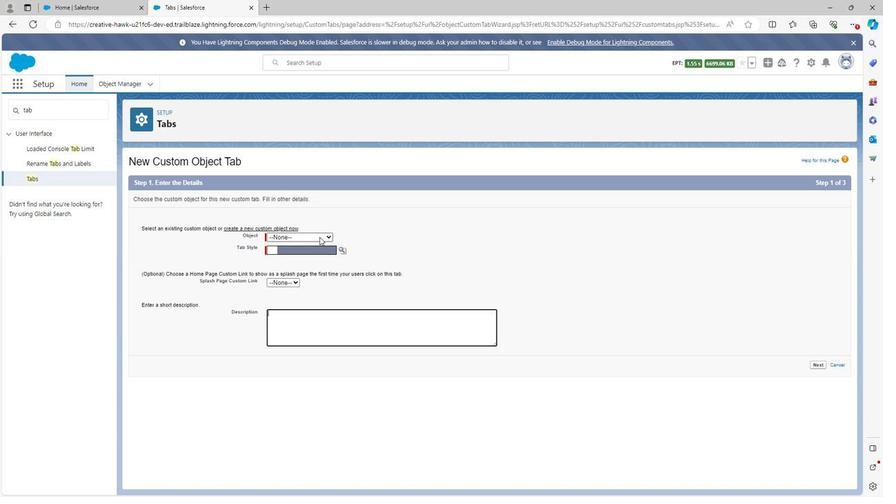 
Action: Mouse pressed left at (316, 237)
Screenshot: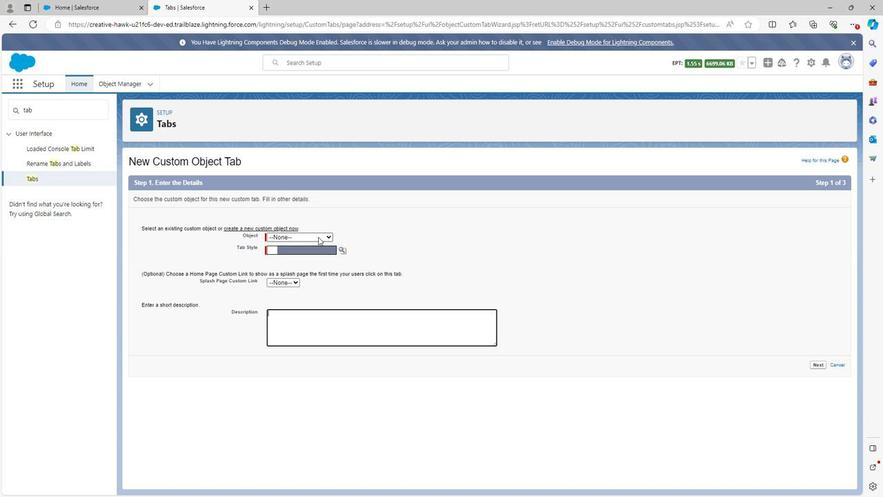 
Action: Mouse moved to (318, 263)
Screenshot: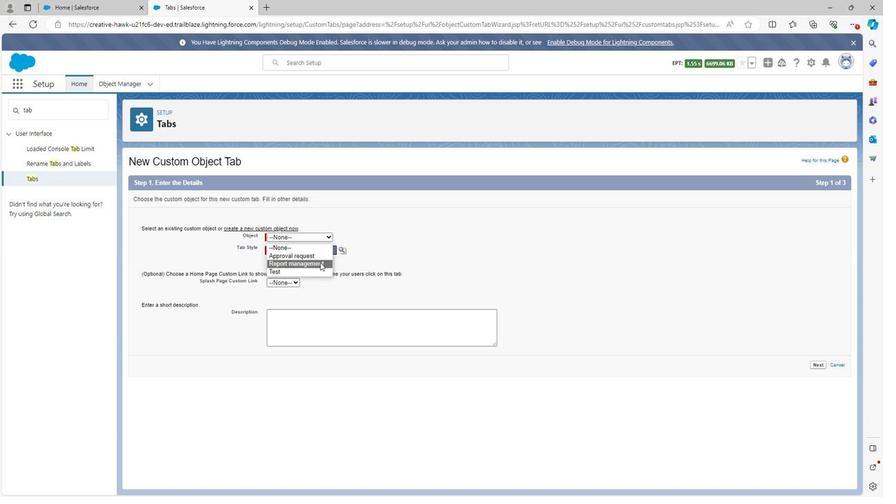 
Action: Mouse pressed left at (318, 263)
Screenshot: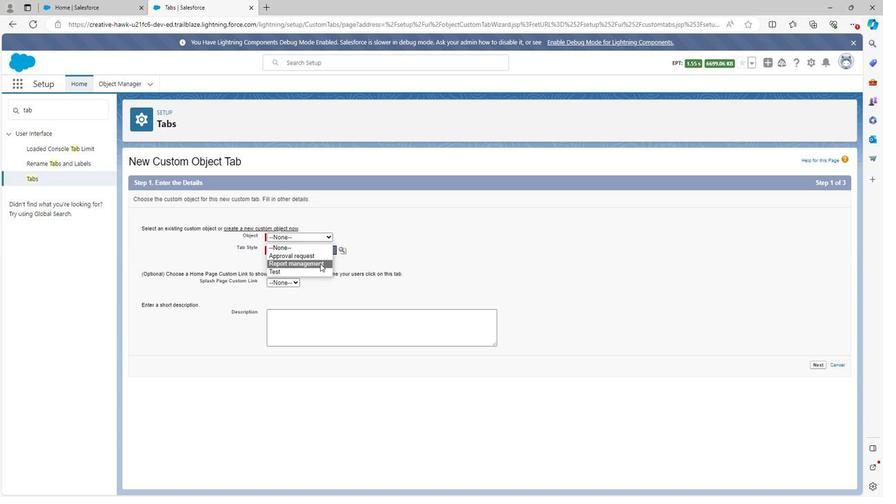 
Action: Mouse moved to (338, 250)
Screenshot: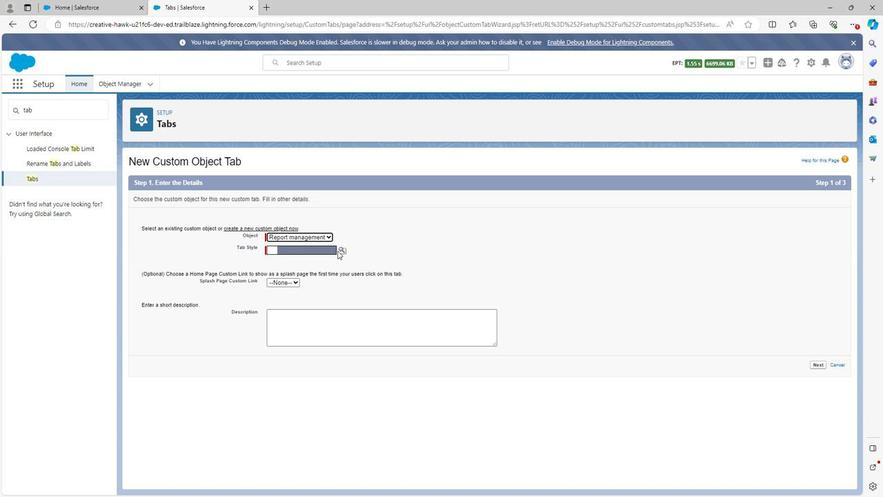 
Action: Mouse pressed left at (338, 250)
Screenshot: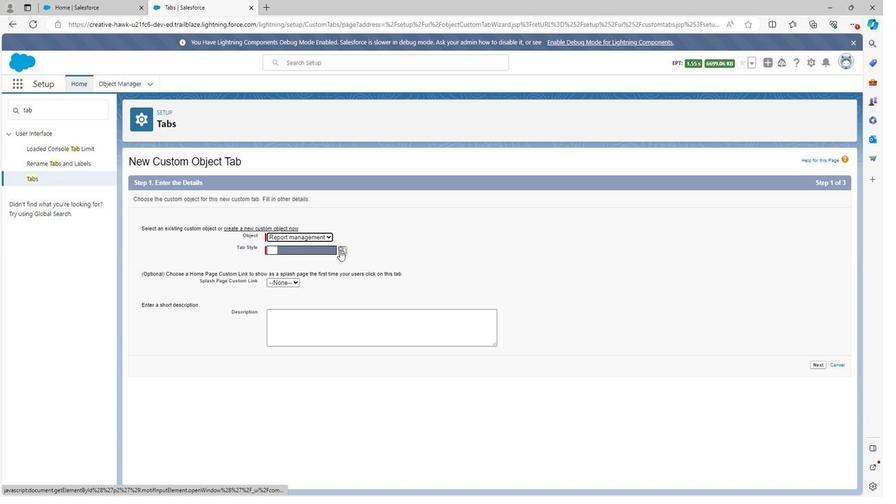 
Action: Mouse moved to (311, 390)
Screenshot: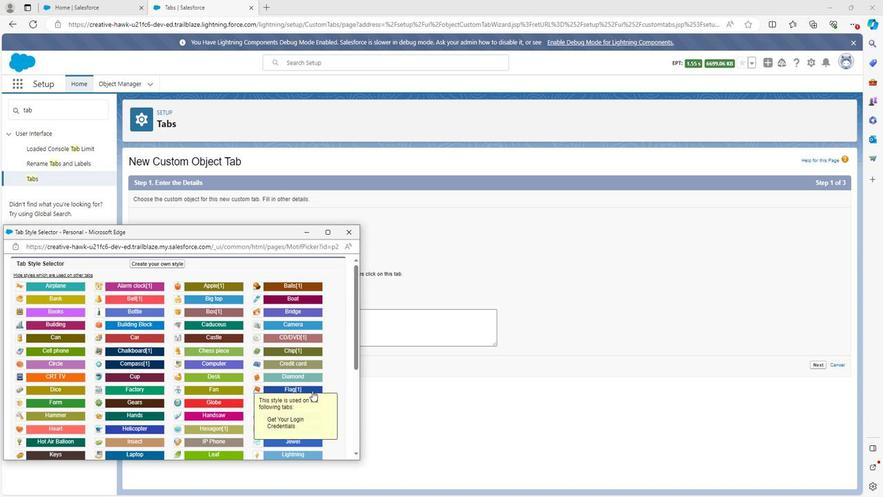 
Action: Mouse pressed left at (311, 390)
Screenshot: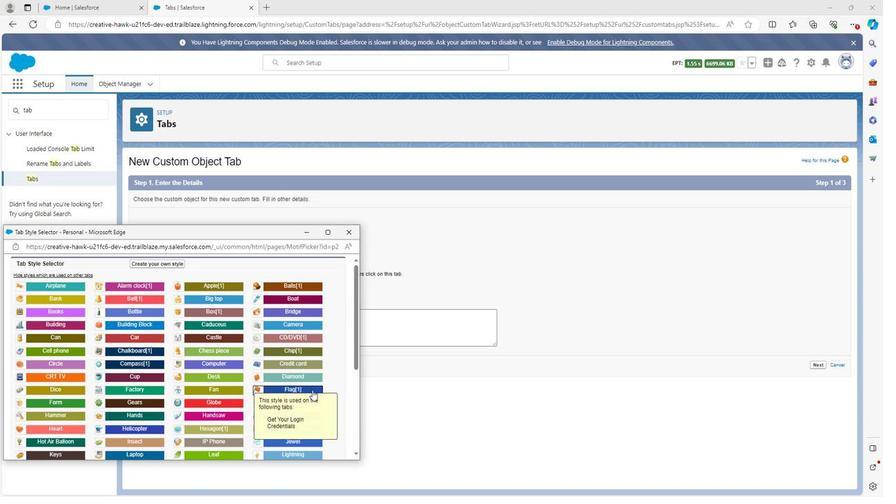 
Action: Mouse moved to (331, 335)
Screenshot: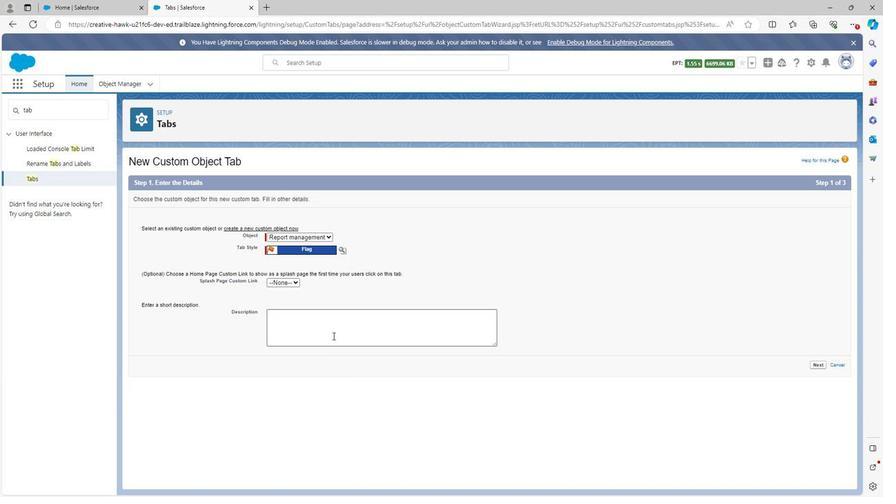 
Action: Mouse pressed left at (331, 335)
Screenshot: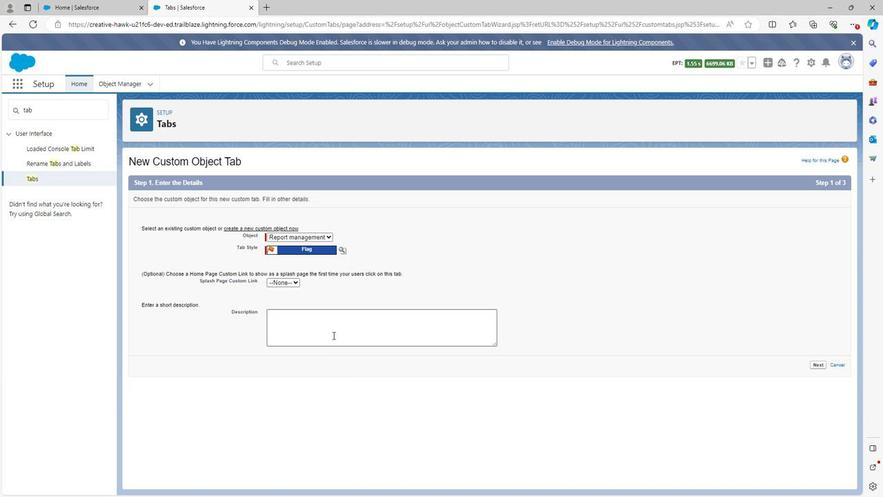 
Action: Mouse moved to (334, 335)
Screenshot: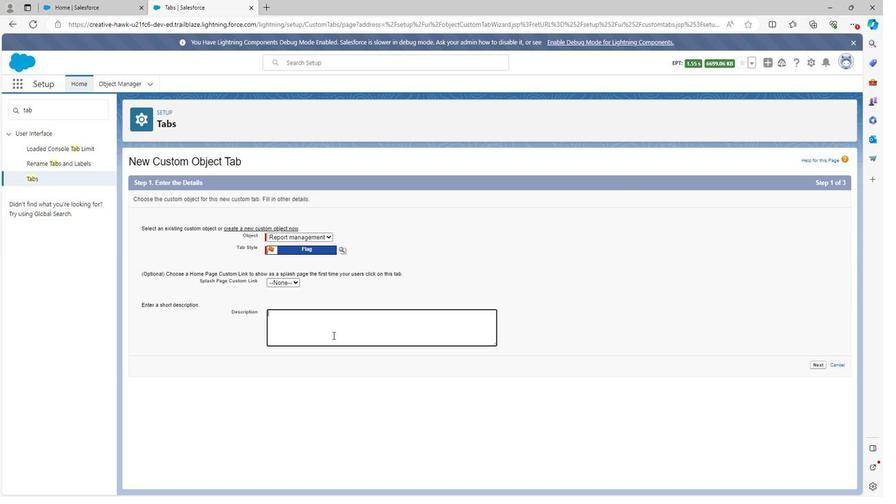 
Action: Key pressed <Key.shift><Key.shift>Report<Key.space>management<Key.space>is<Key.space>defined<Key.space>as<Key.space><Key.backspace><Key.backspace><Key.backspace>the<Key.space>report<Key.space>management<Key.space>in<Key.backspace><Key.backspace><Key.space>of<Key.space>client<Key.space>report
Screenshot: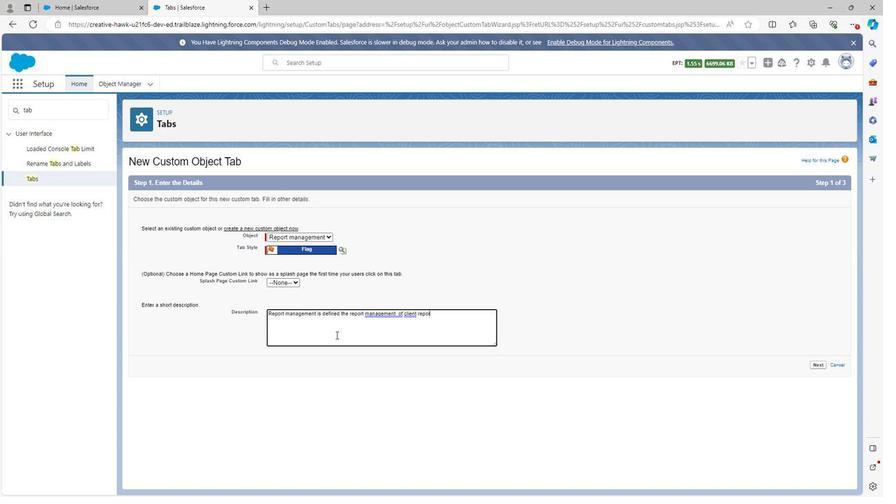 
Action: Mouse moved to (803, 364)
Screenshot: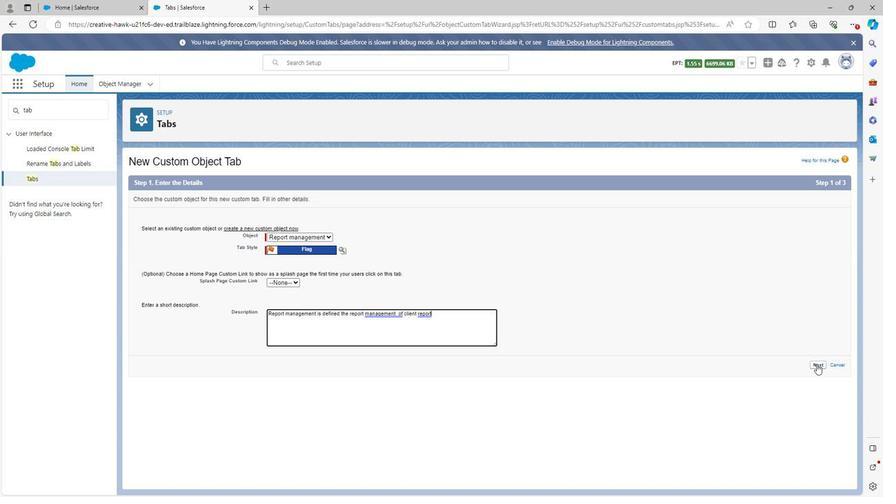 
Action: Mouse pressed left at (803, 364)
Screenshot: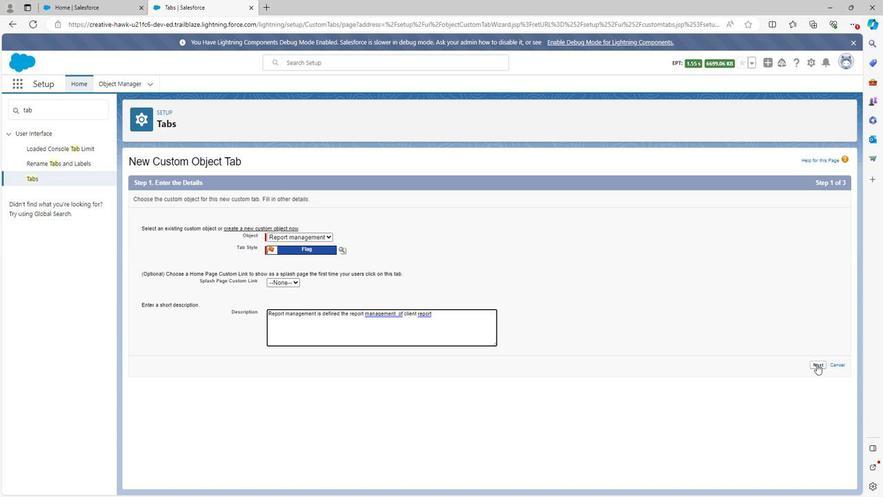 
Action: Mouse moved to (787, 359)
Screenshot: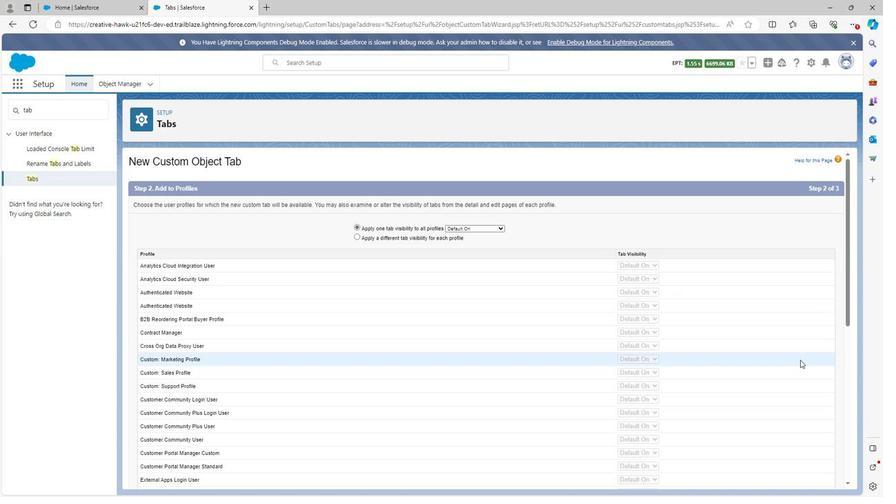 
Action: Mouse scrolled (787, 359) with delta (0, 0)
Screenshot: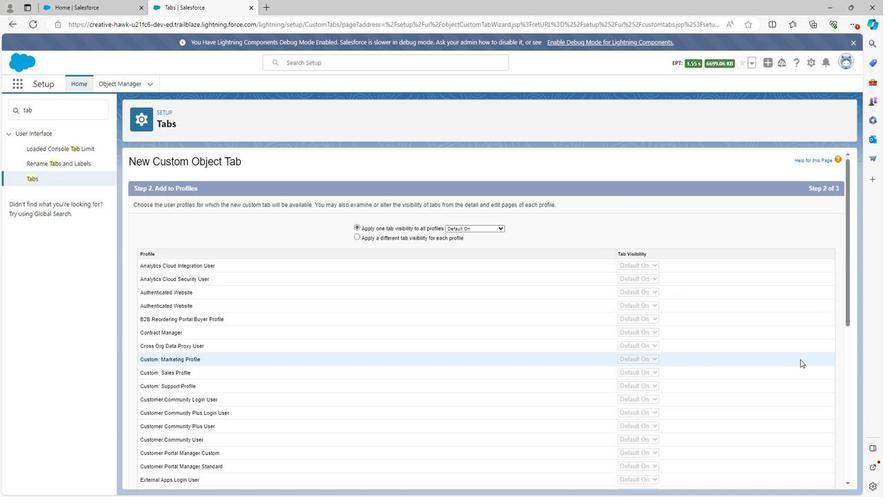 
Action: Mouse scrolled (787, 359) with delta (0, 0)
Screenshot: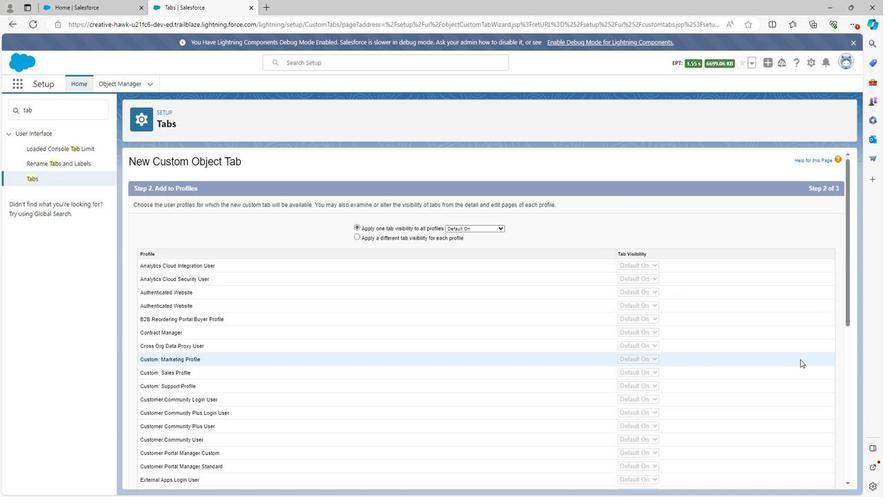 
Action: Mouse scrolled (787, 359) with delta (0, 0)
Screenshot: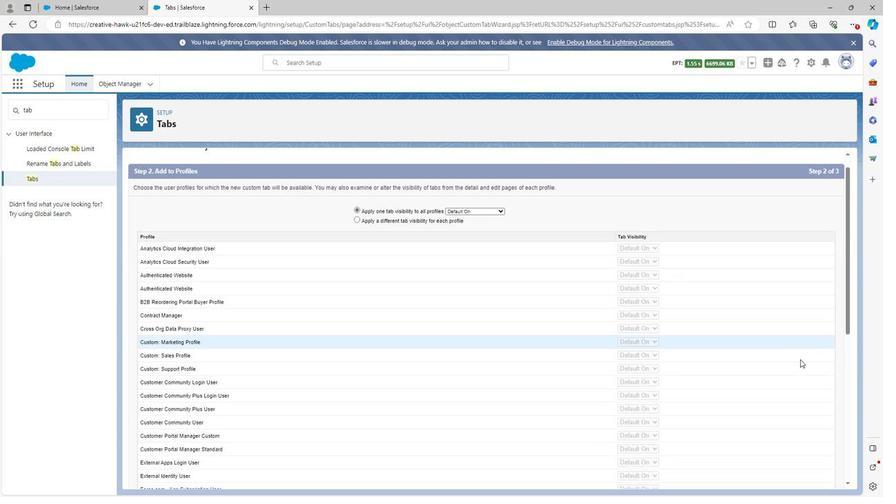 
Action: Mouse scrolled (787, 359) with delta (0, 0)
Screenshot: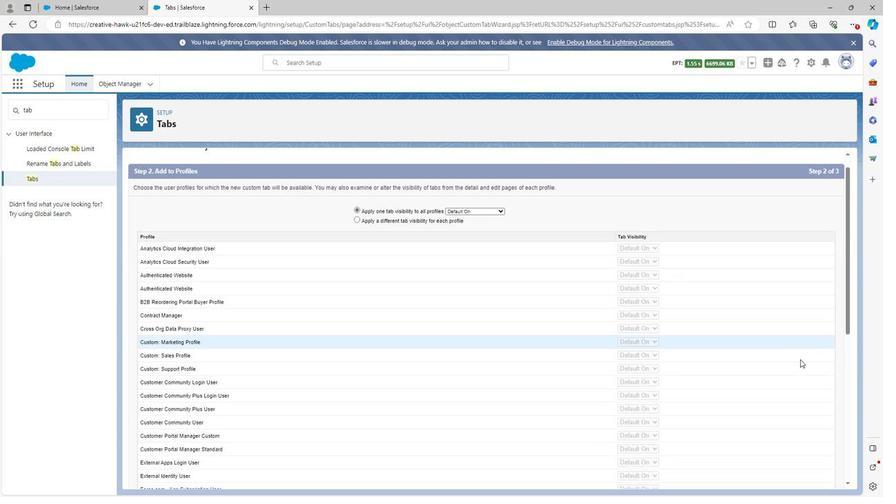 
Action: Mouse scrolled (787, 359) with delta (0, 0)
Screenshot: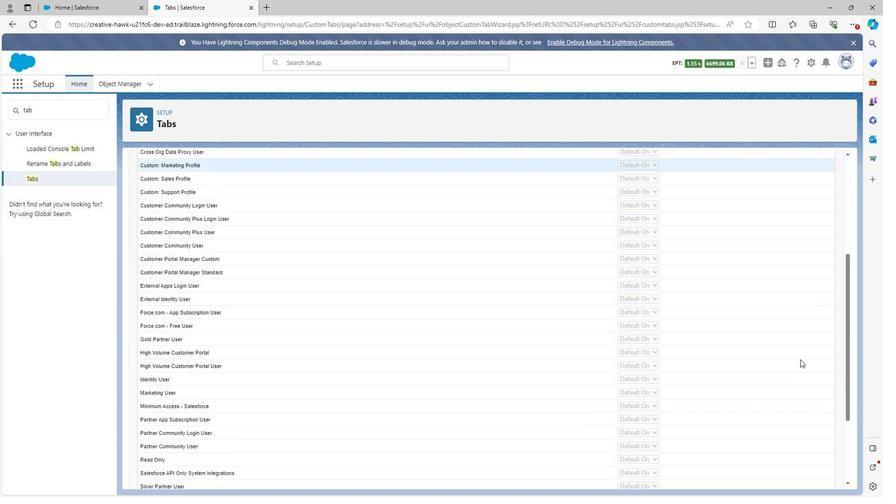 
Action: Mouse scrolled (787, 359) with delta (0, 0)
Screenshot: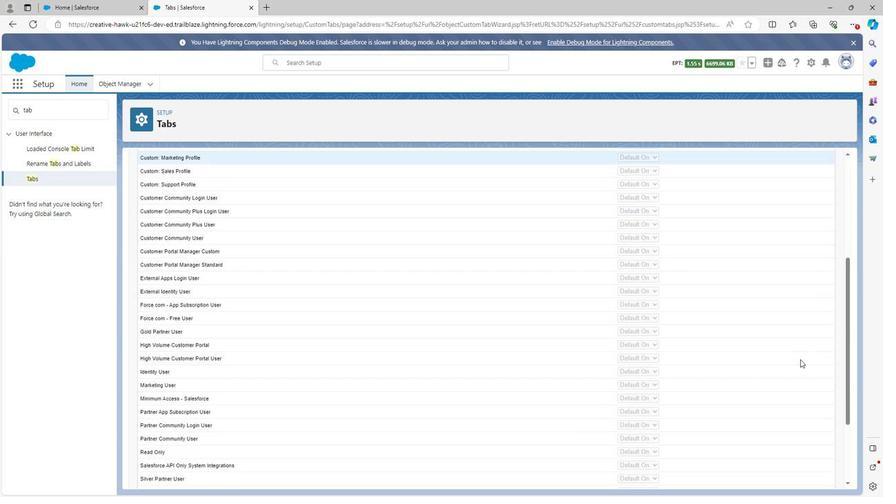 
Action: Mouse moved to (796, 479)
Screenshot: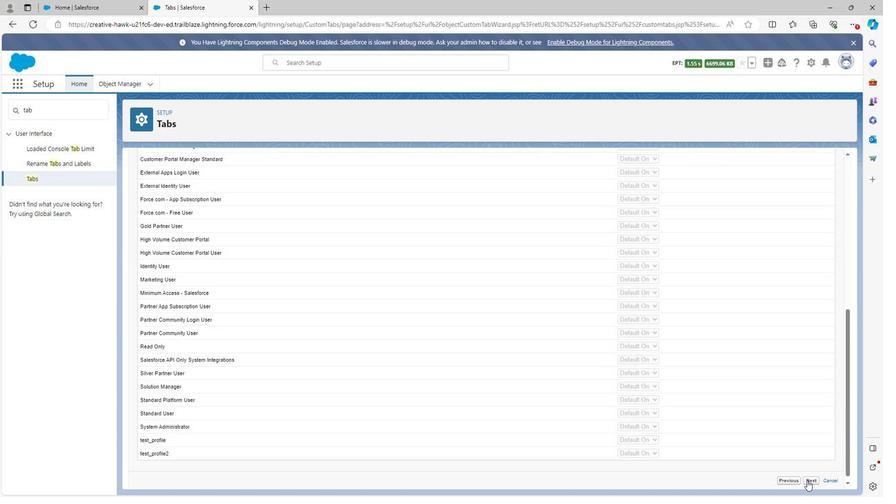
Action: Mouse pressed left at (796, 479)
Screenshot: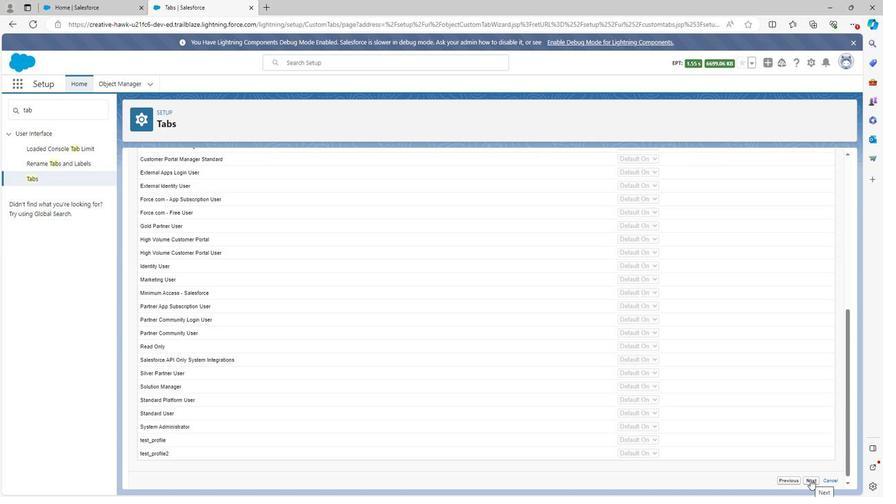 
Action: Mouse moved to (797, 479)
Screenshot: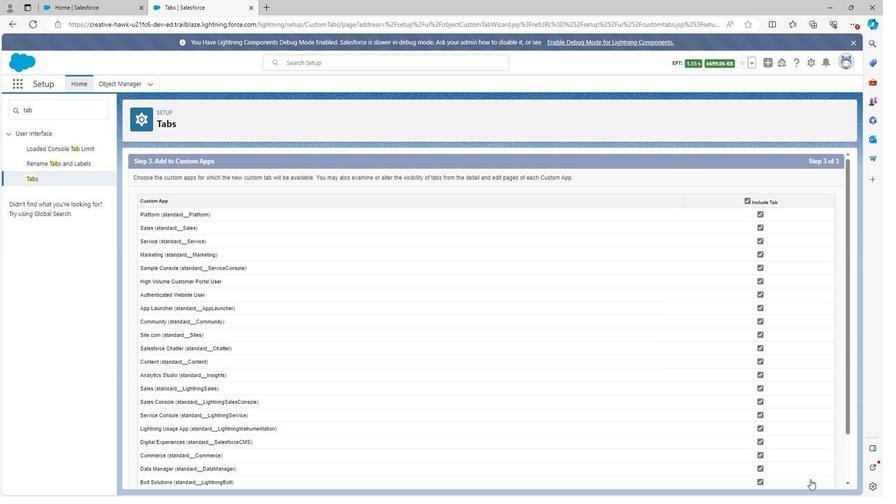 
Action: Mouse scrolled (797, 479) with delta (0, 0)
Screenshot: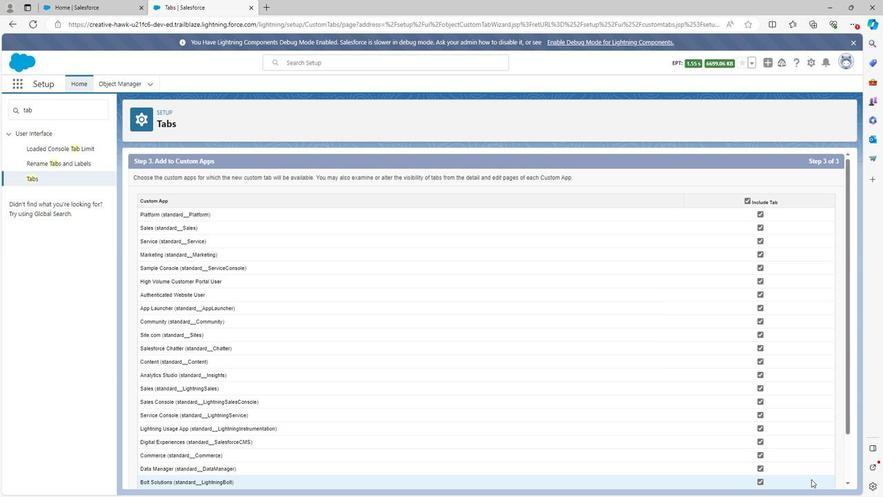 
Action: Mouse scrolled (797, 479) with delta (0, 0)
Screenshot: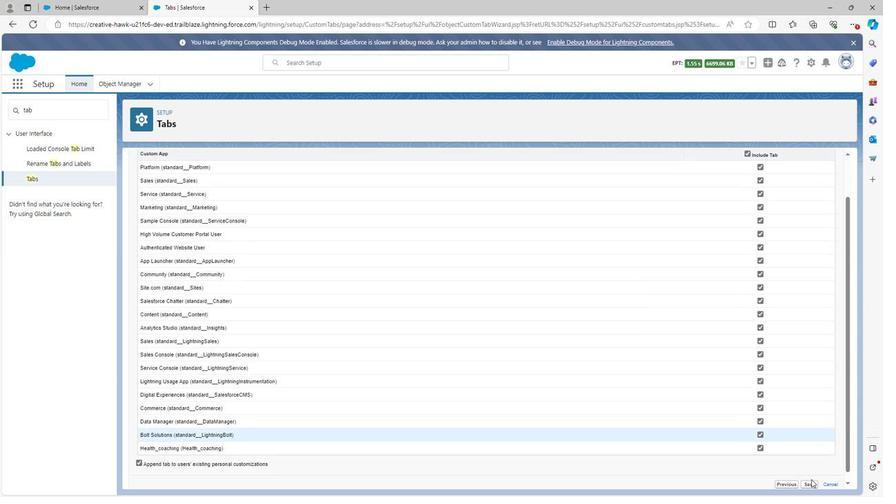 
Action: Mouse pressed left at (797, 479)
Screenshot: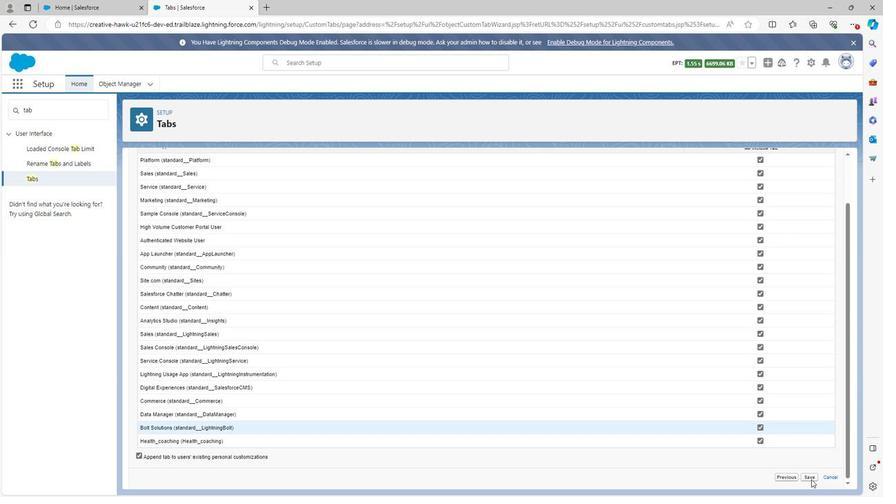 
Action: Mouse moved to (564, 313)
Screenshot: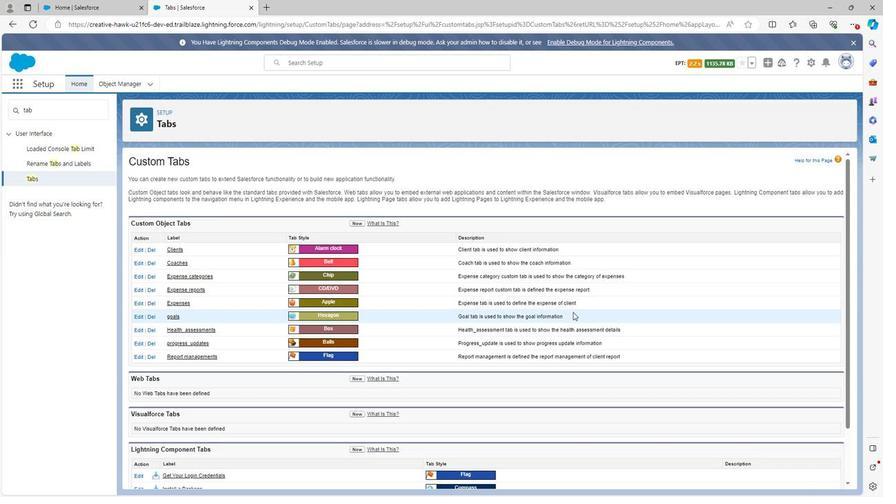 
